 Task: Find connections with filter location Negara with filter topic #coachingwith filter profile language French with filter current company Pegasystems with filter school North Orissa University with filter industry Retail Books and Printed News with filter service category Telecommunications with filter keywords title Social Media Specialist
Action: Mouse moved to (640, 83)
Screenshot: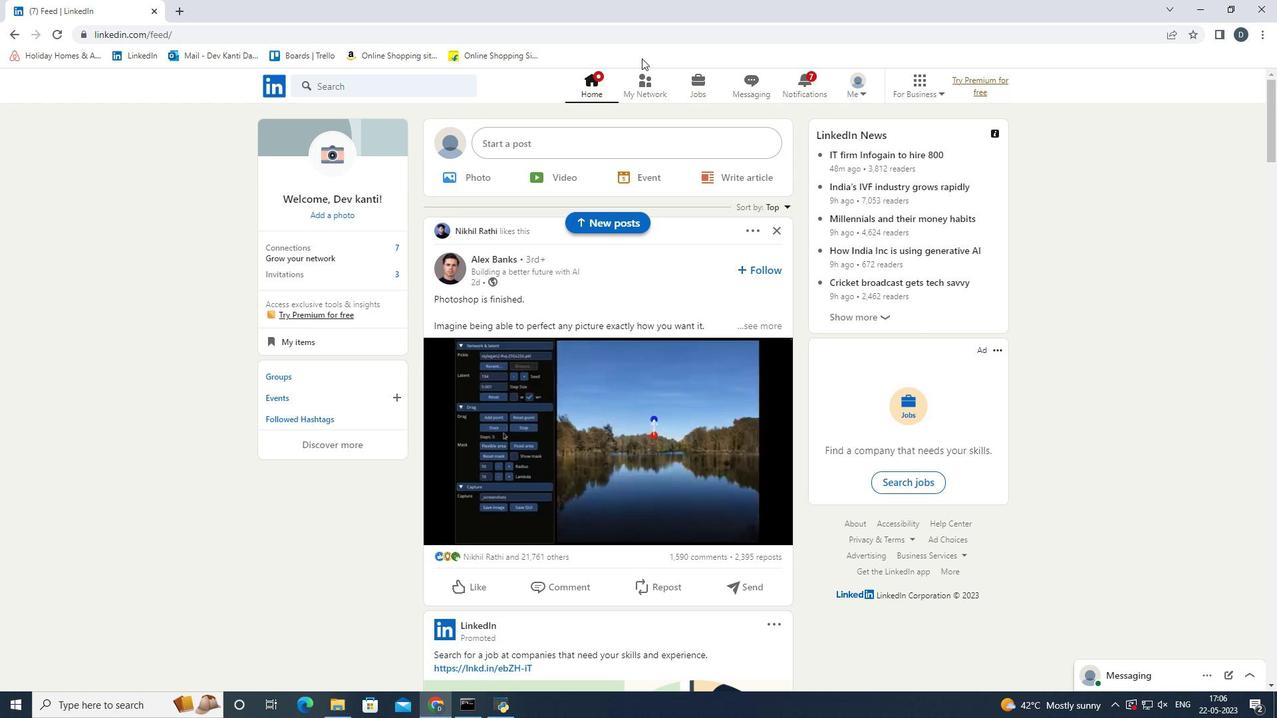 
Action: Mouse pressed left at (640, 83)
Screenshot: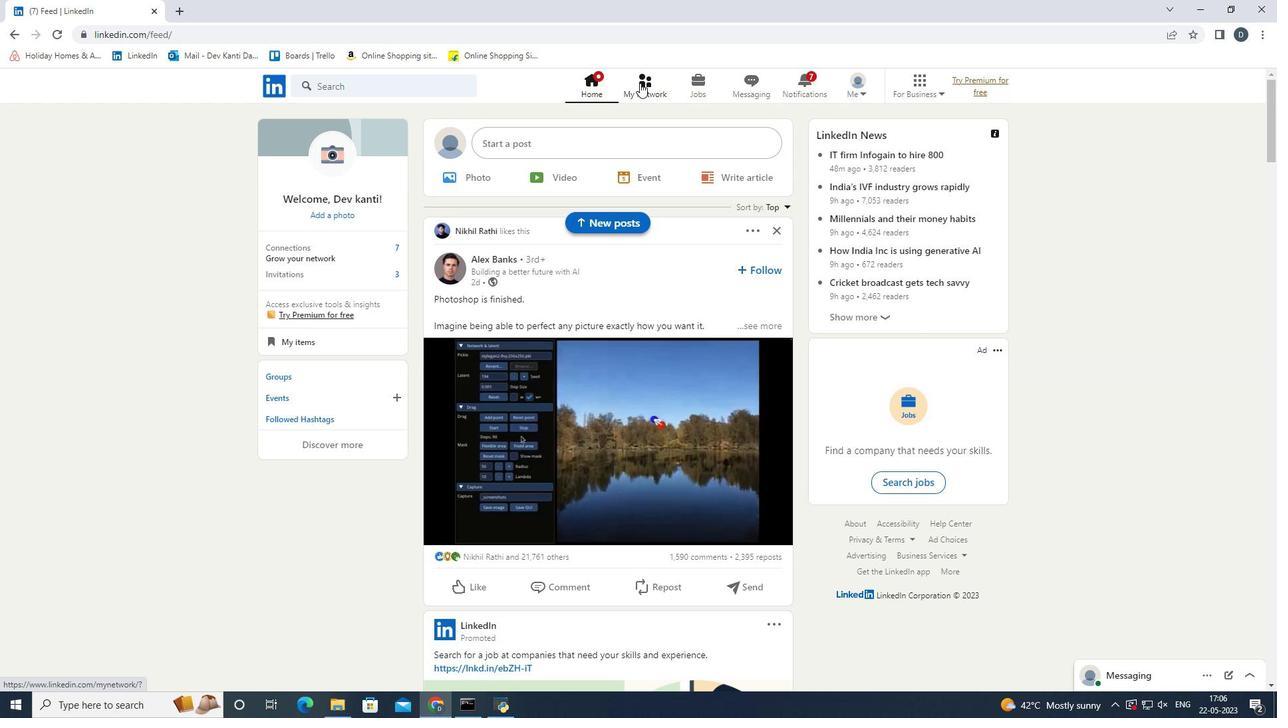 
Action: Mouse moved to (441, 161)
Screenshot: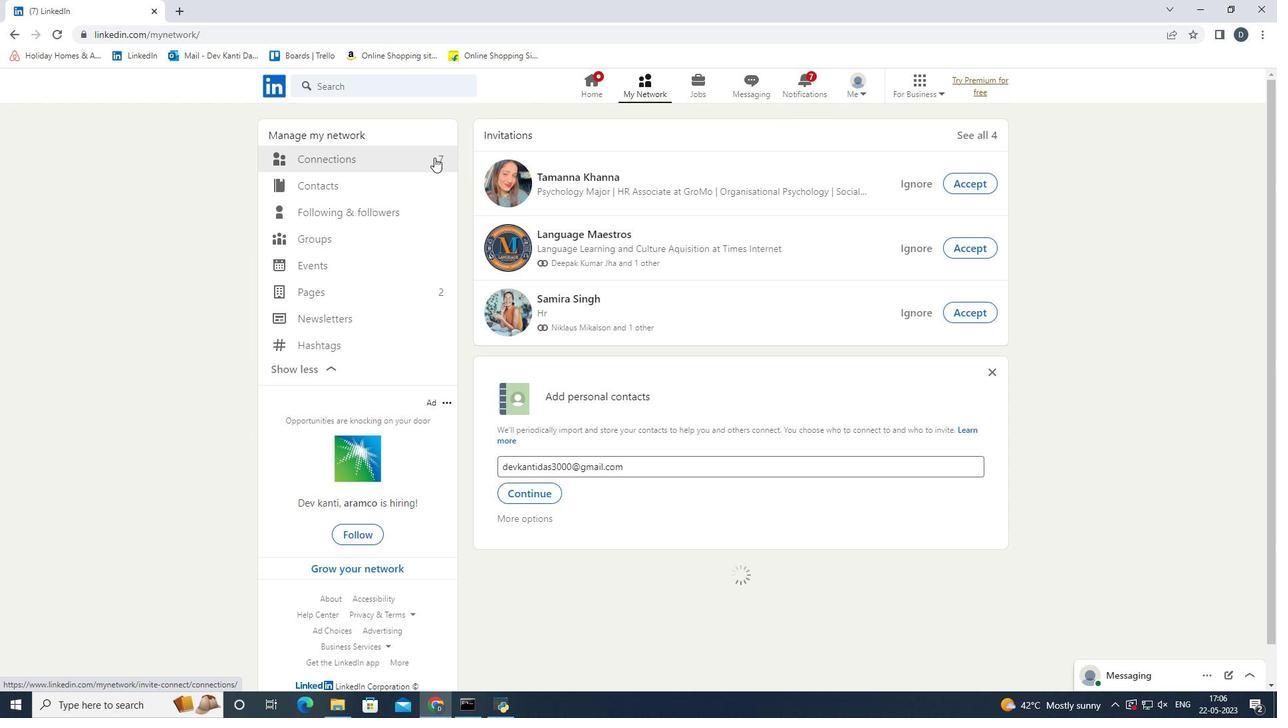 
Action: Mouse pressed left at (441, 161)
Screenshot: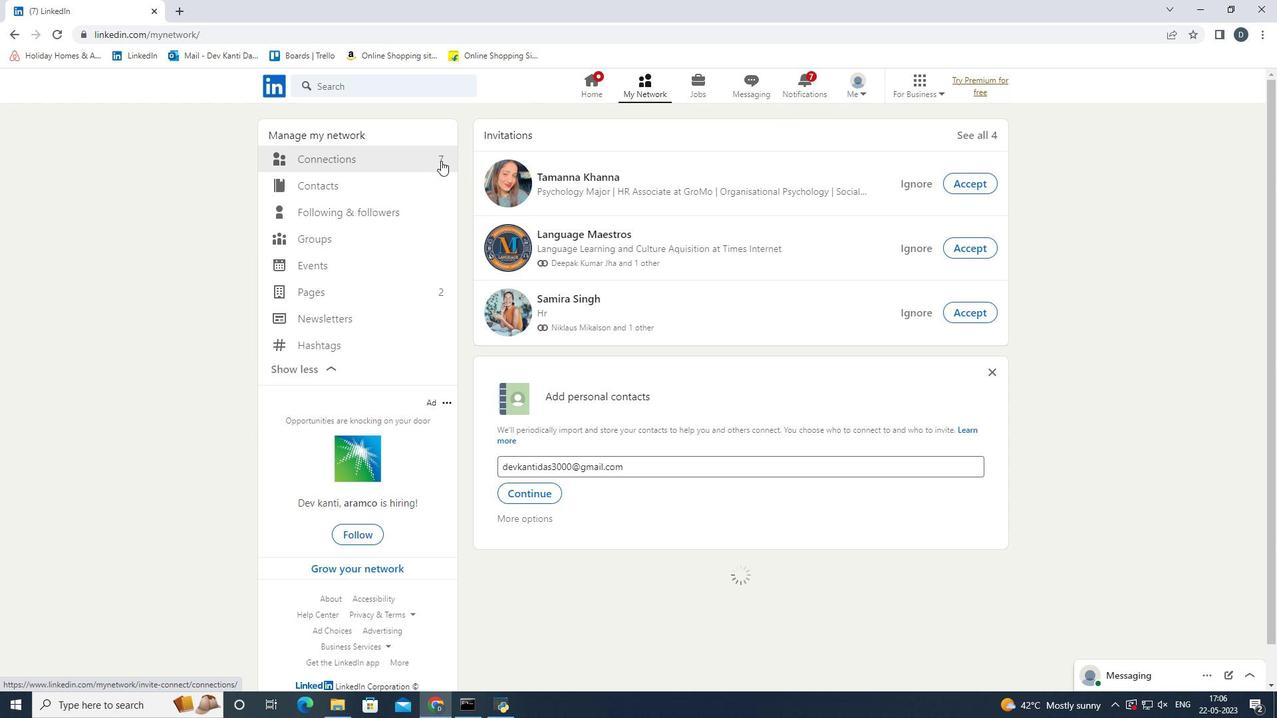 
Action: Mouse moved to (727, 161)
Screenshot: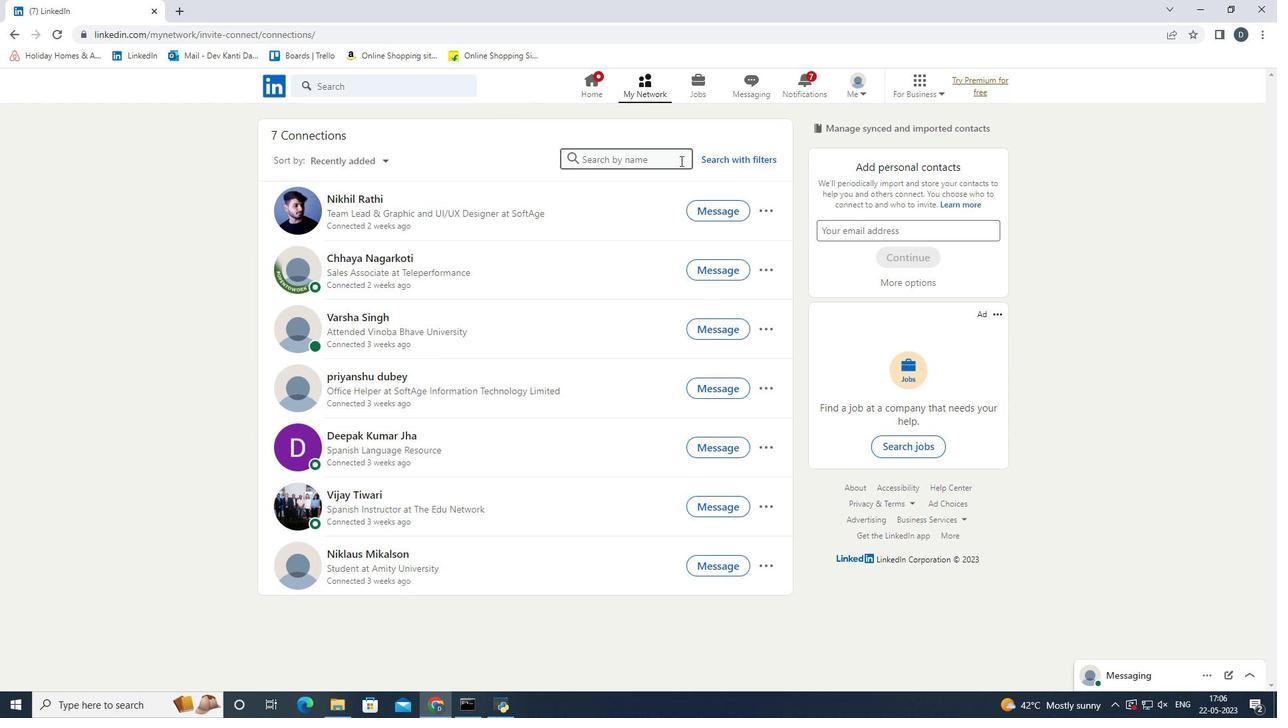 
Action: Mouse pressed left at (727, 161)
Screenshot: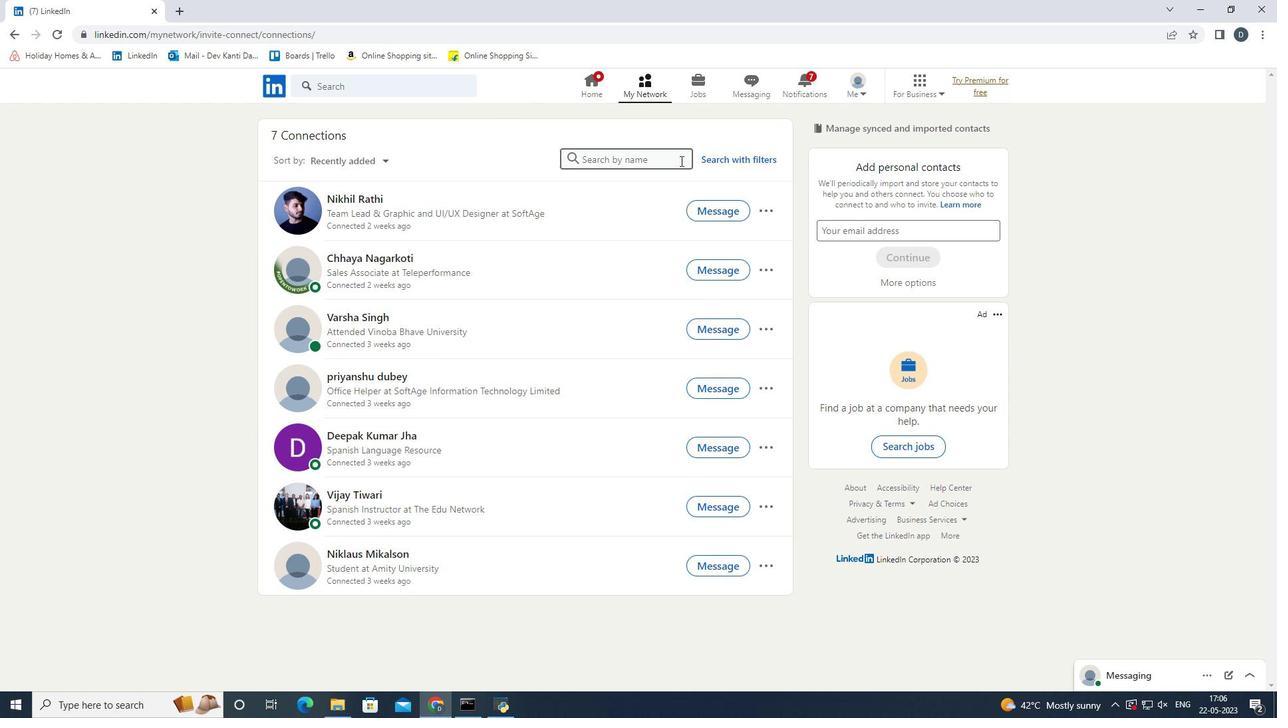 
Action: Mouse moved to (683, 126)
Screenshot: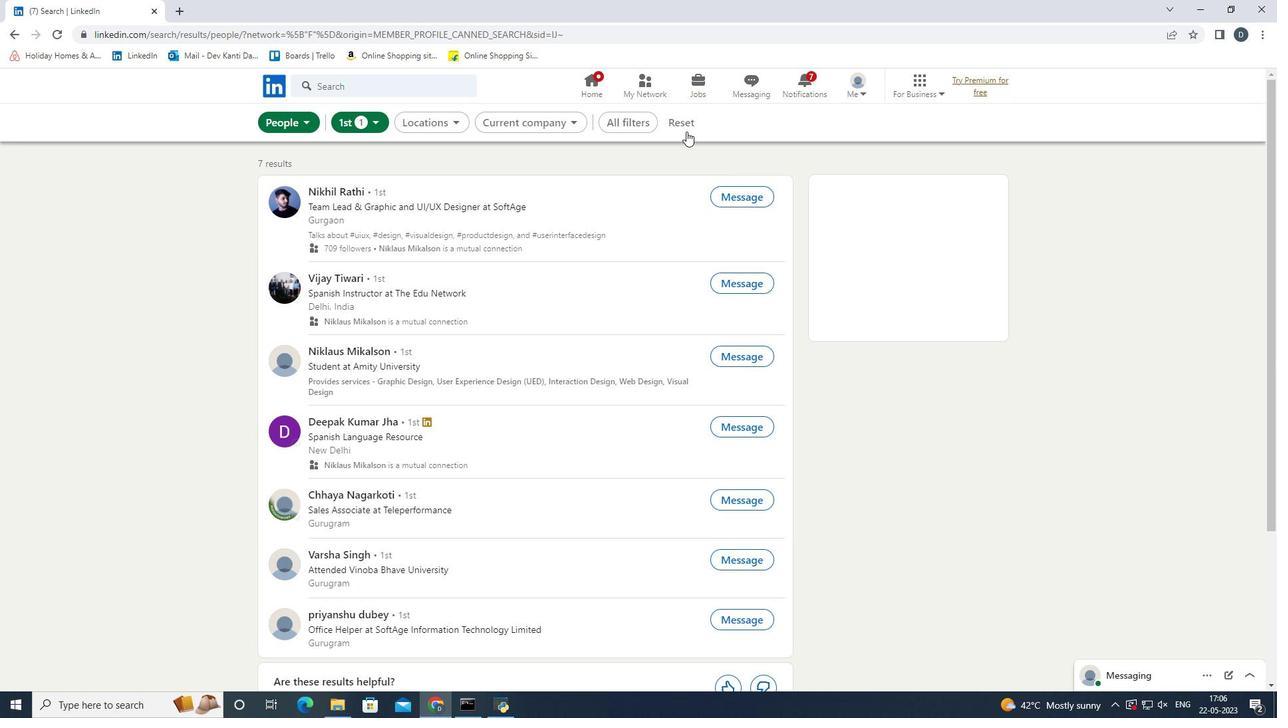 
Action: Mouse pressed left at (683, 126)
Screenshot: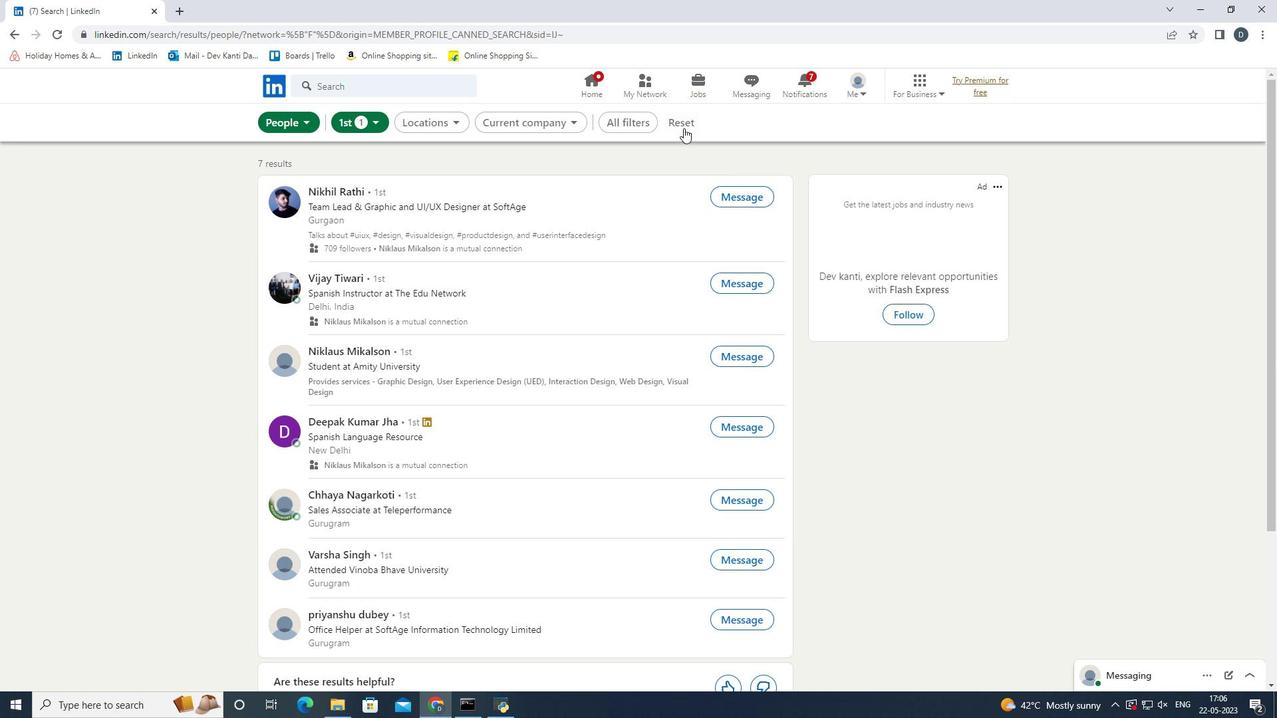
Action: Mouse moved to (662, 127)
Screenshot: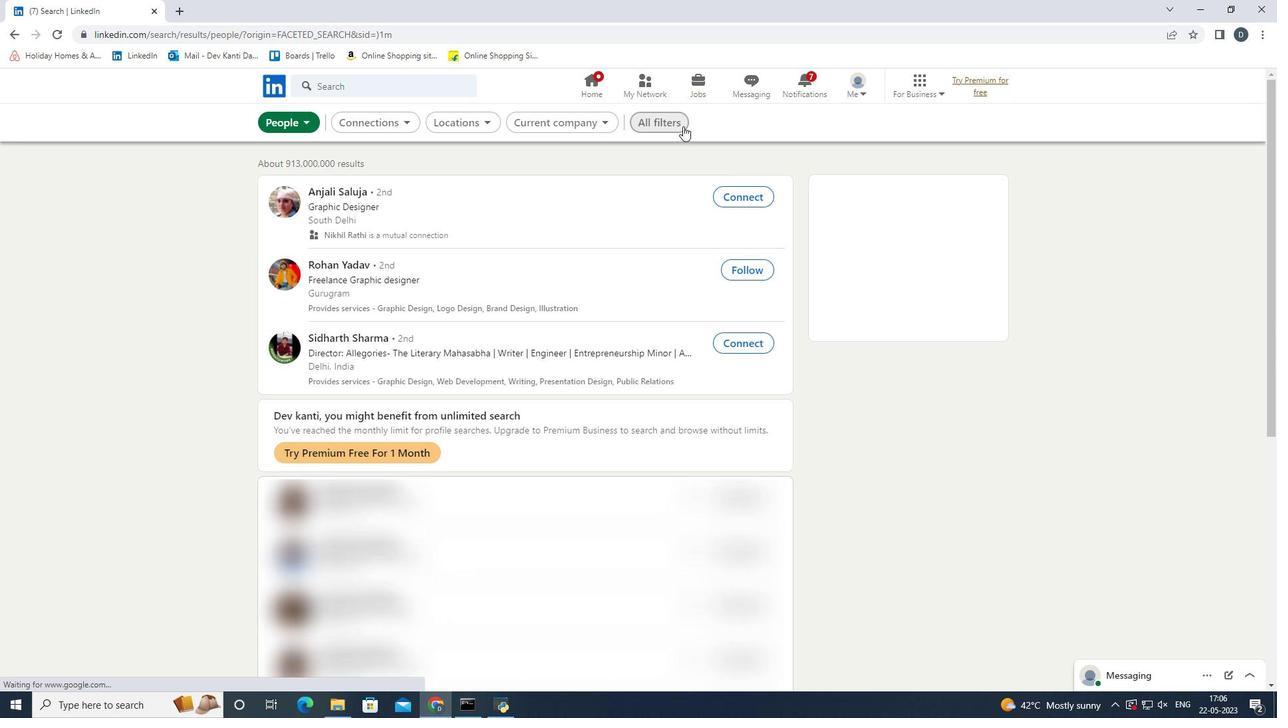 
Action: Mouse pressed left at (662, 127)
Screenshot: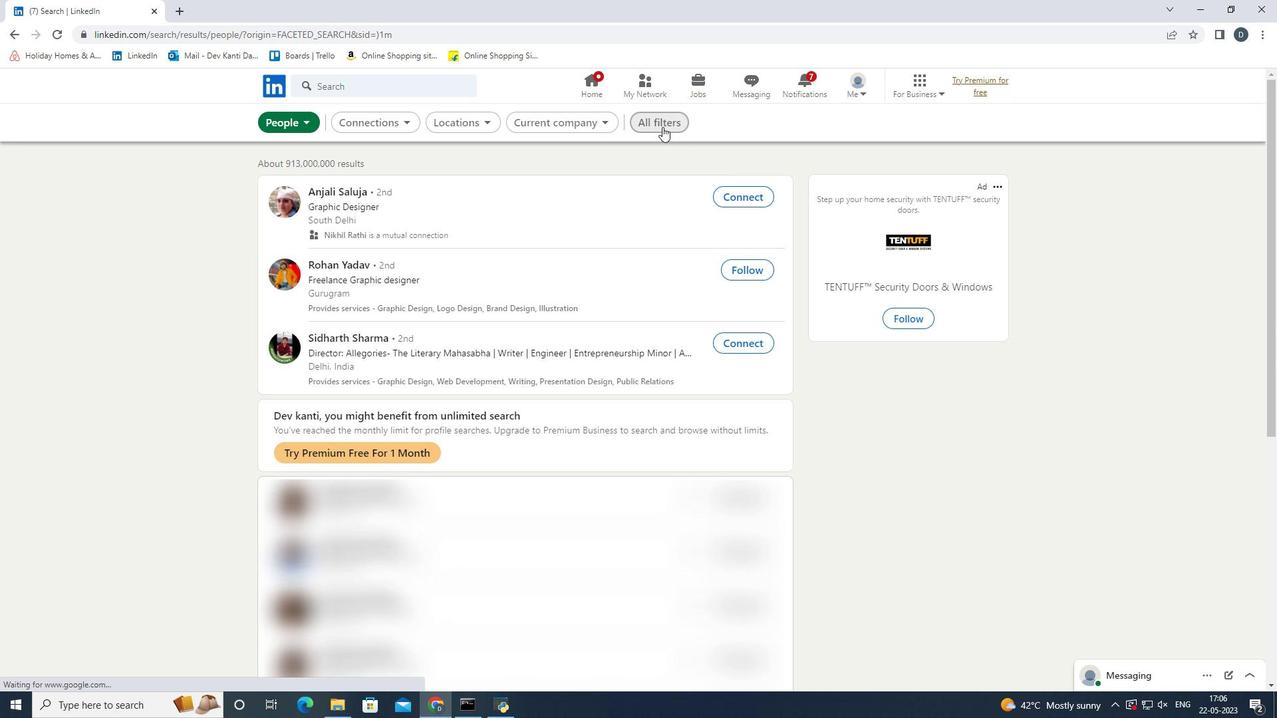 
Action: Mouse moved to (1008, 403)
Screenshot: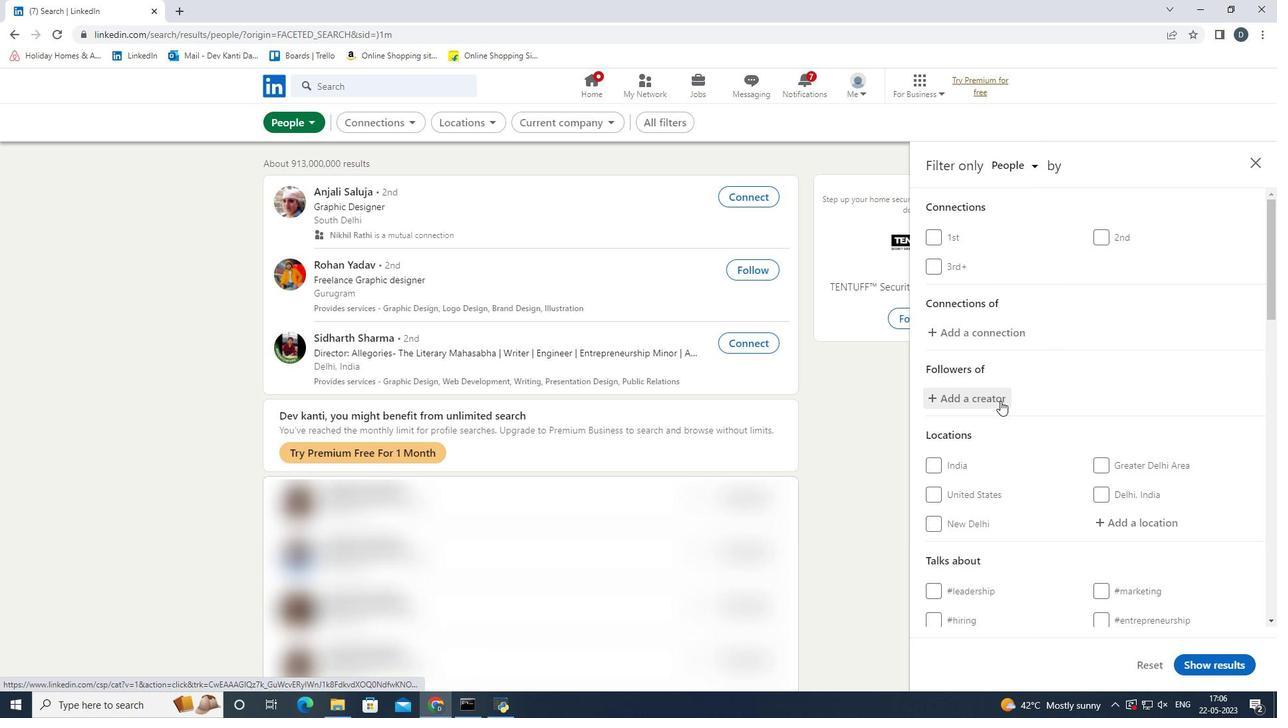 
Action: Mouse scrolled (1008, 402) with delta (0, 0)
Screenshot: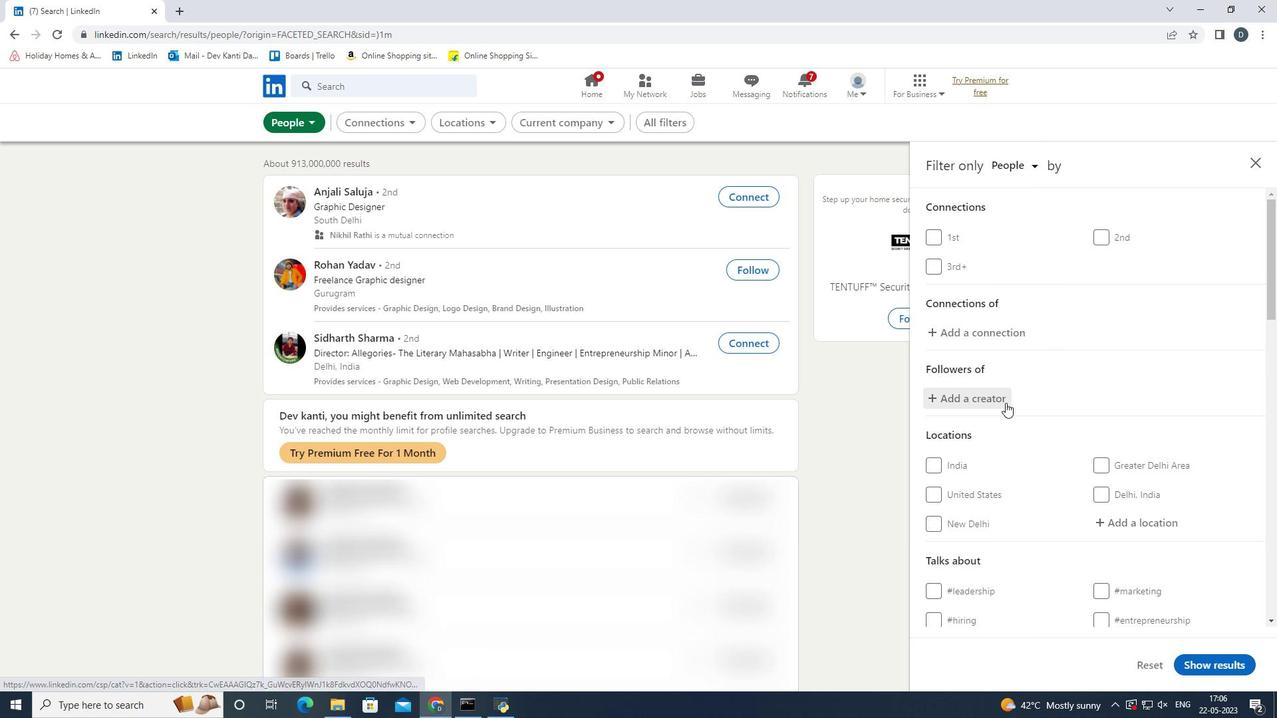 
Action: Mouse moved to (1008, 404)
Screenshot: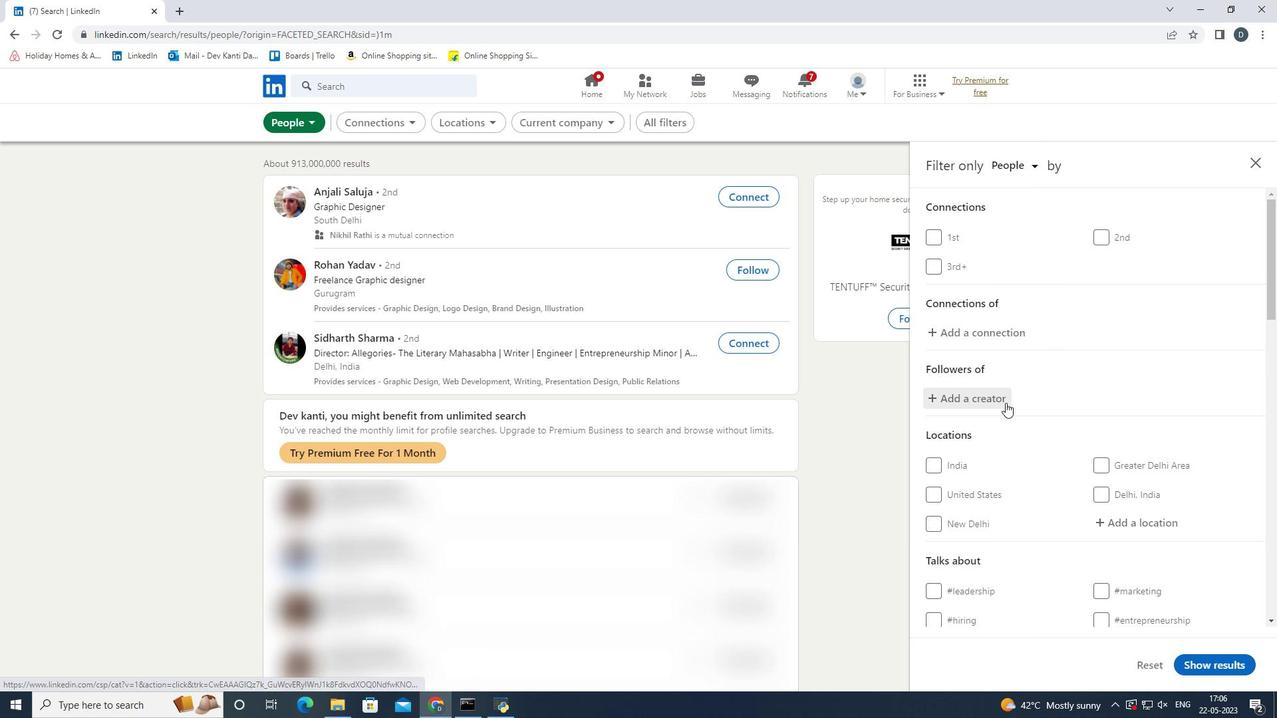 
Action: Mouse scrolled (1008, 403) with delta (0, 0)
Screenshot: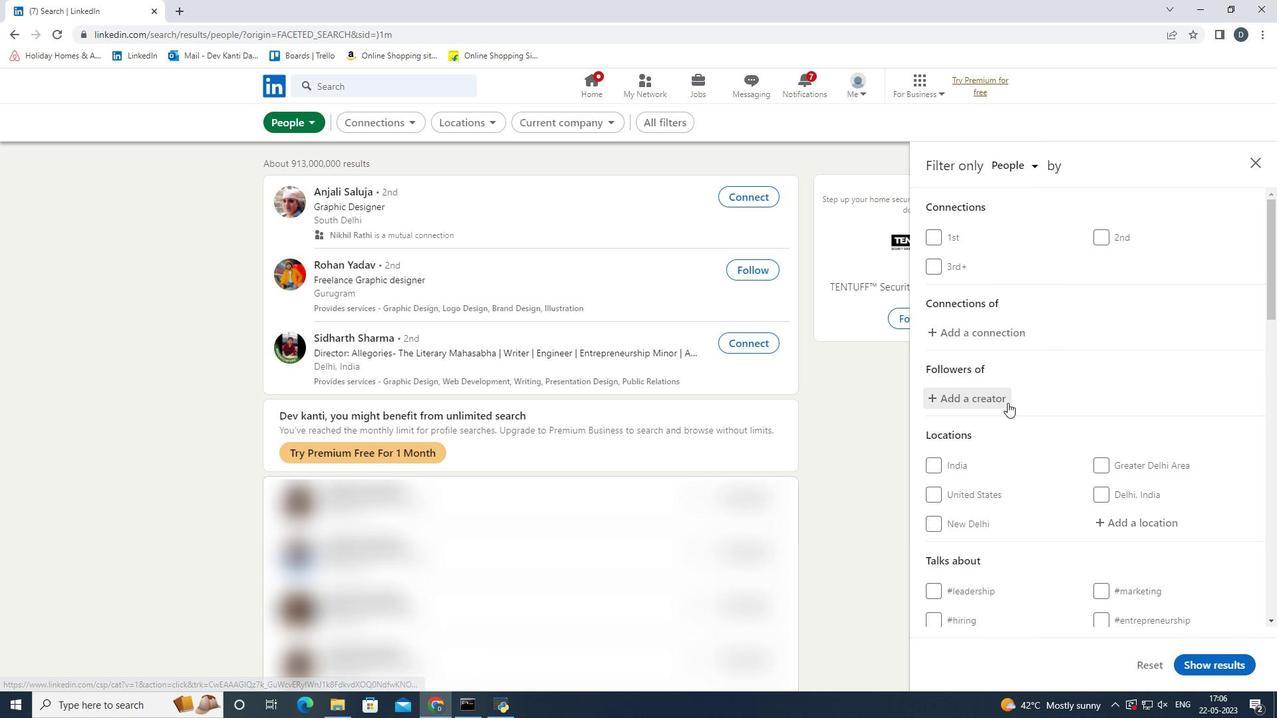 
Action: Mouse moved to (1115, 394)
Screenshot: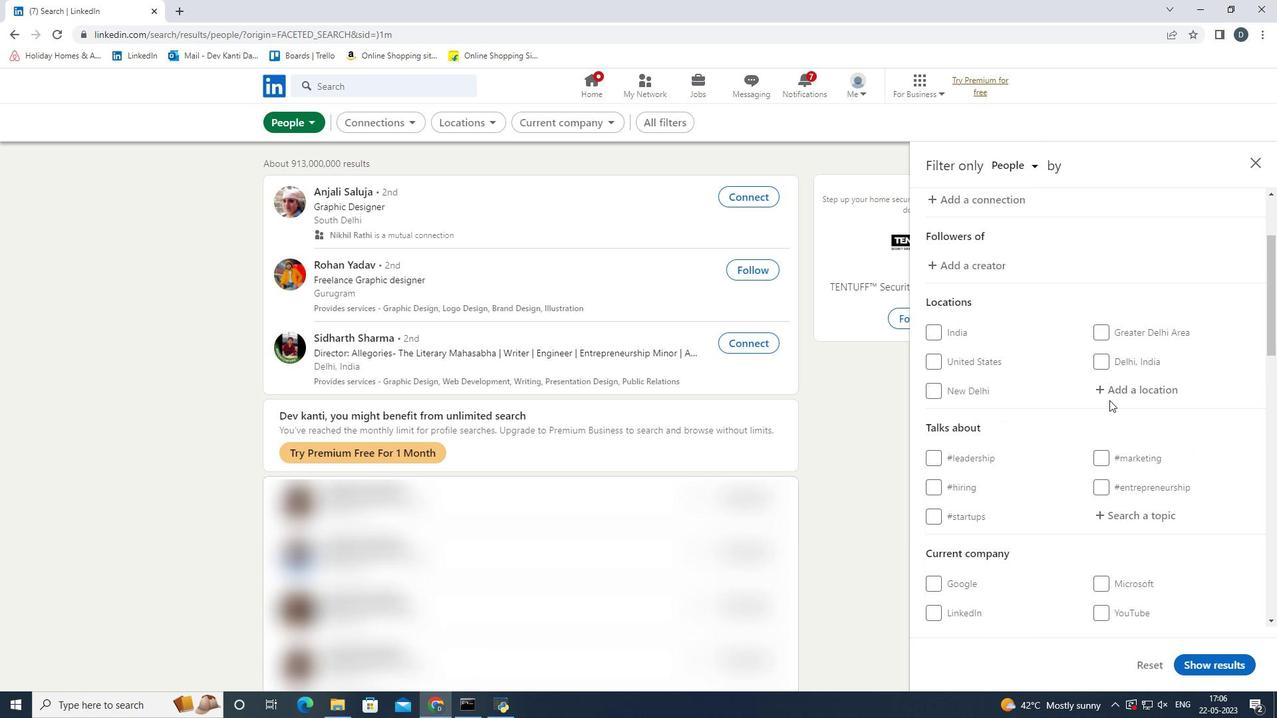 
Action: Mouse pressed left at (1115, 394)
Screenshot: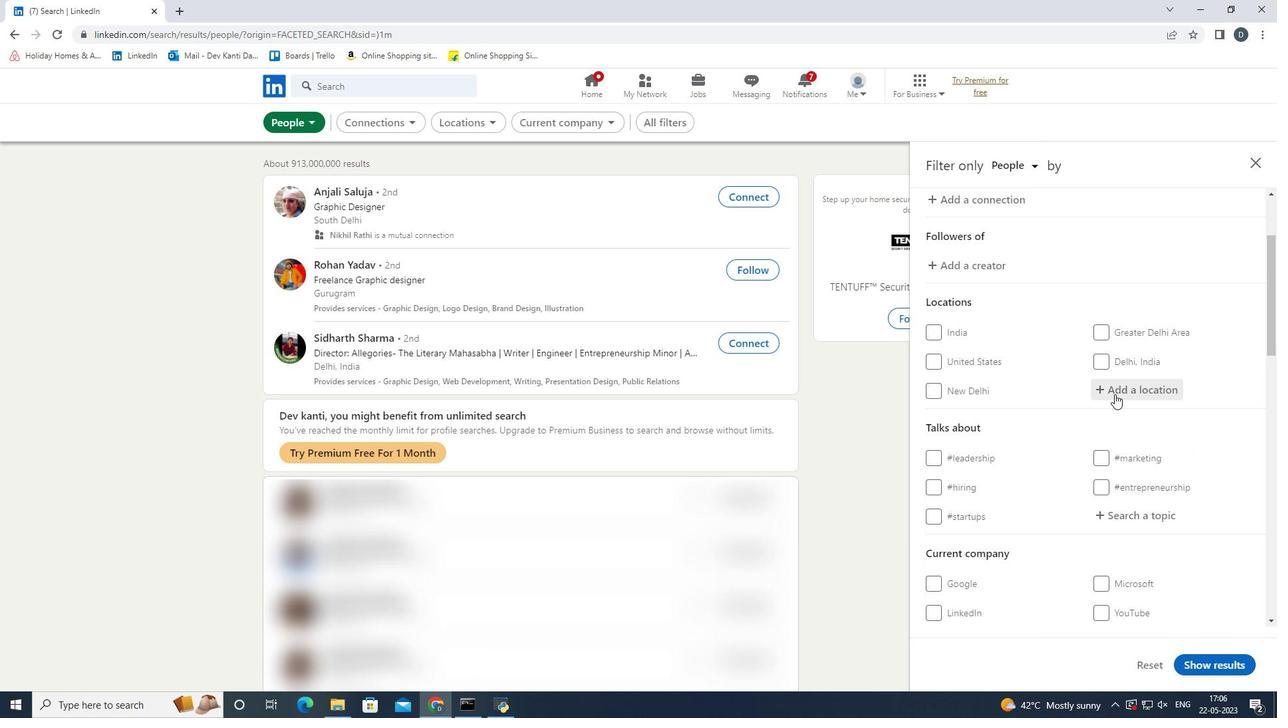 
Action: Key pressed <Key.shift>Negr<Key.backspace>ara
Screenshot: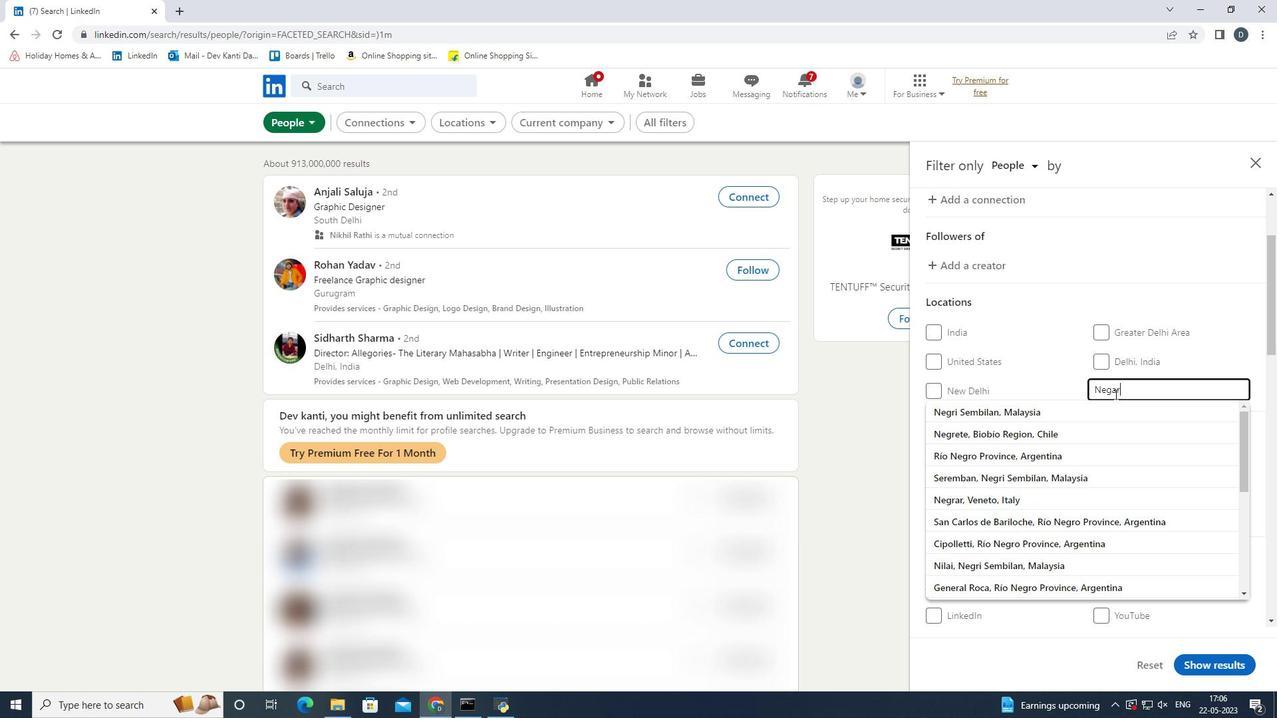 
Action: Mouse moved to (1099, 556)
Screenshot: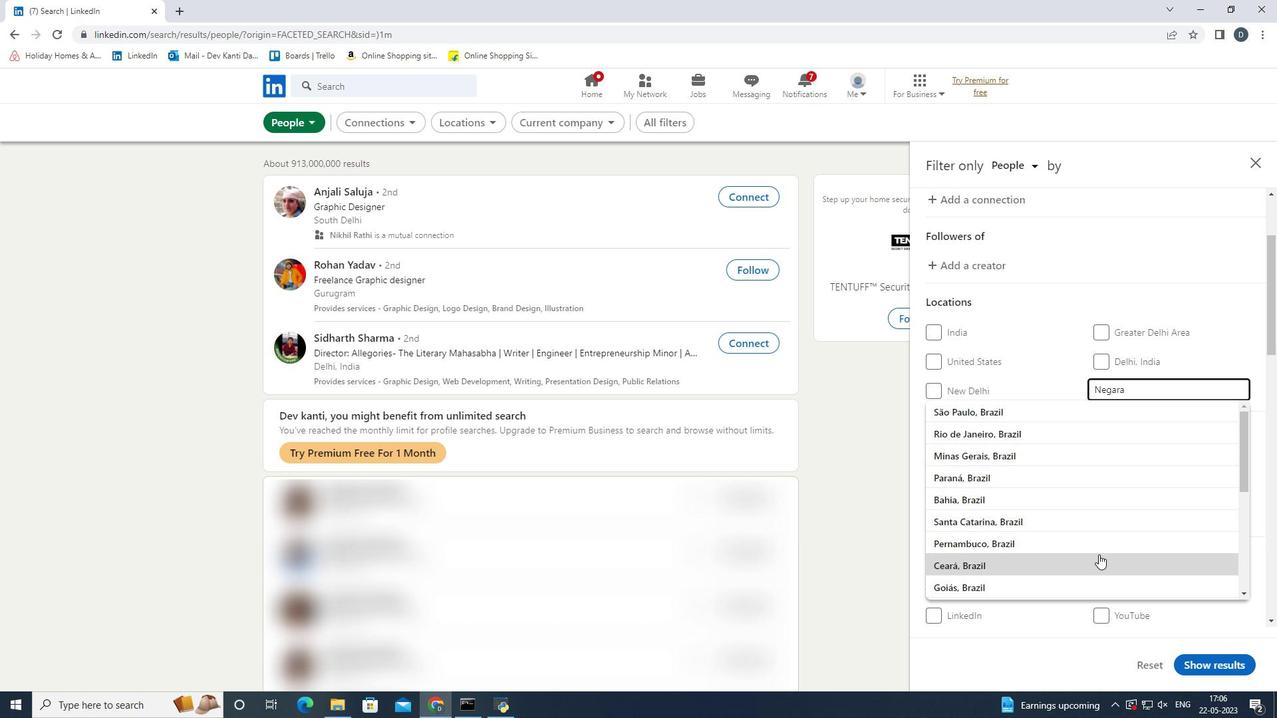 
Action: Mouse scrolled (1099, 555) with delta (0, 0)
Screenshot: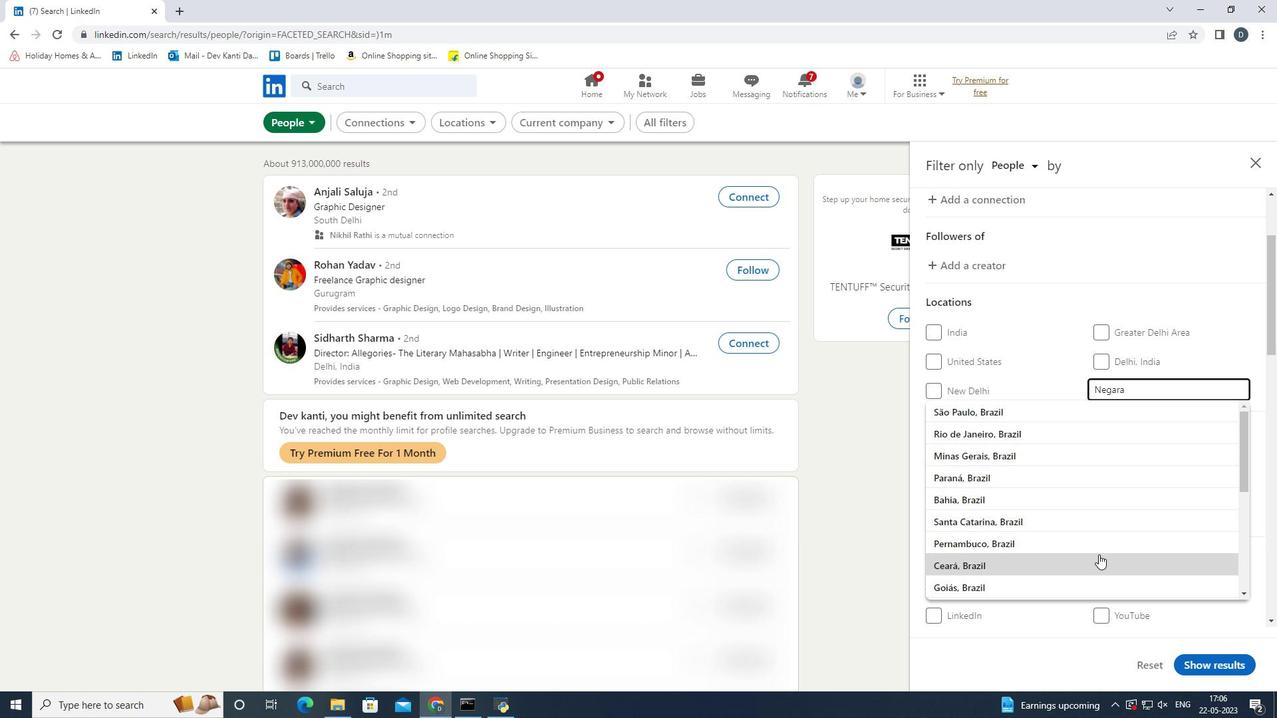 
Action: Mouse scrolled (1099, 555) with delta (0, 0)
Screenshot: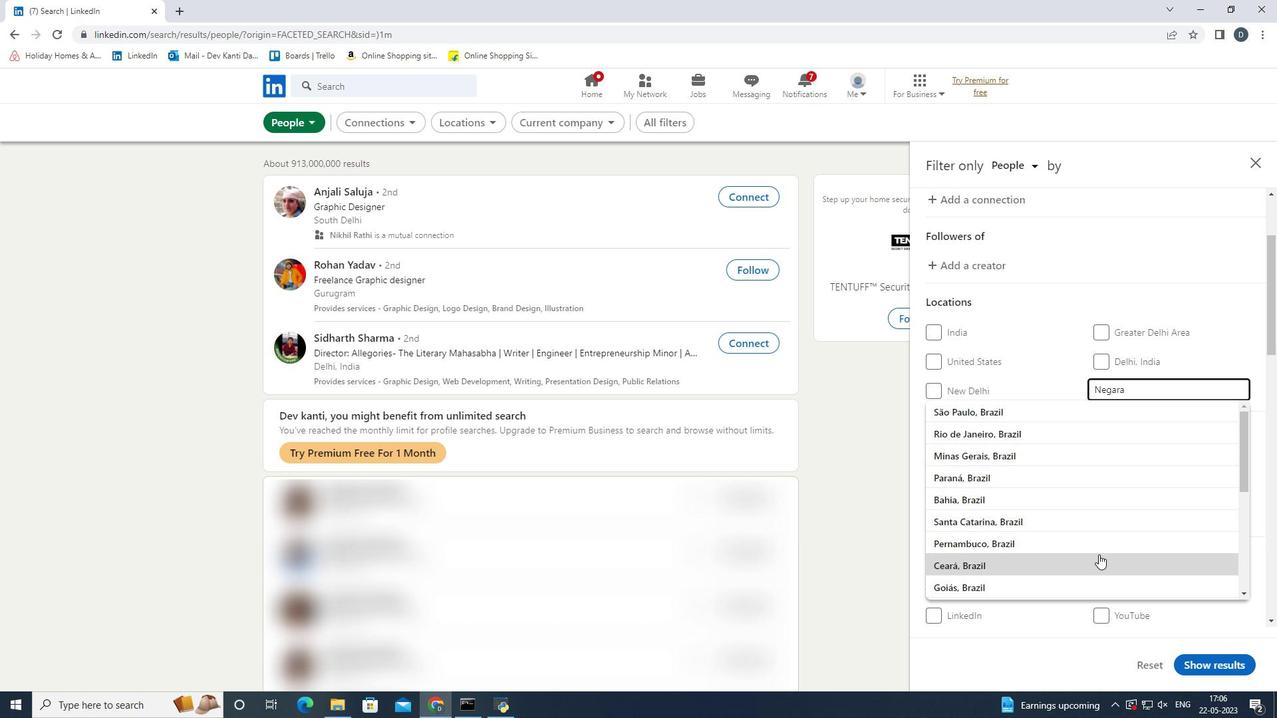 
Action: Mouse scrolled (1099, 555) with delta (0, 0)
Screenshot: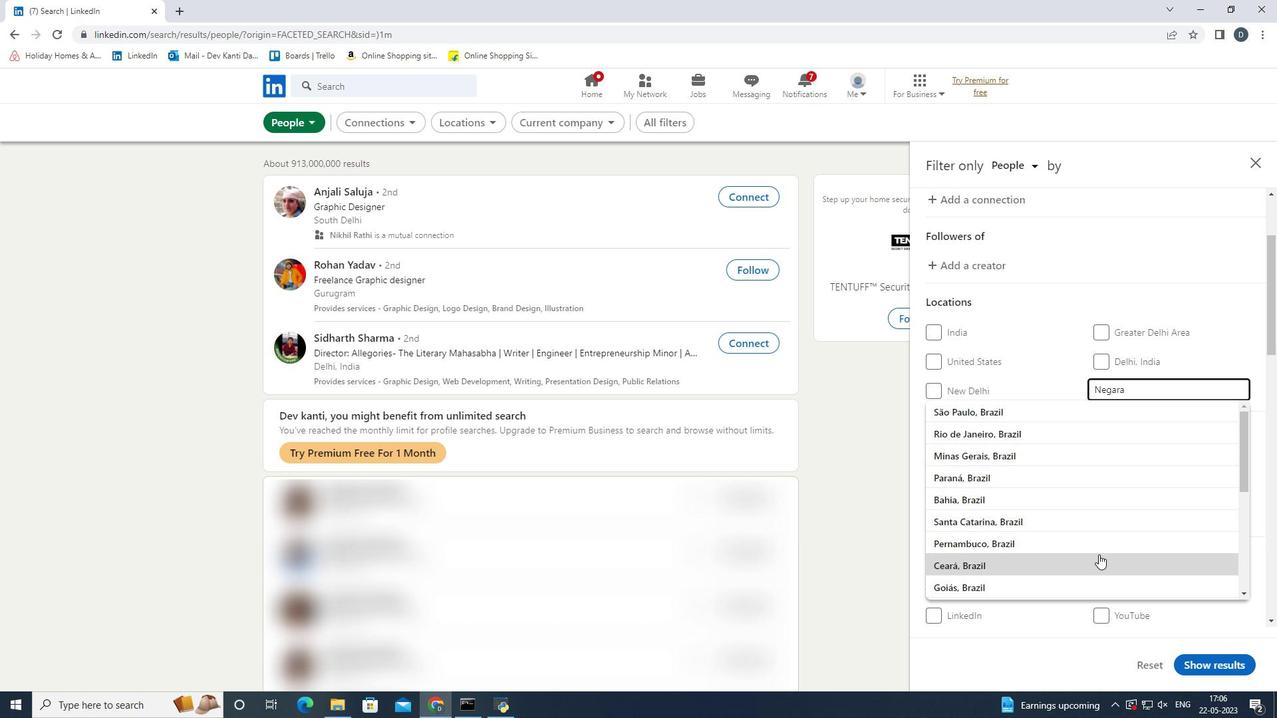 
Action: Mouse scrolled (1099, 555) with delta (0, 0)
Screenshot: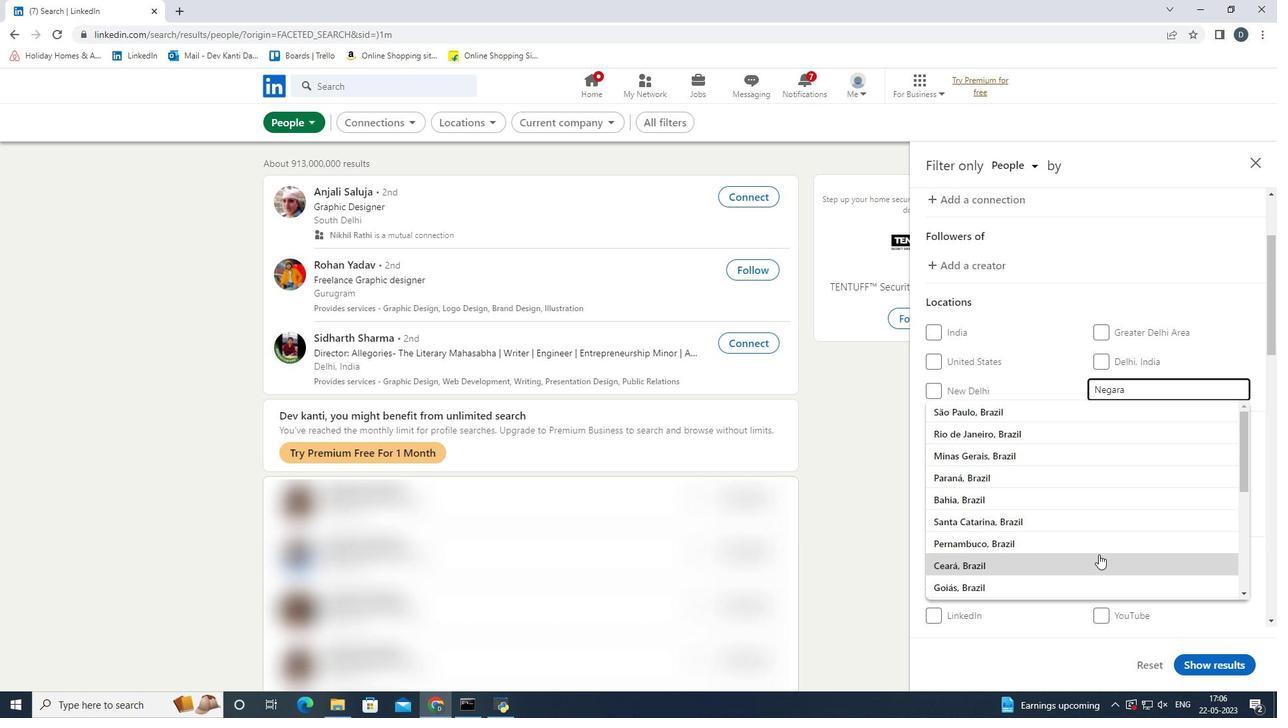 
Action: Mouse scrolled (1099, 555) with delta (0, 0)
Screenshot: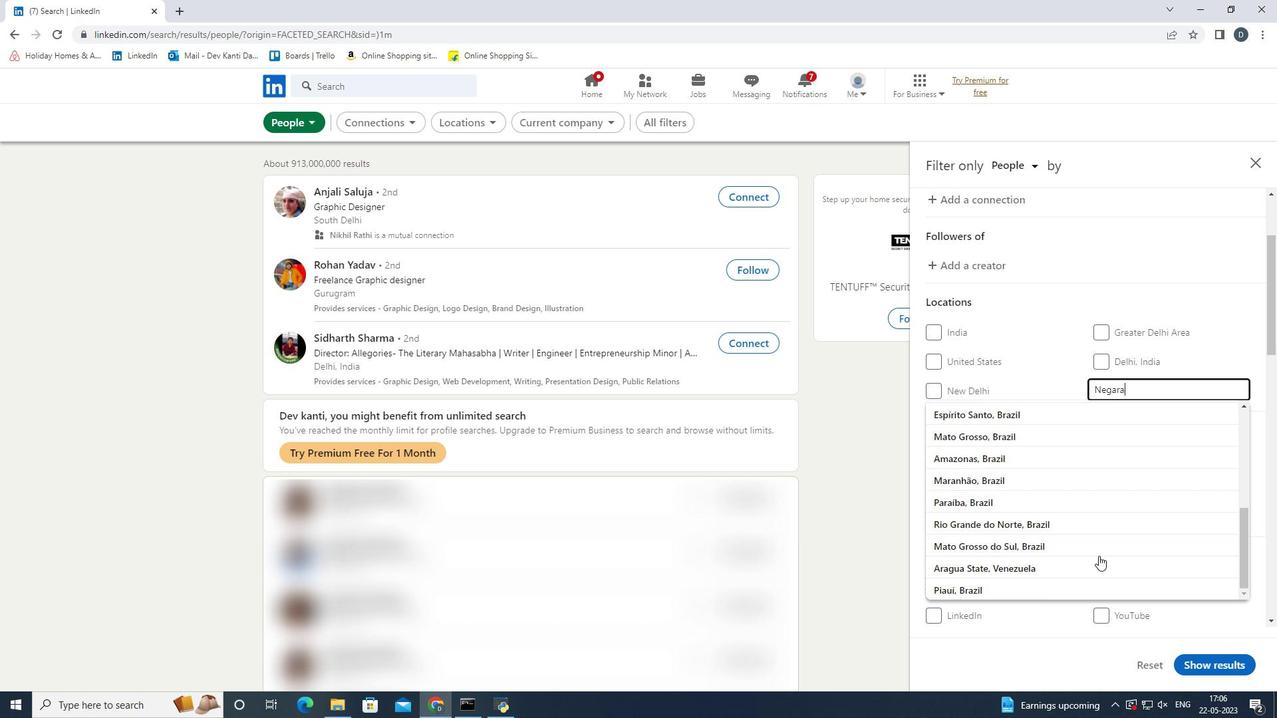 
Action: Mouse scrolled (1099, 555) with delta (0, 0)
Screenshot: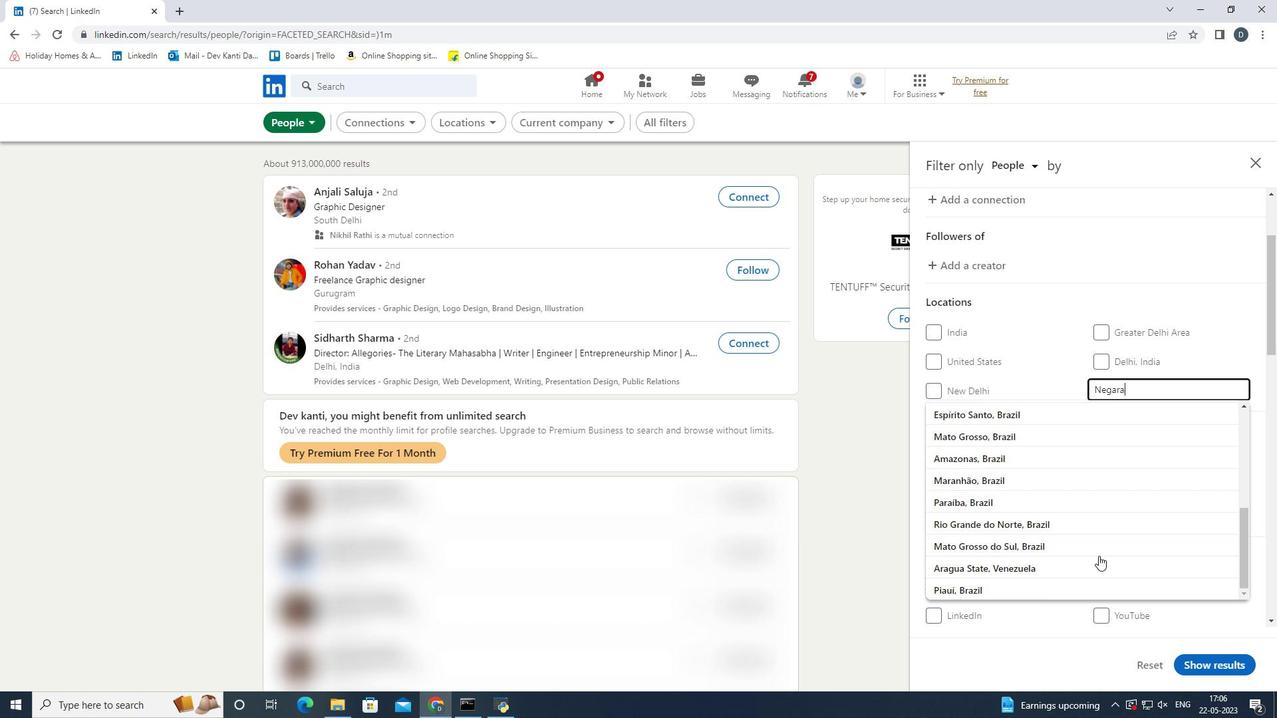 
Action: Mouse scrolled (1099, 555) with delta (0, 0)
Screenshot: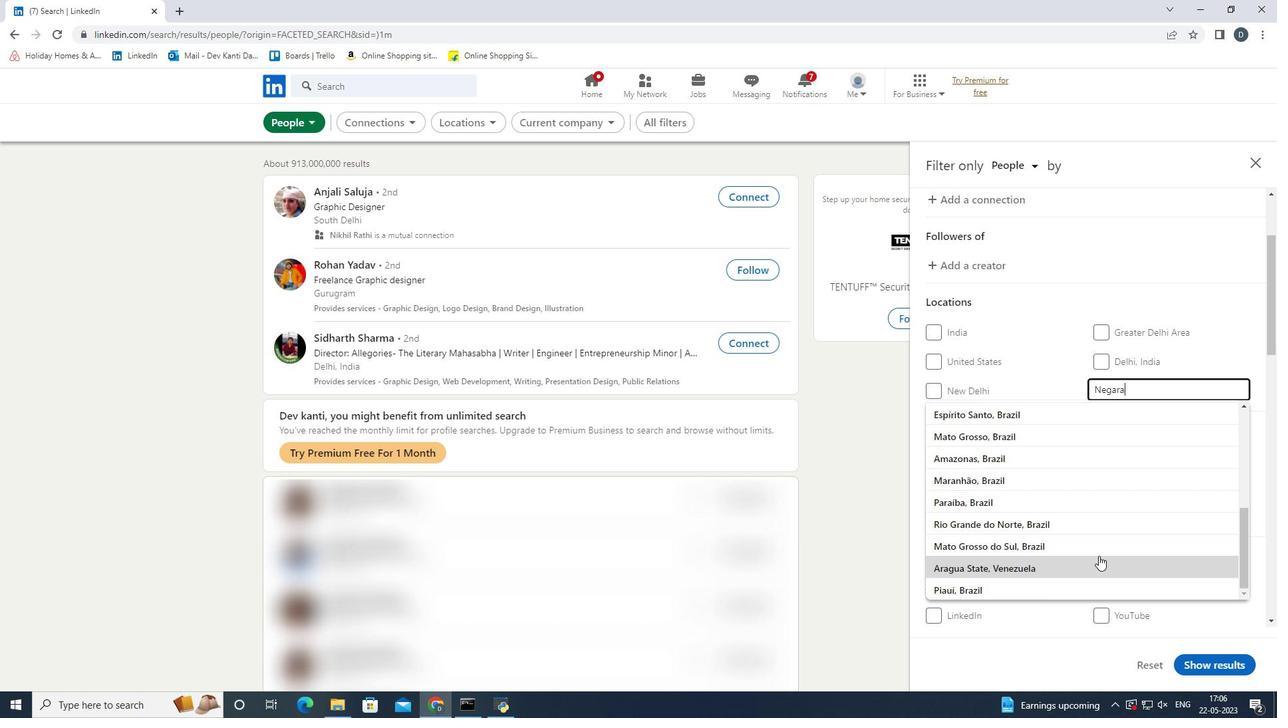 
Action: Mouse moved to (1094, 426)
Screenshot: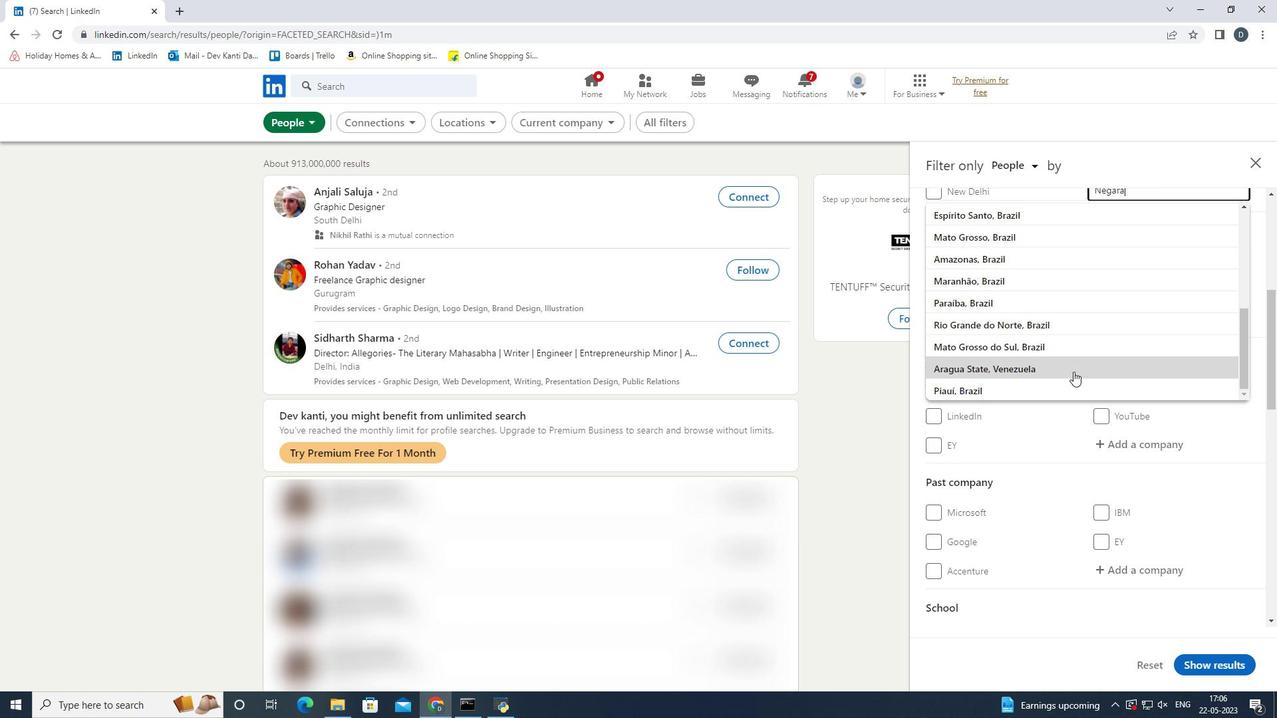 
Action: Mouse scrolled (1094, 427) with delta (0, 0)
Screenshot: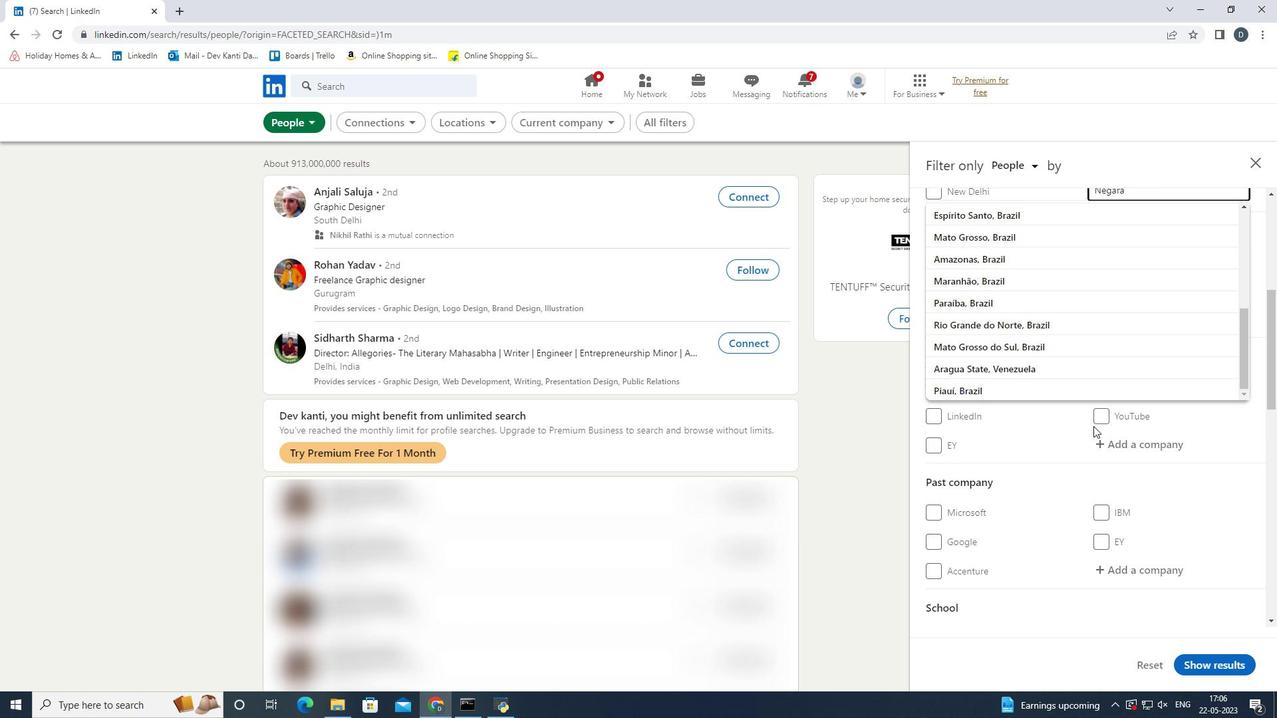
Action: Mouse scrolled (1094, 427) with delta (0, 0)
Screenshot: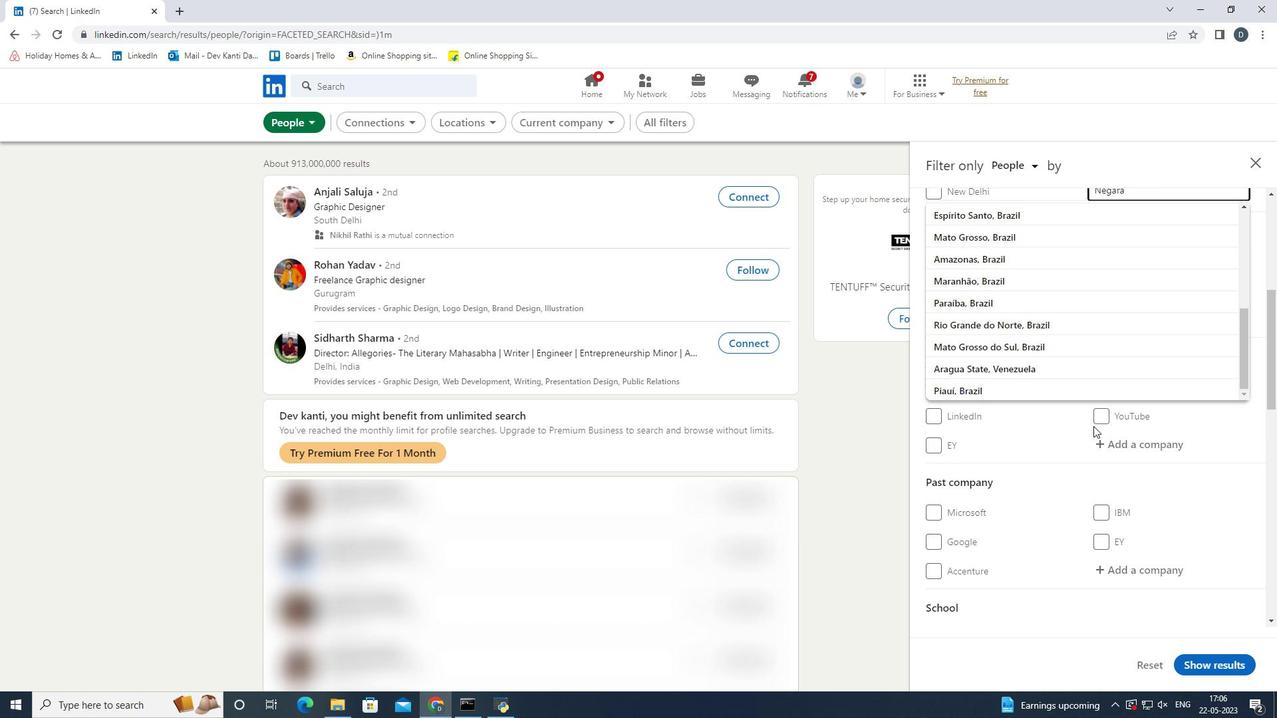 
Action: Mouse scrolled (1094, 427) with delta (0, 0)
Screenshot: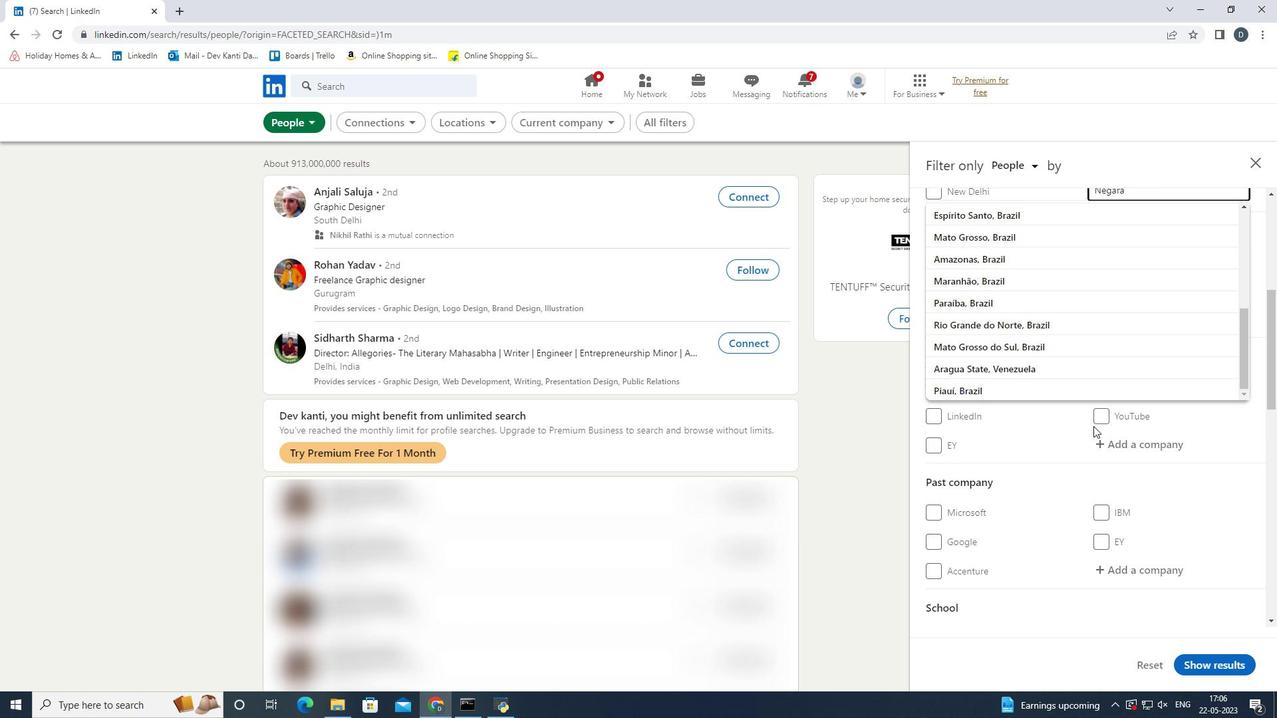 
Action: Mouse moved to (1083, 553)
Screenshot: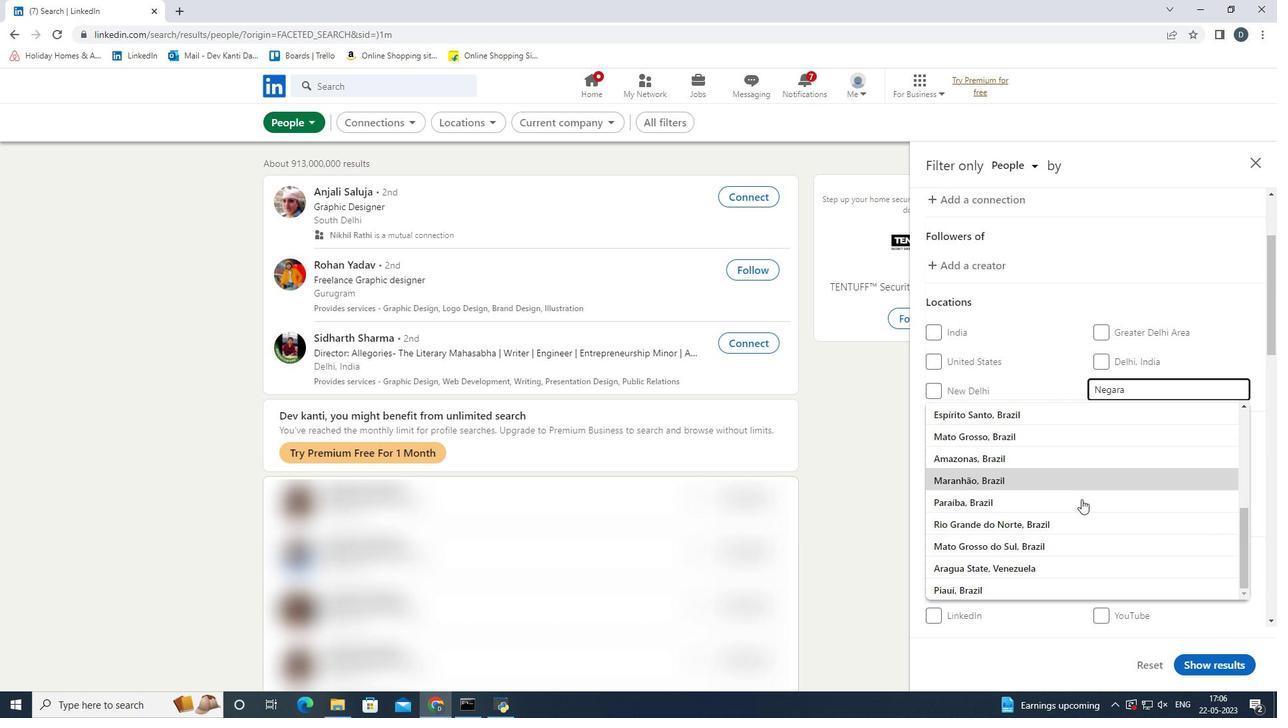 
Action: Mouse scrolled (1083, 553) with delta (0, 0)
Screenshot: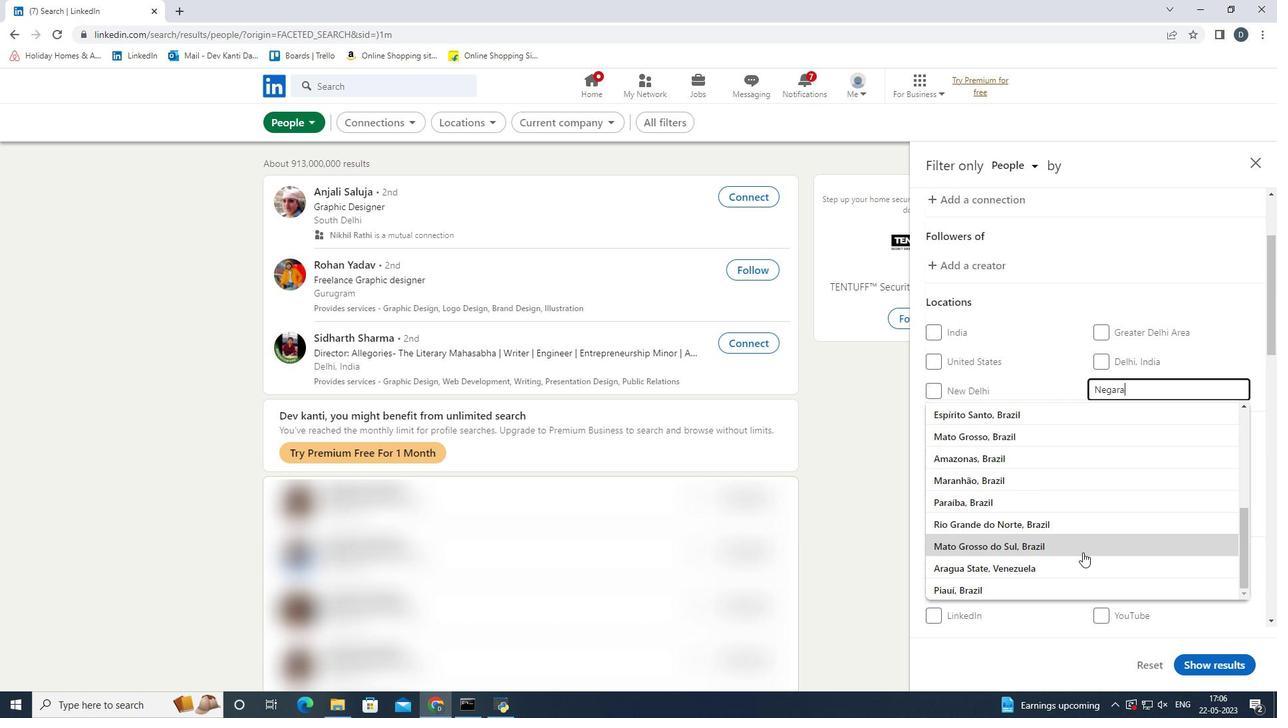 
Action: Mouse scrolled (1083, 553) with delta (0, 0)
Screenshot: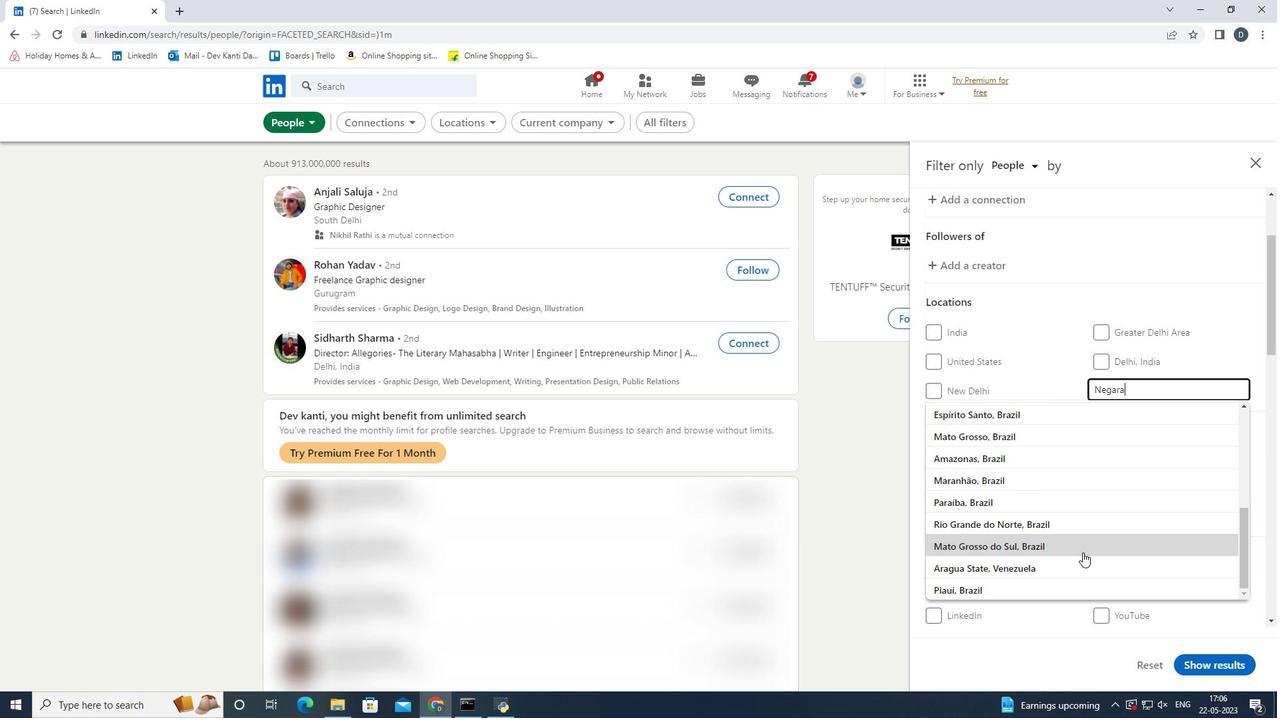 
Action: Mouse scrolled (1083, 553) with delta (0, 0)
Screenshot: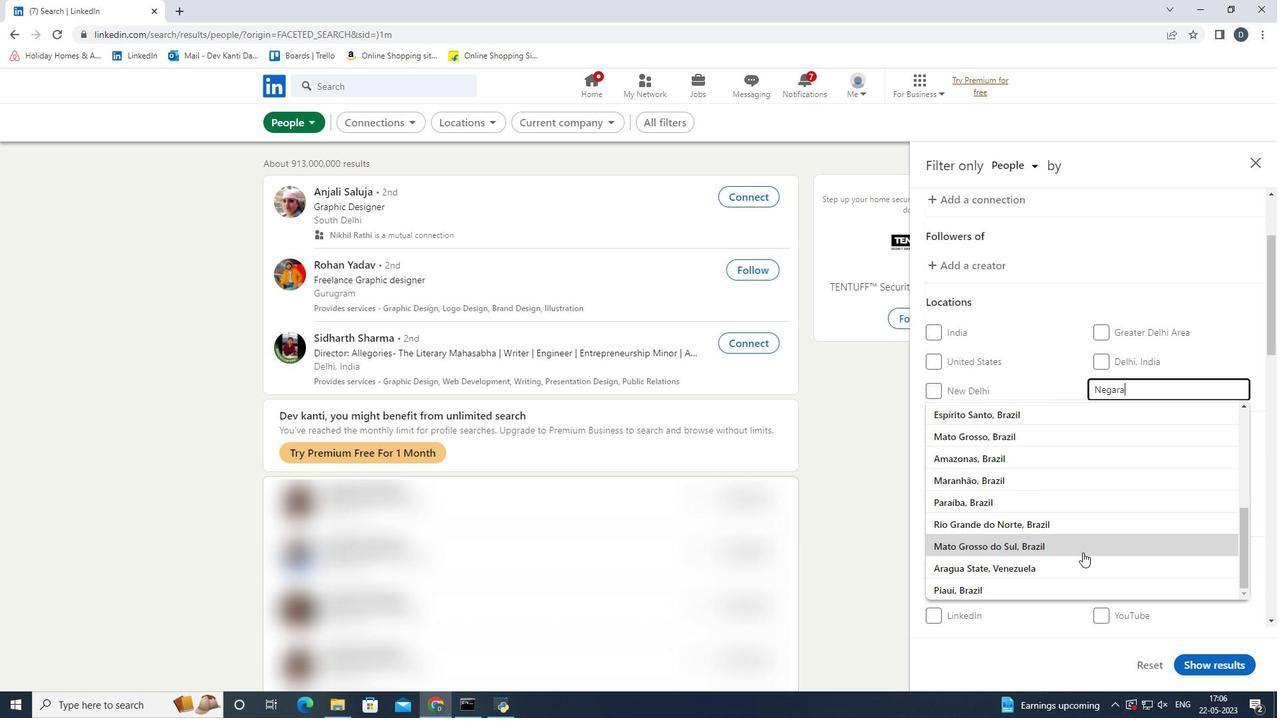 
Action: Mouse scrolled (1083, 553) with delta (0, 0)
Screenshot: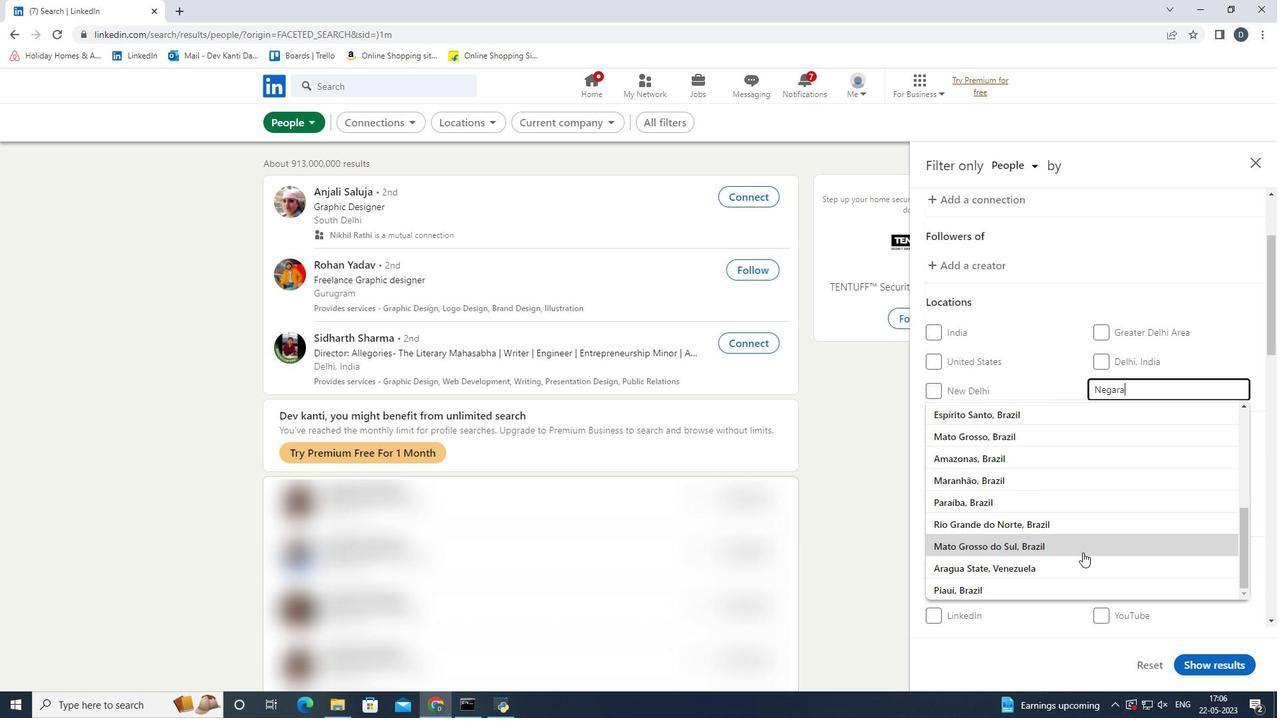
Action: Mouse scrolled (1083, 553) with delta (0, 0)
Screenshot: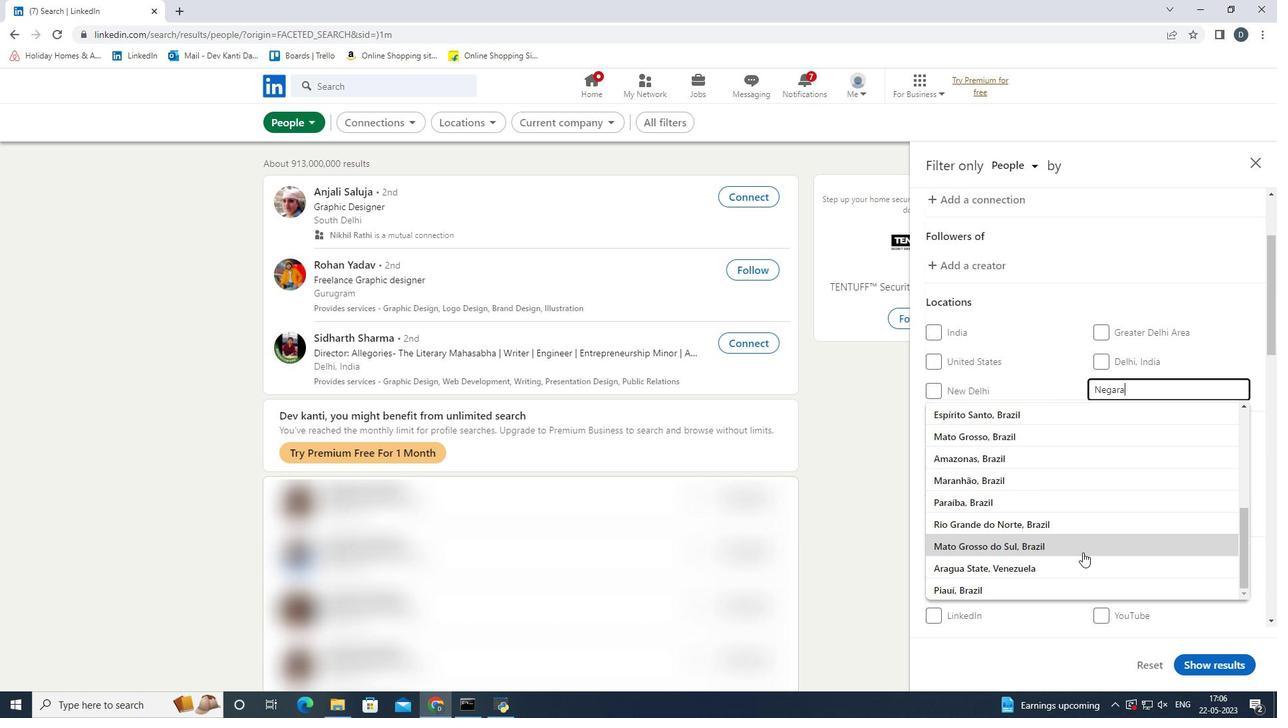 
Action: Mouse scrolled (1083, 553) with delta (0, 0)
Screenshot: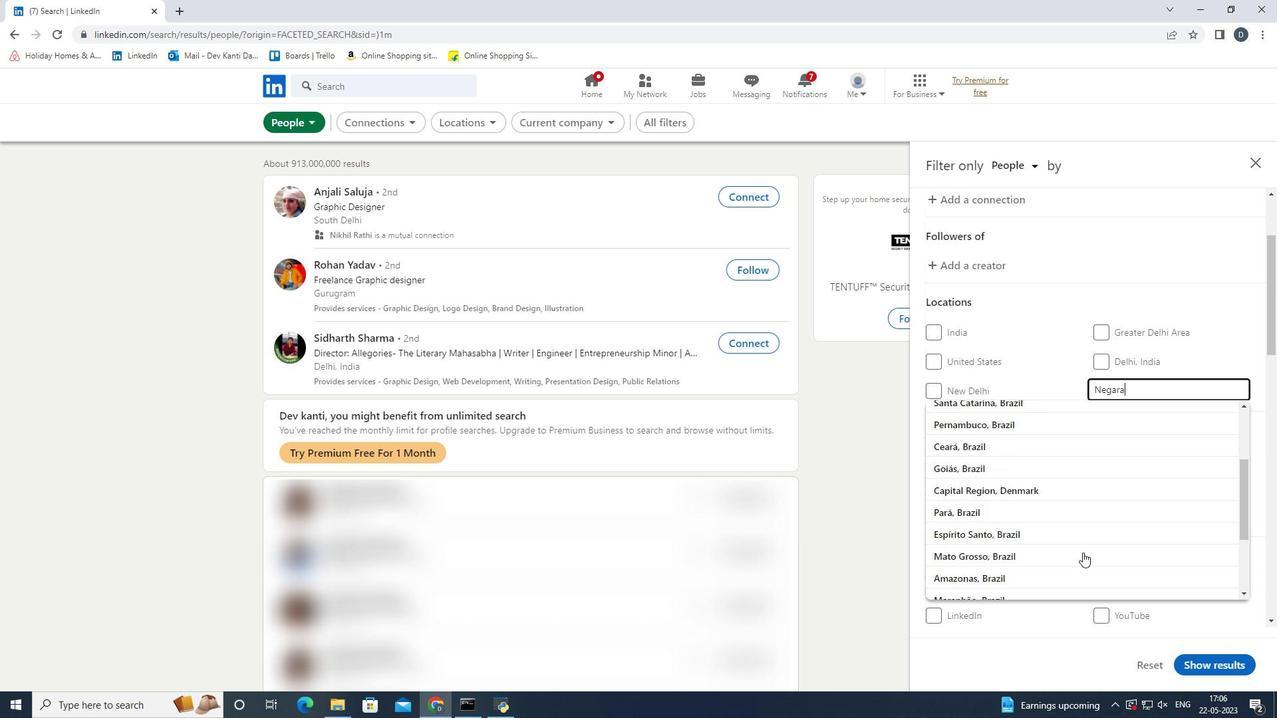 
Action: Mouse scrolled (1083, 553) with delta (0, 0)
Screenshot: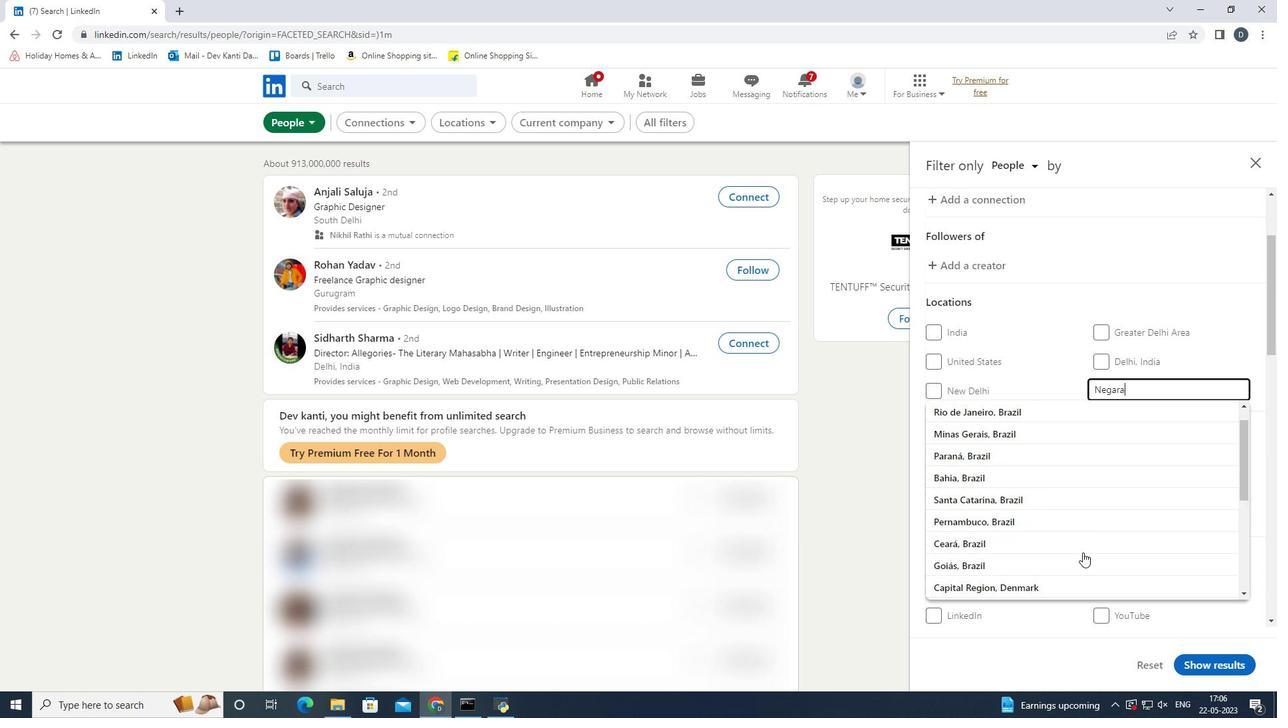 
Action: Mouse scrolled (1083, 553) with delta (0, 0)
Screenshot: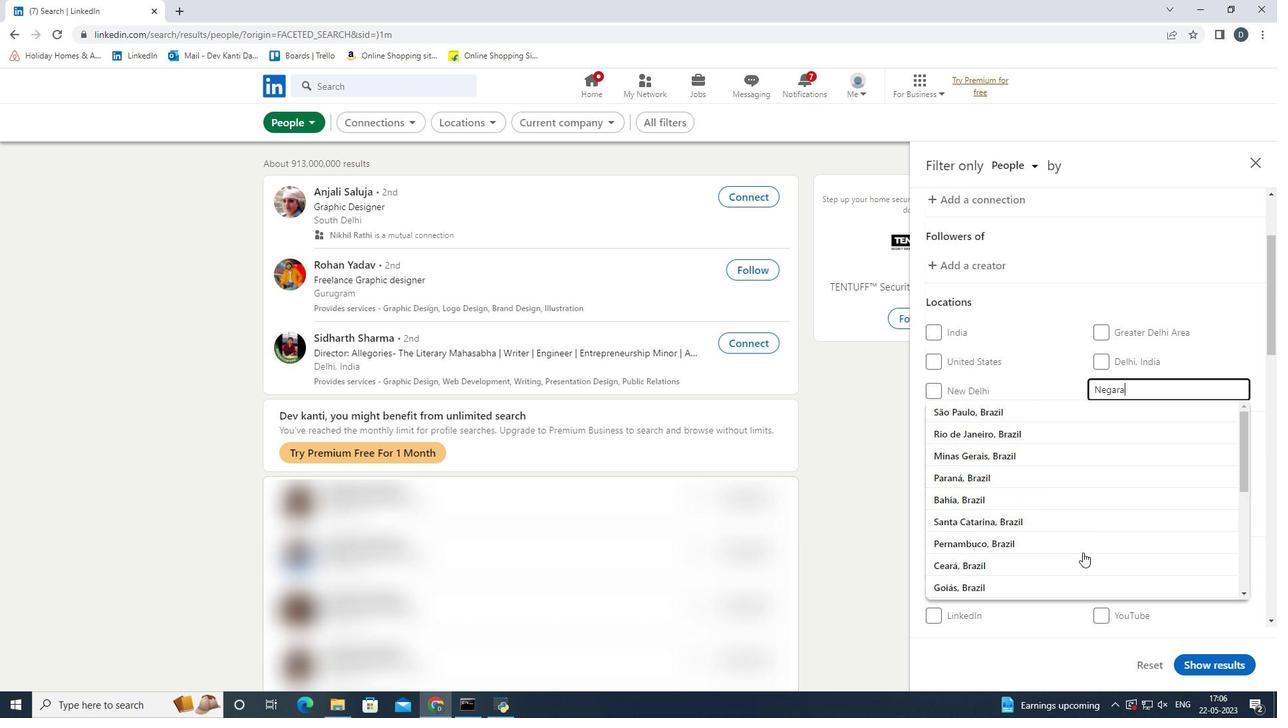 
Action: Mouse moved to (1172, 389)
Screenshot: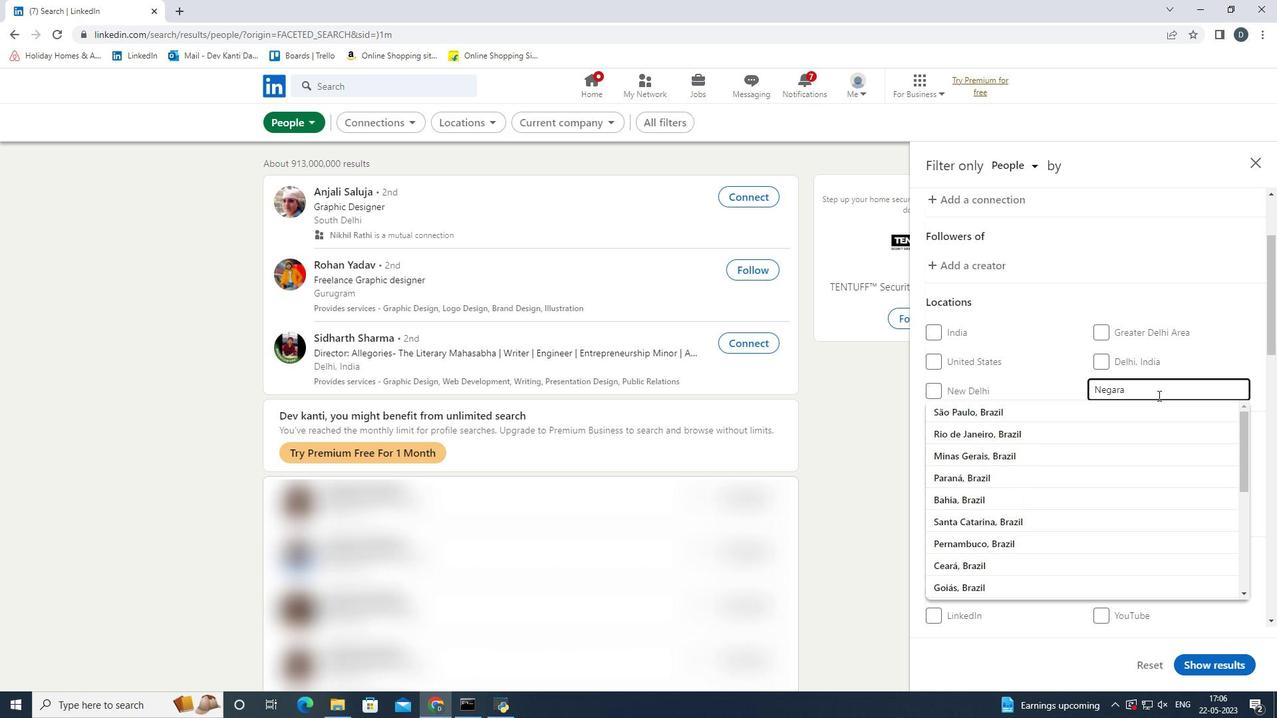 
Action: Key pressed <Key.enter>
Screenshot: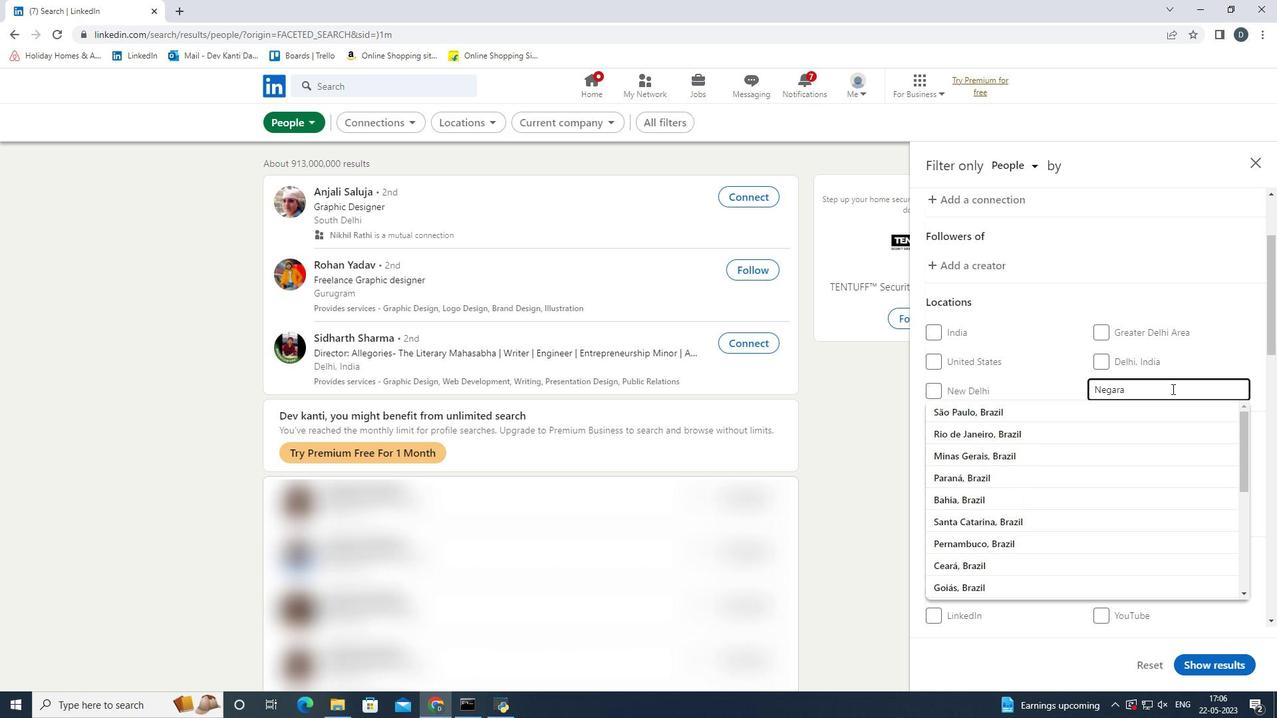 
Action: Mouse moved to (1124, 520)
Screenshot: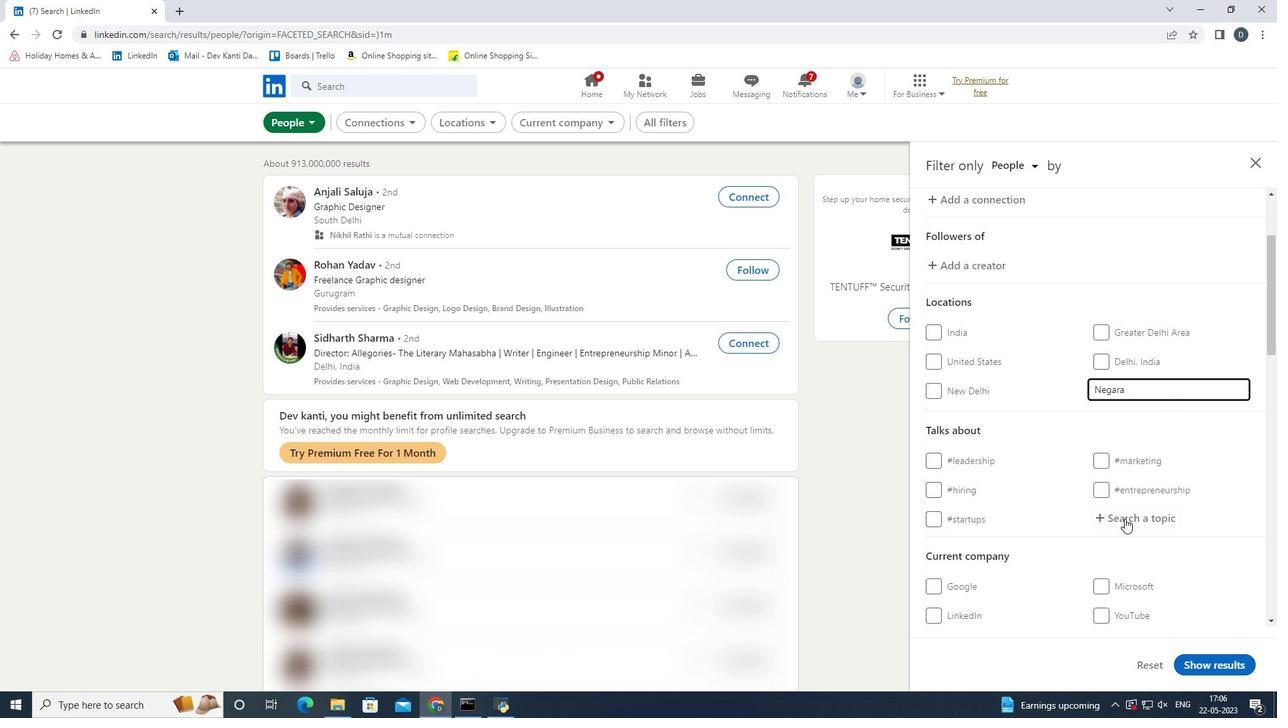 
Action: Mouse pressed left at (1124, 520)
Screenshot: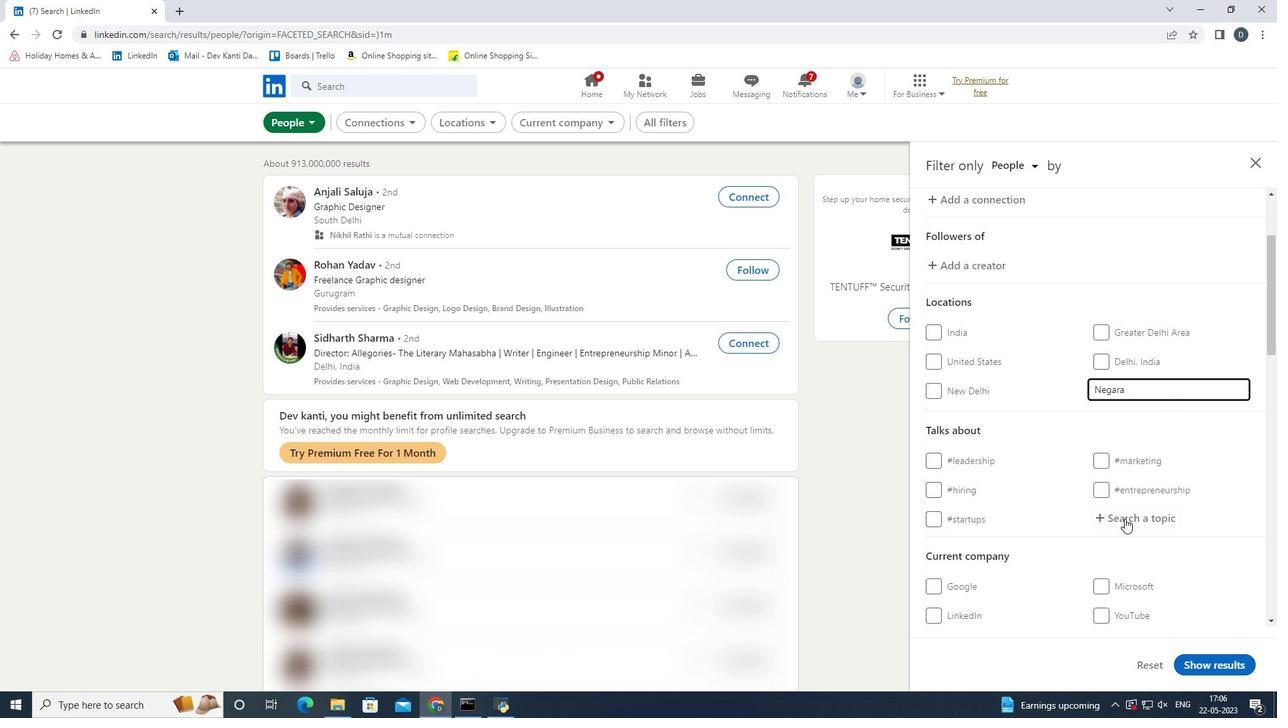 
Action: Mouse moved to (1146, 421)
Screenshot: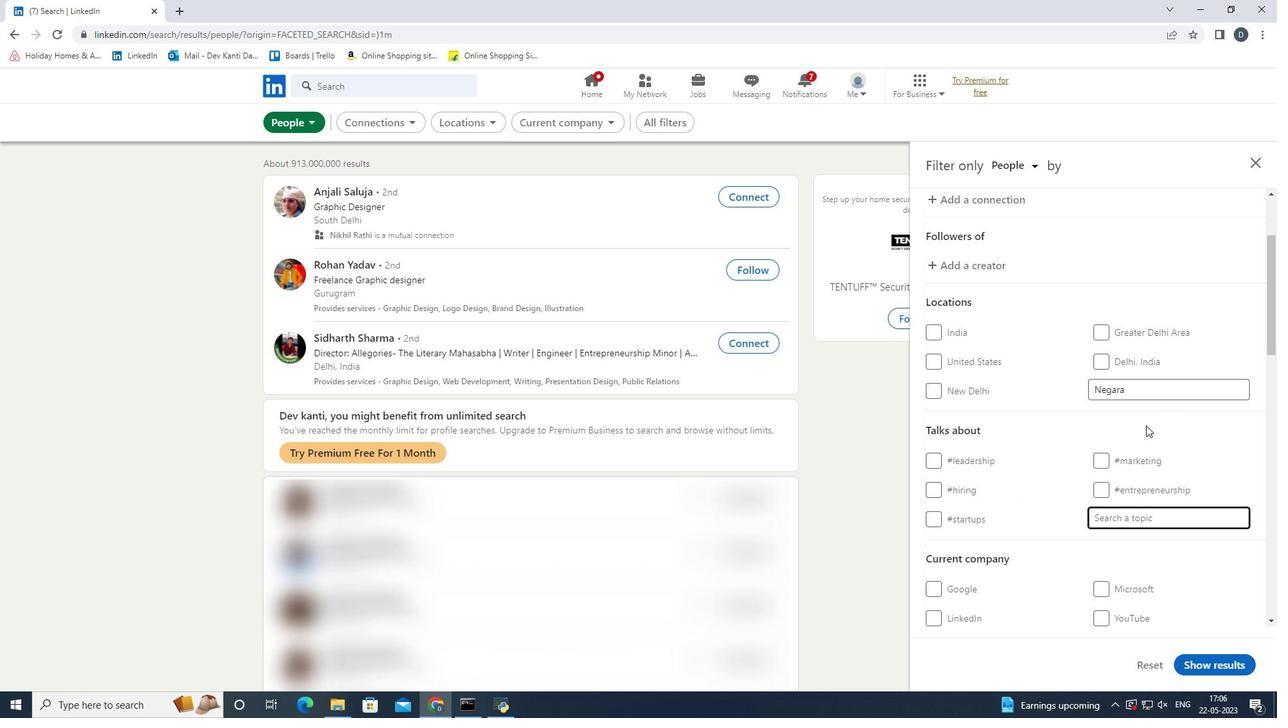 
Action: Key pressed coaching<Key.down><Key.enter>
Screenshot: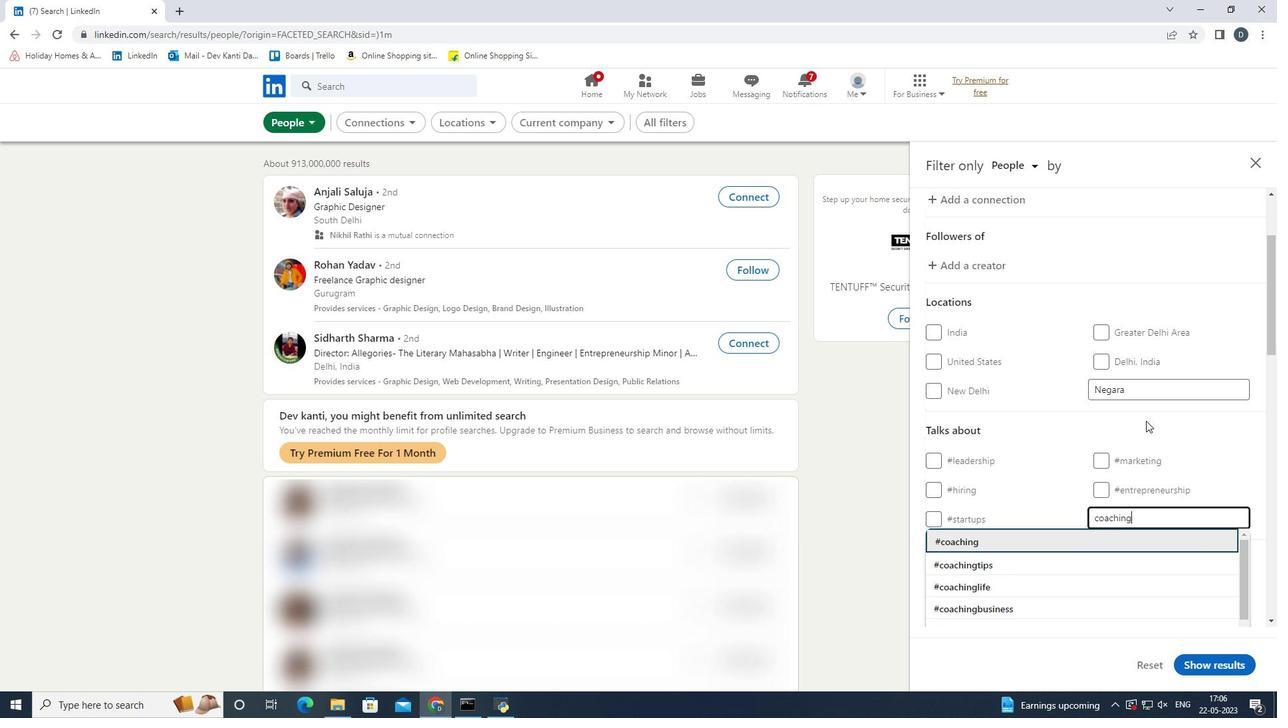 
Action: Mouse scrolled (1146, 420) with delta (0, 0)
Screenshot: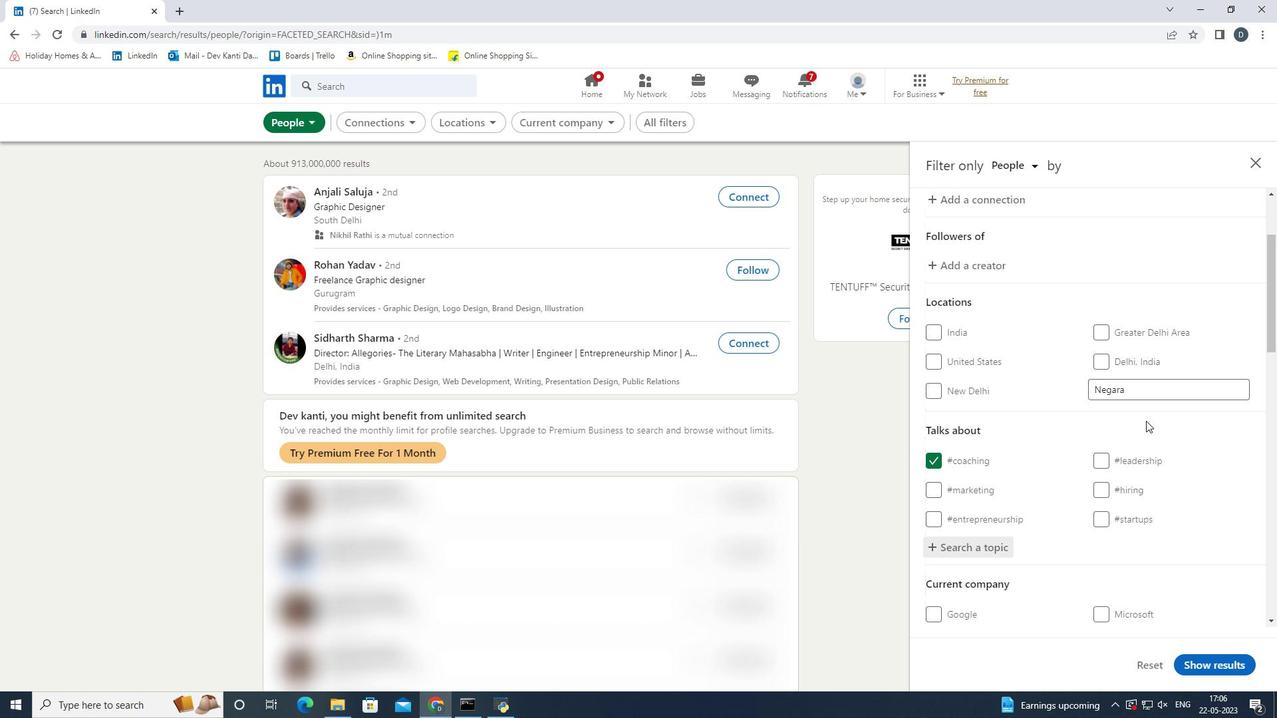 
Action: Mouse scrolled (1146, 420) with delta (0, 0)
Screenshot: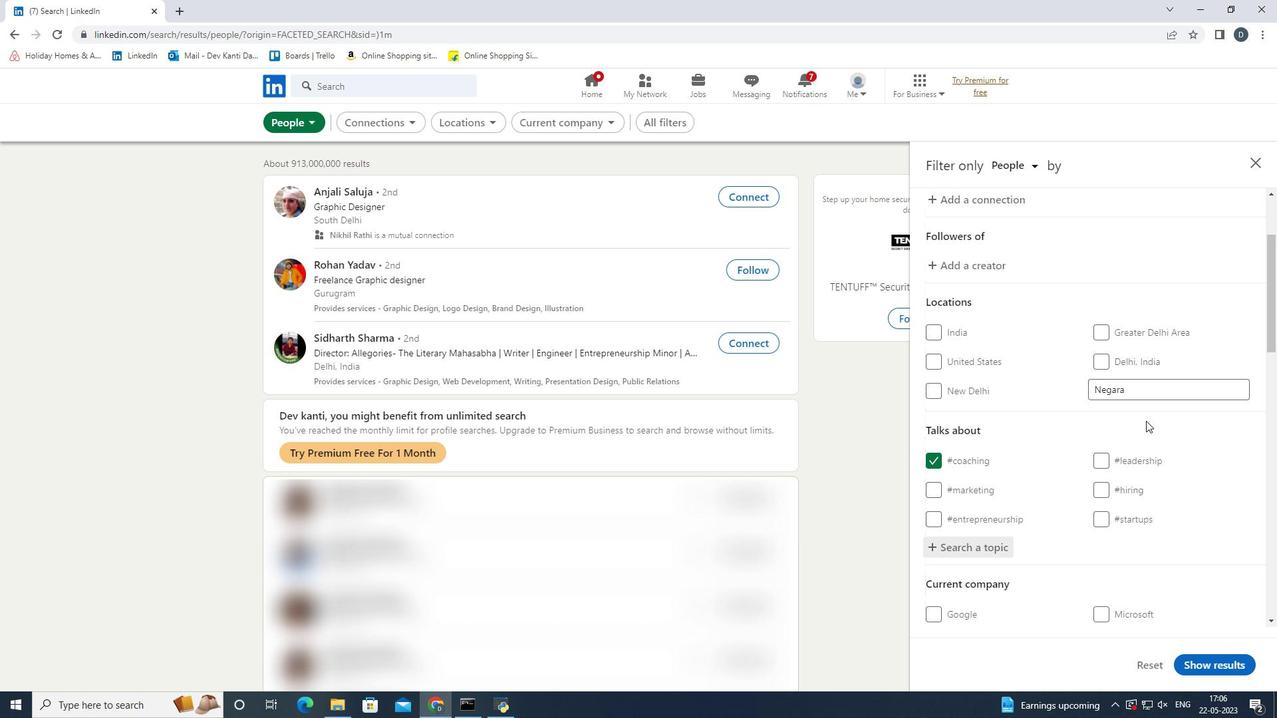 
Action: Mouse scrolled (1146, 420) with delta (0, 0)
Screenshot: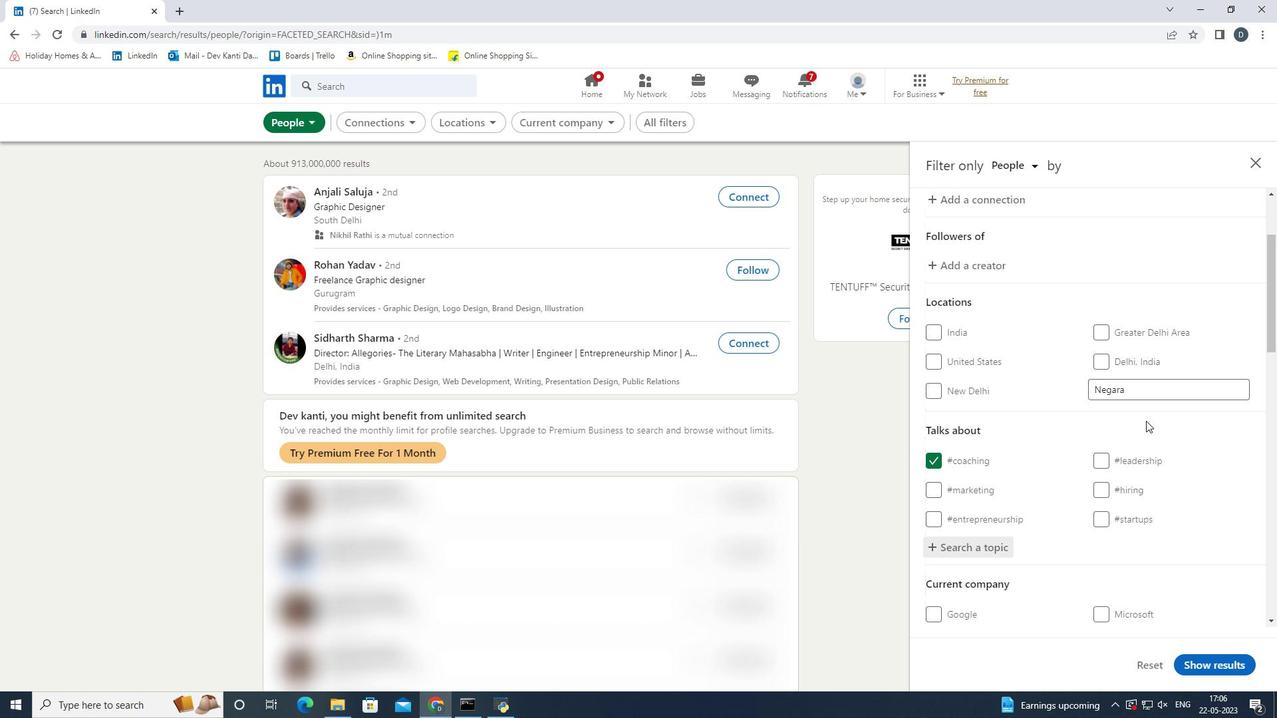 
Action: Mouse scrolled (1146, 420) with delta (0, 0)
Screenshot: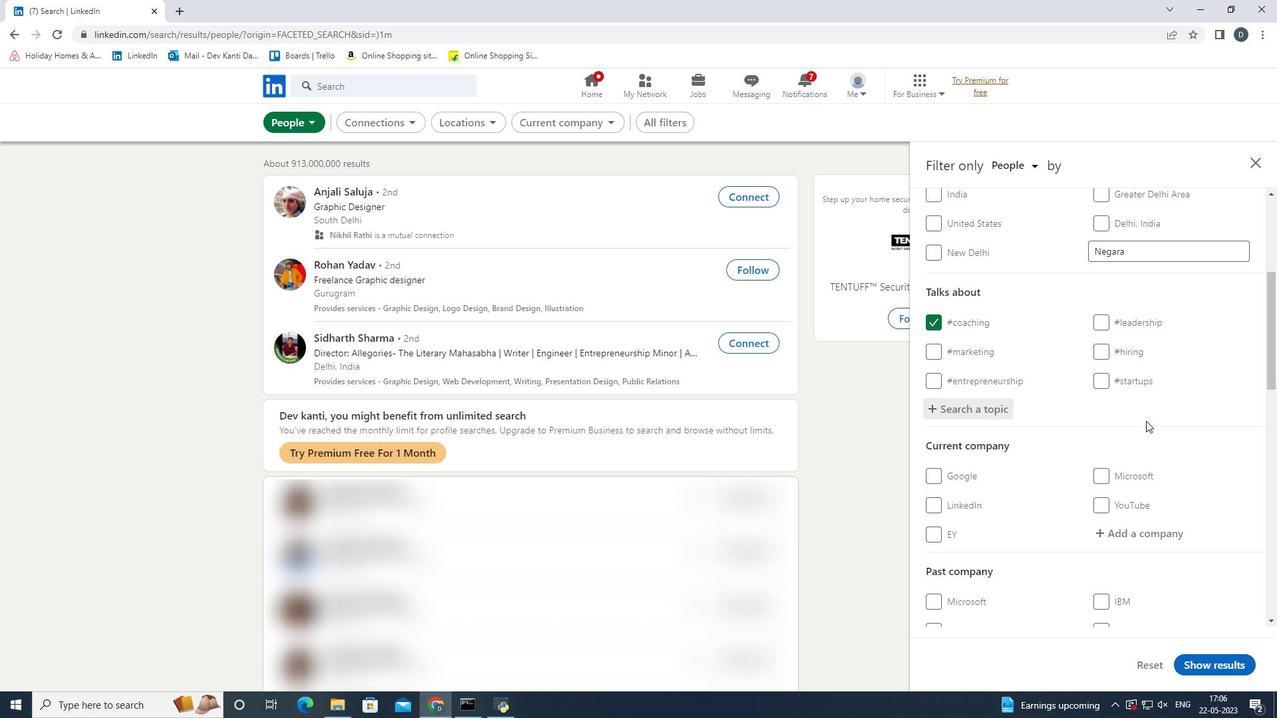 
Action: Mouse scrolled (1146, 420) with delta (0, 0)
Screenshot: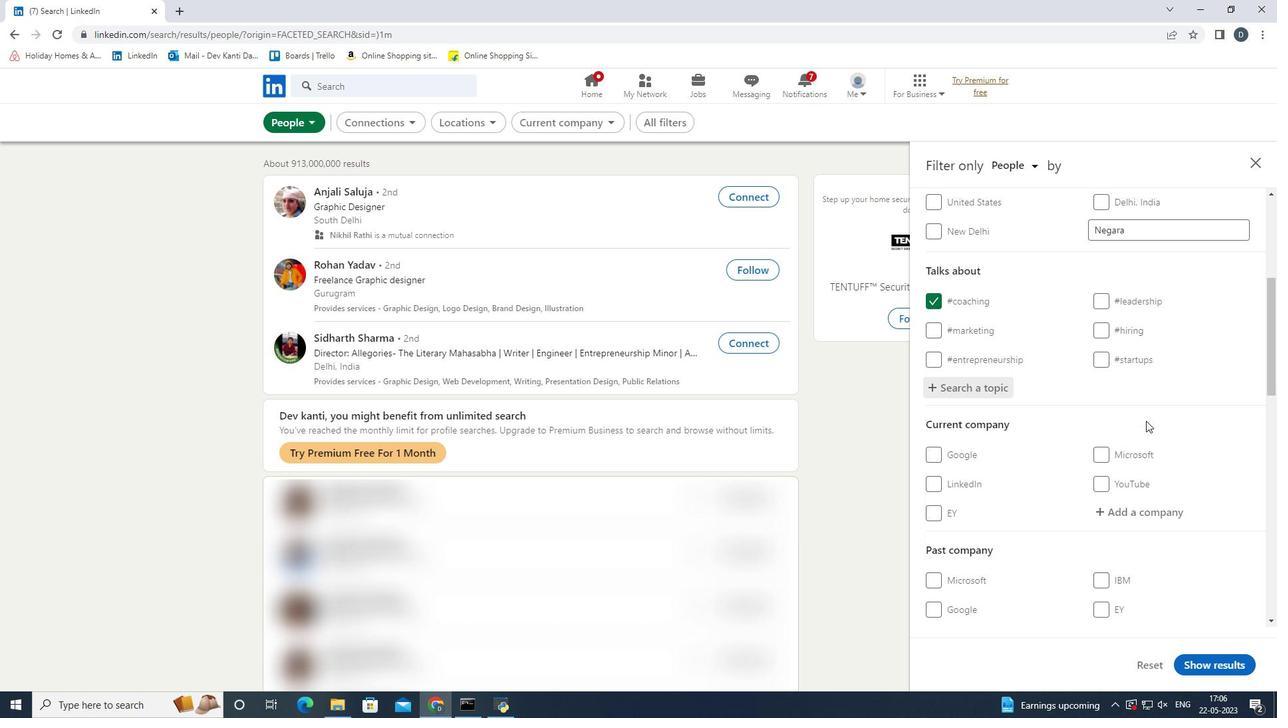 
Action: Mouse scrolled (1146, 420) with delta (0, 0)
Screenshot: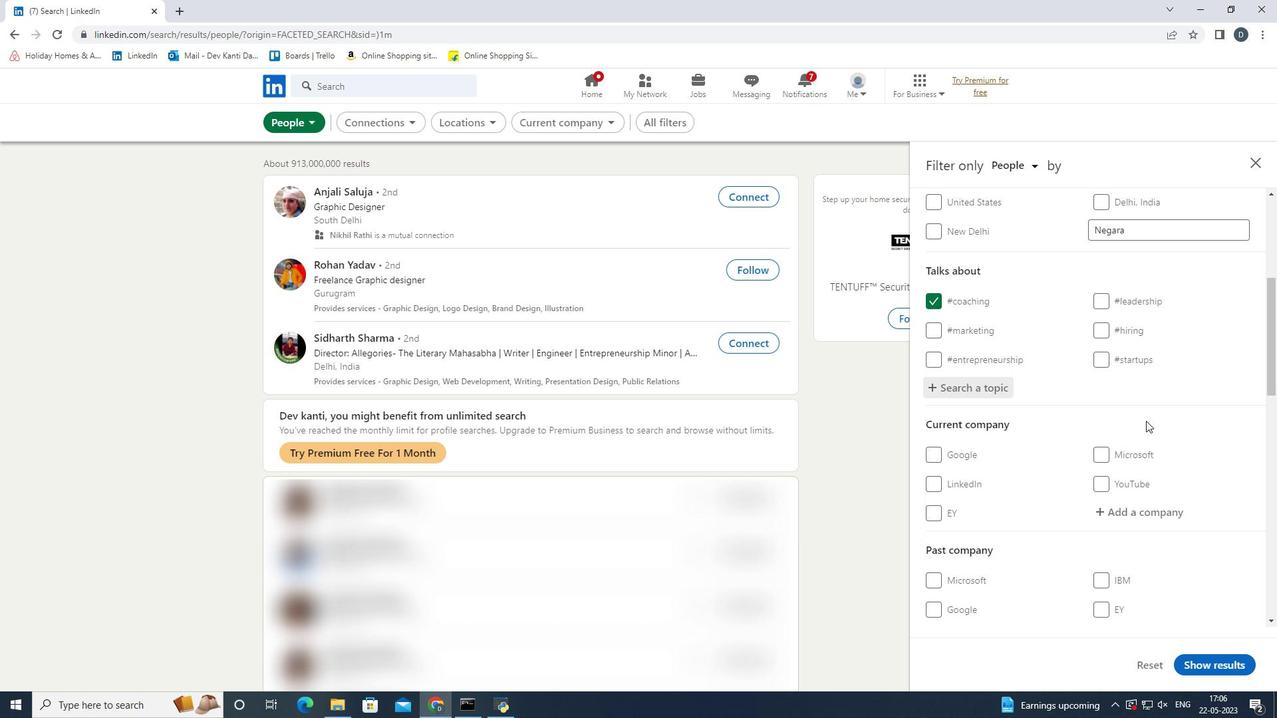 
Action: Mouse scrolled (1146, 420) with delta (0, 0)
Screenshot: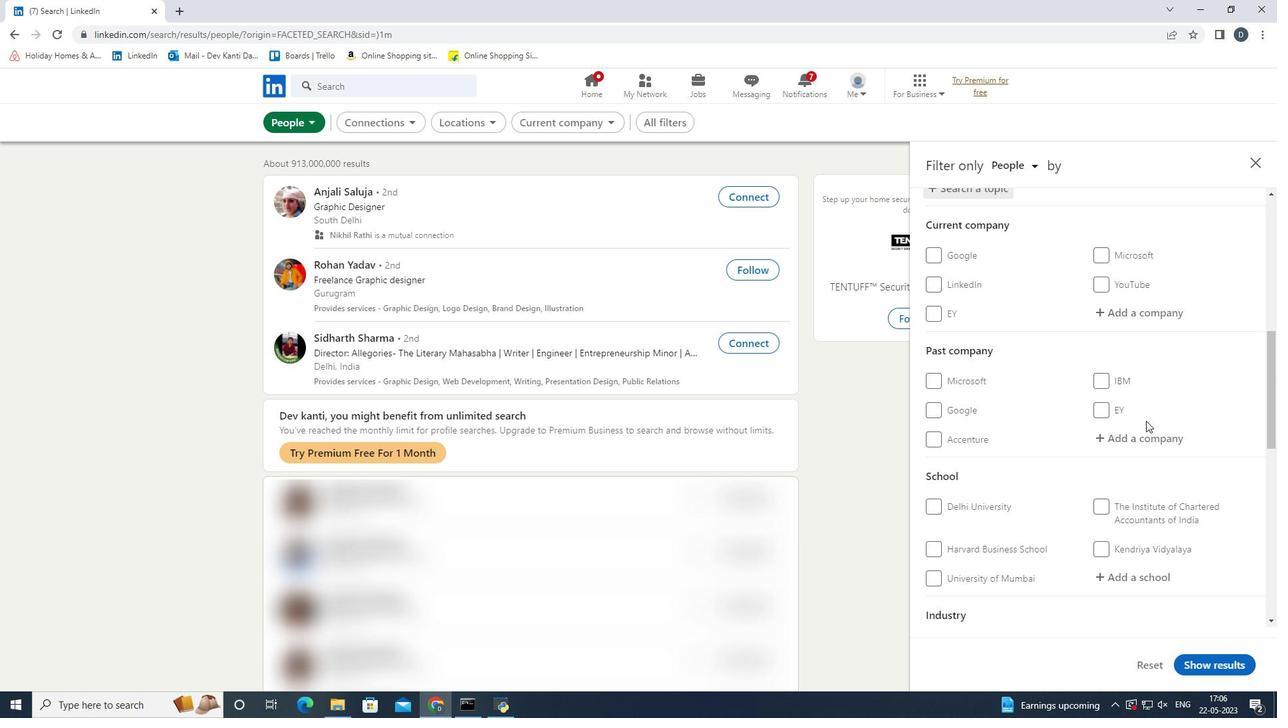 
Action: Mouse scrolled (1146, 420) with delta (0, 0)
Screenshot: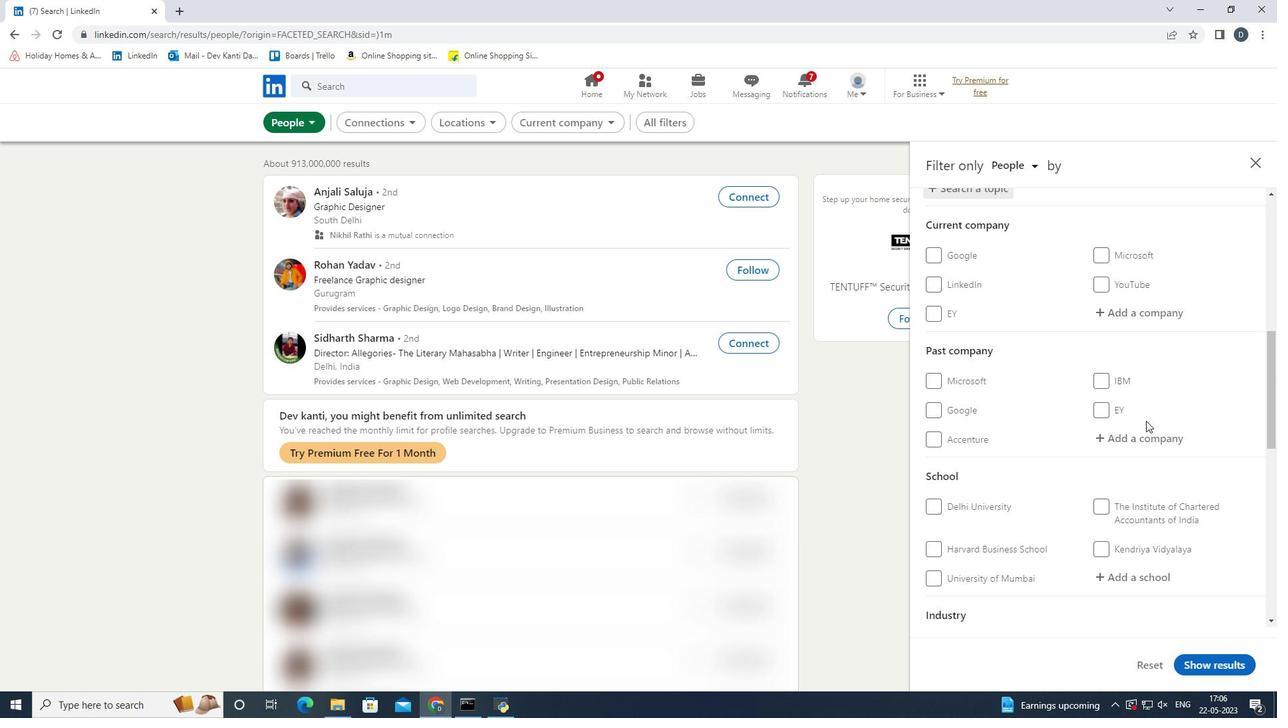 
Action: Mouse scrolled (1146, 420) with delta (0, 0)
Screenshot: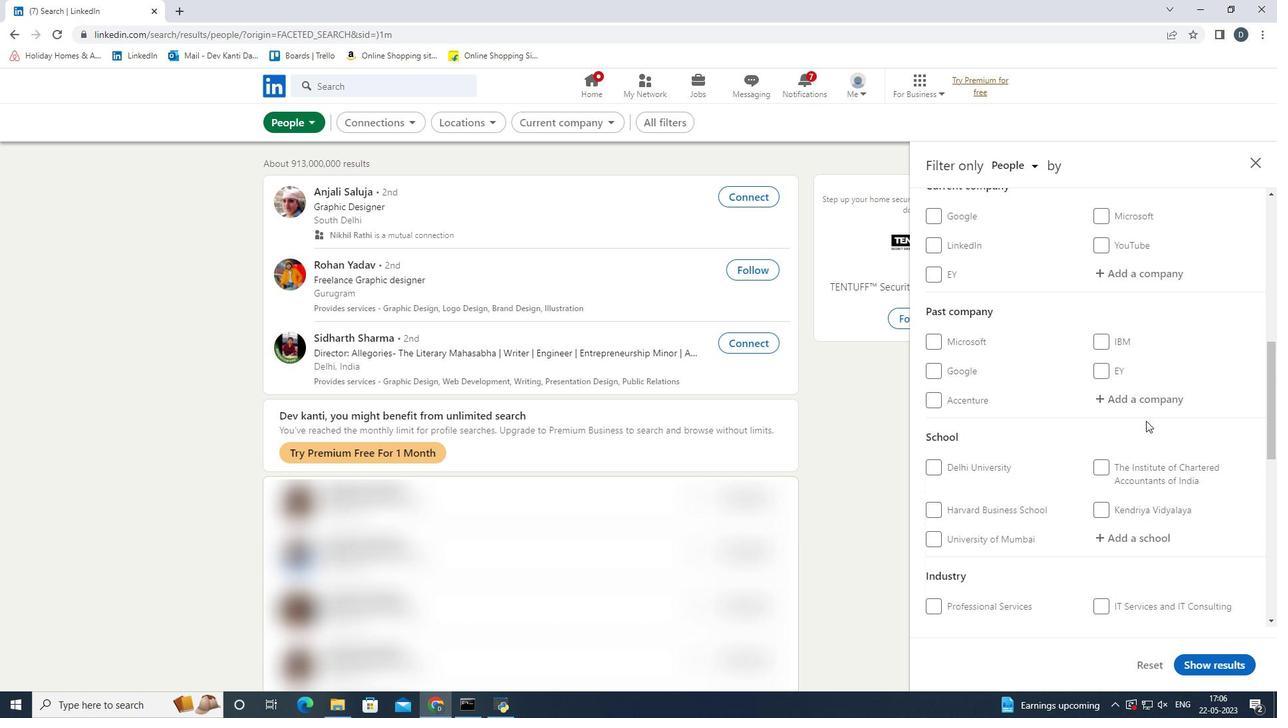 
Action: Mouse scrolled (1146, 420) with delta (0, 0)
Screenshot: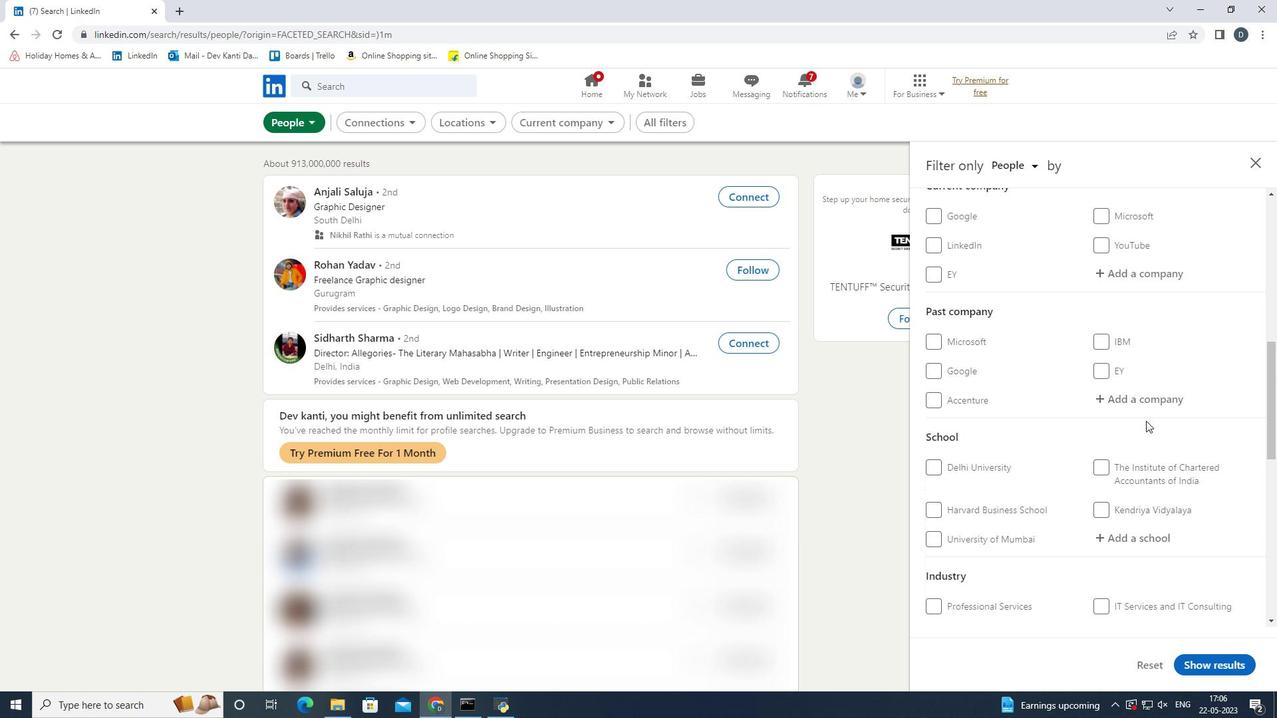 
Action: Mouse scrolled (1146, 420) with delta (0, 0)
Screenshot: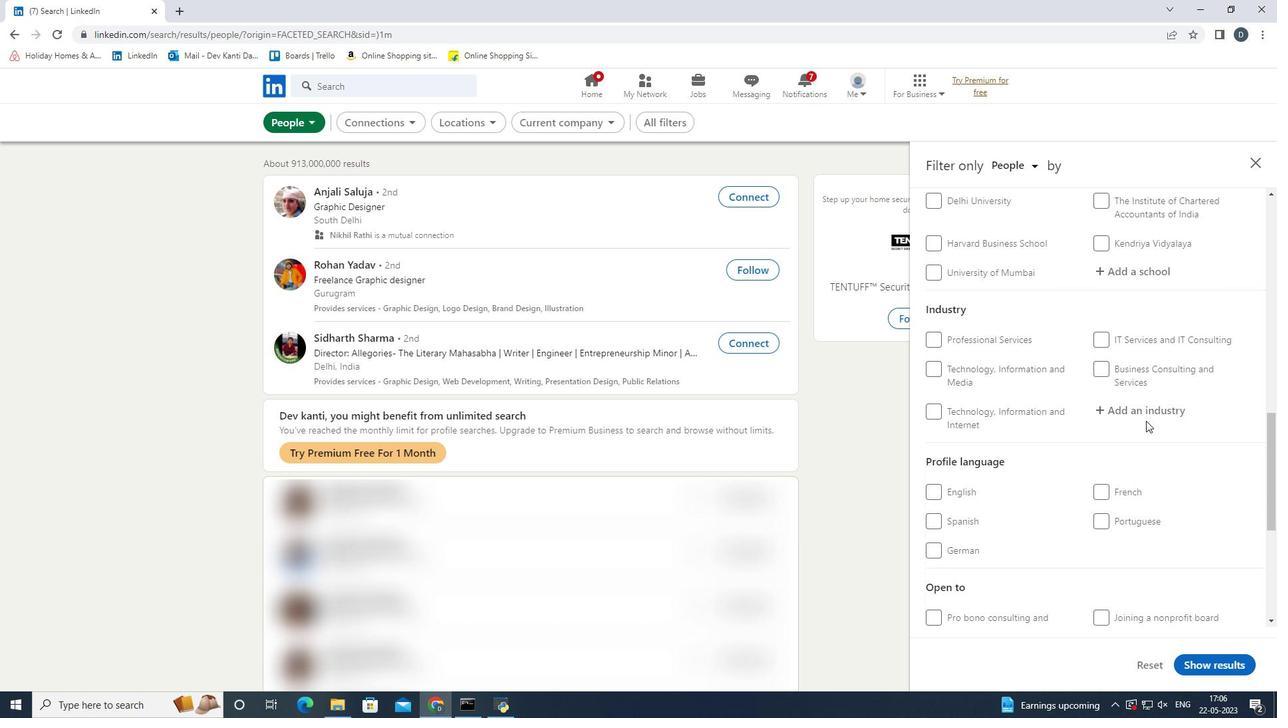 
Action: Mouse moved to (1109, 433)
Screenshot: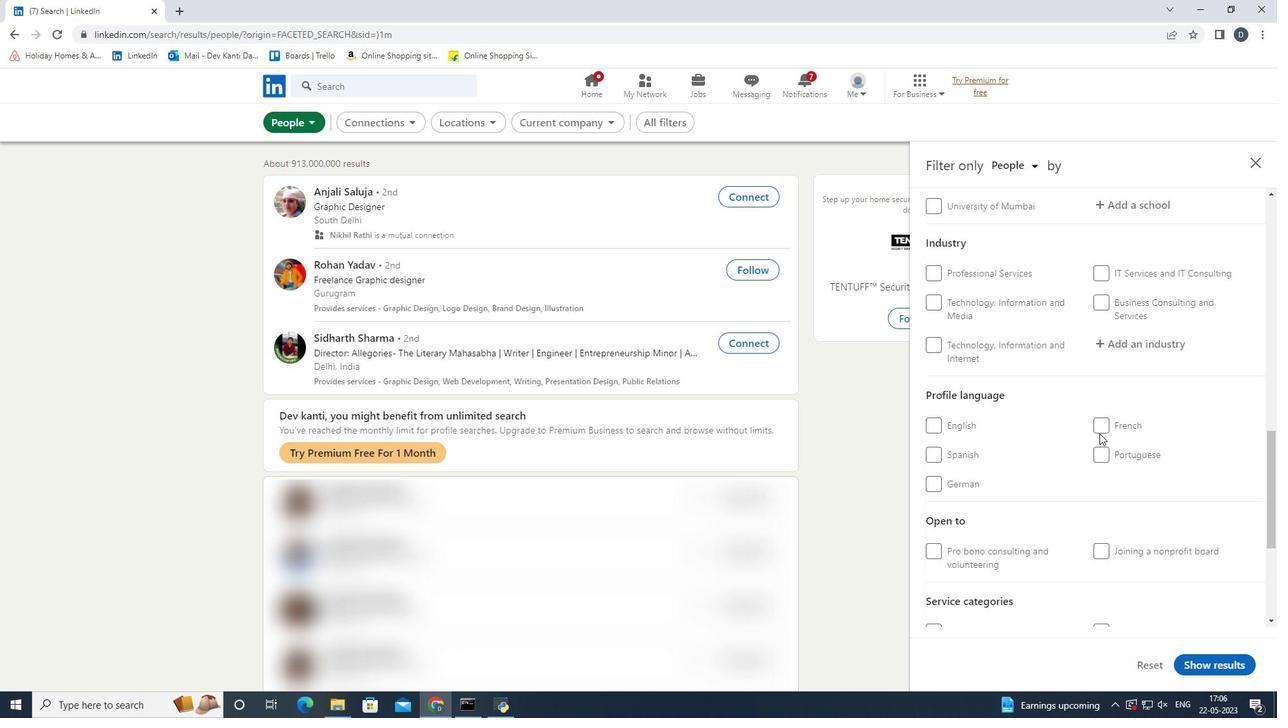 
Action: Mouse pressed left at (1109, 433)
Screenshot: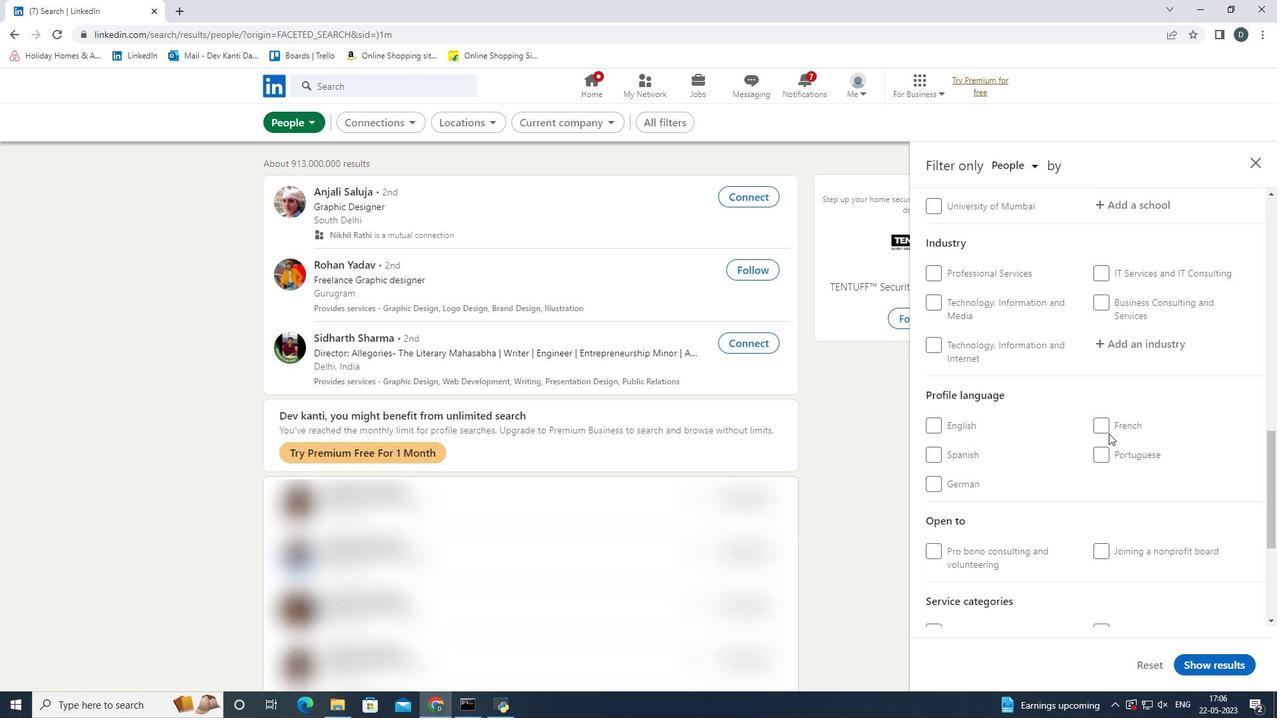 
Action: Mouse moved to (1110, 424)
Screenshot: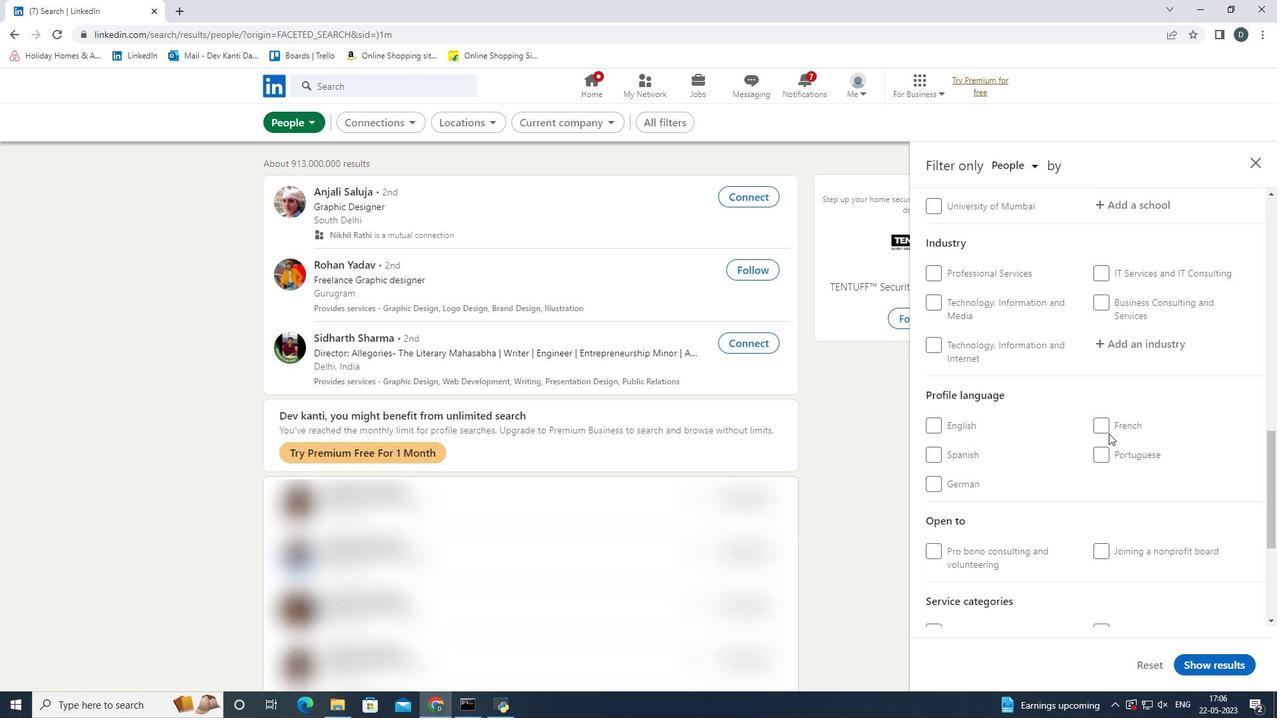 
Action: Mouse pressed left at (1110, 424)
Screenshot: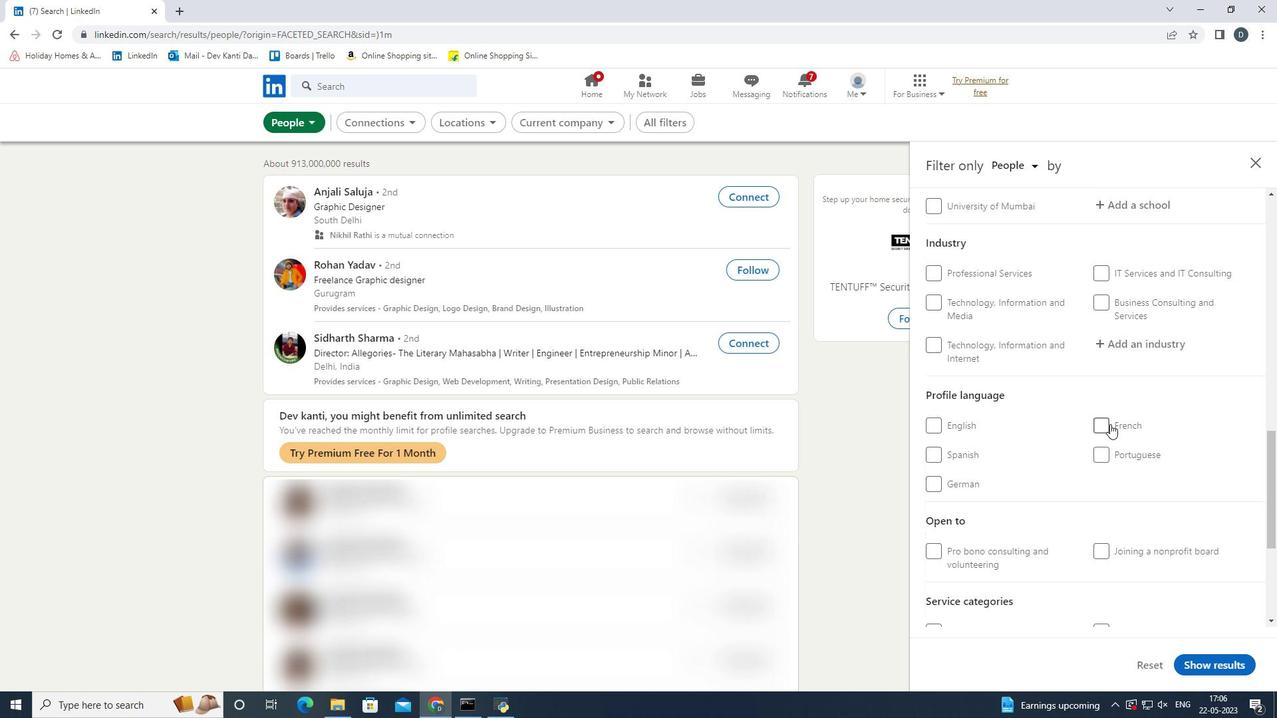 
Action: Mouse scrolled (1110, 425) with delta (0, 0)
Screenshot: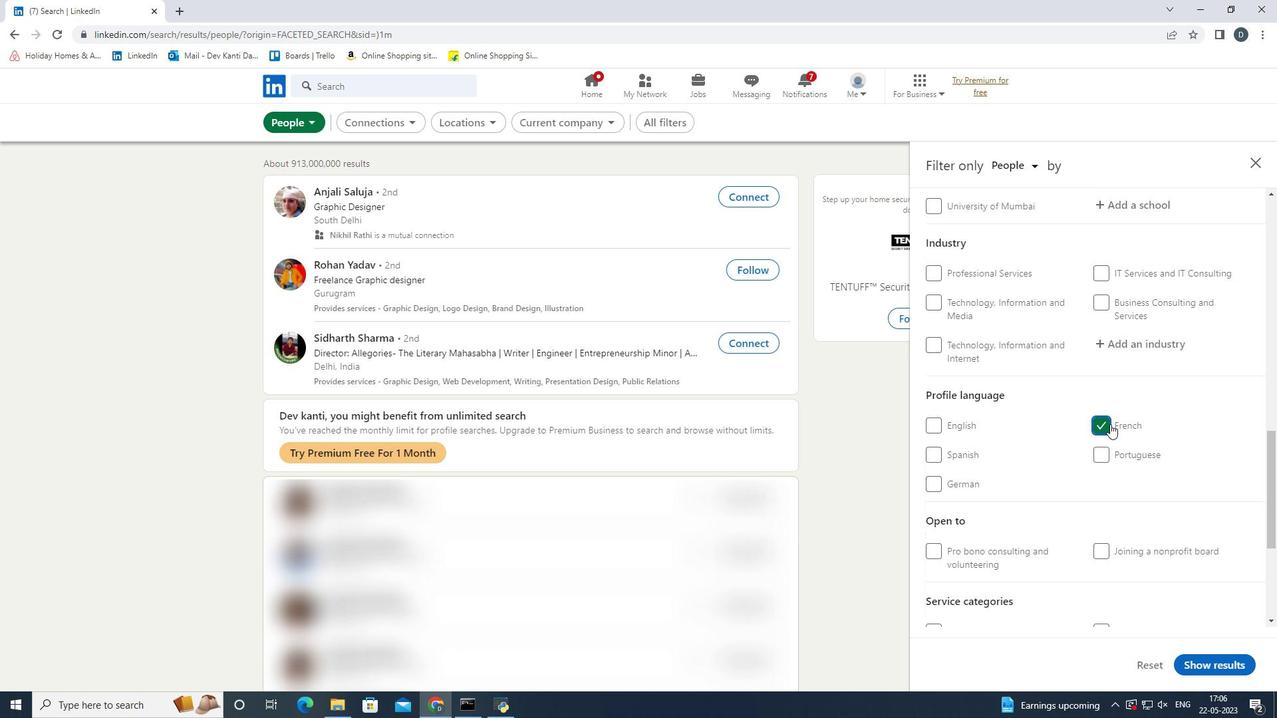 
Action: Mouse scrolled (1110, 425) with delta (0, 0)
Screenshot: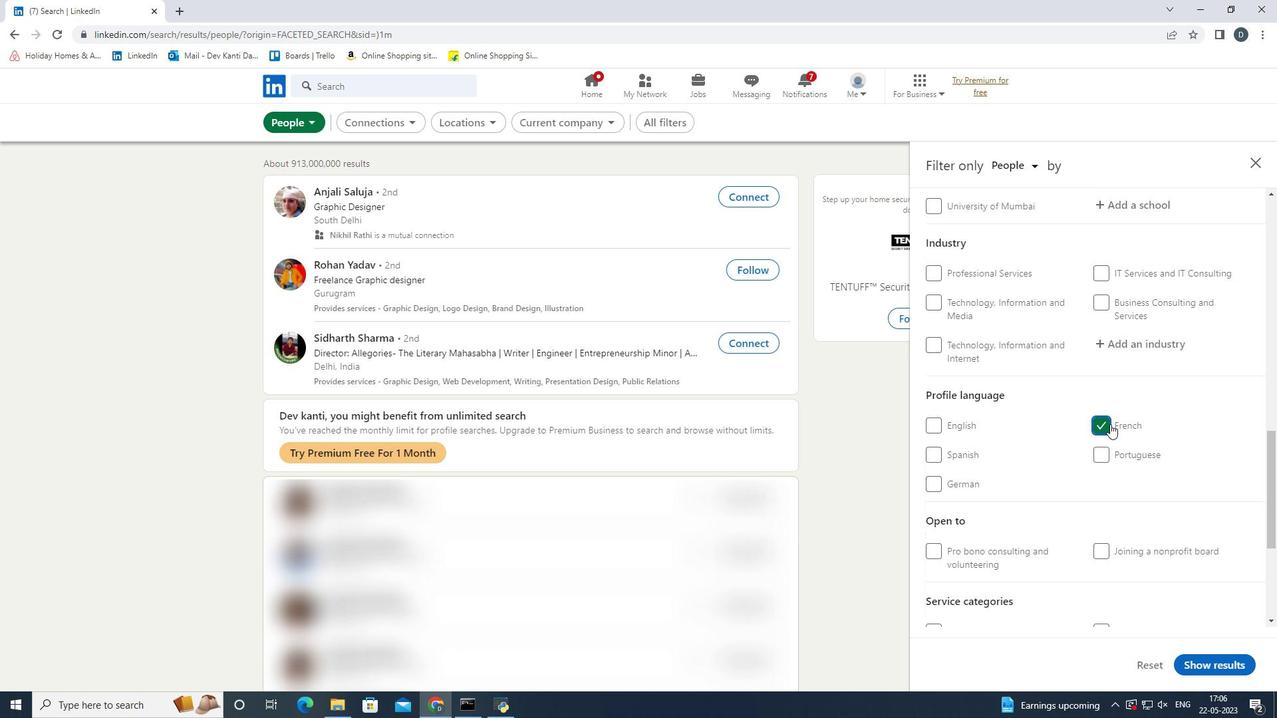 
Action: Mouse scrolled (1110, 425) with delta (0, 0)
Screenshot: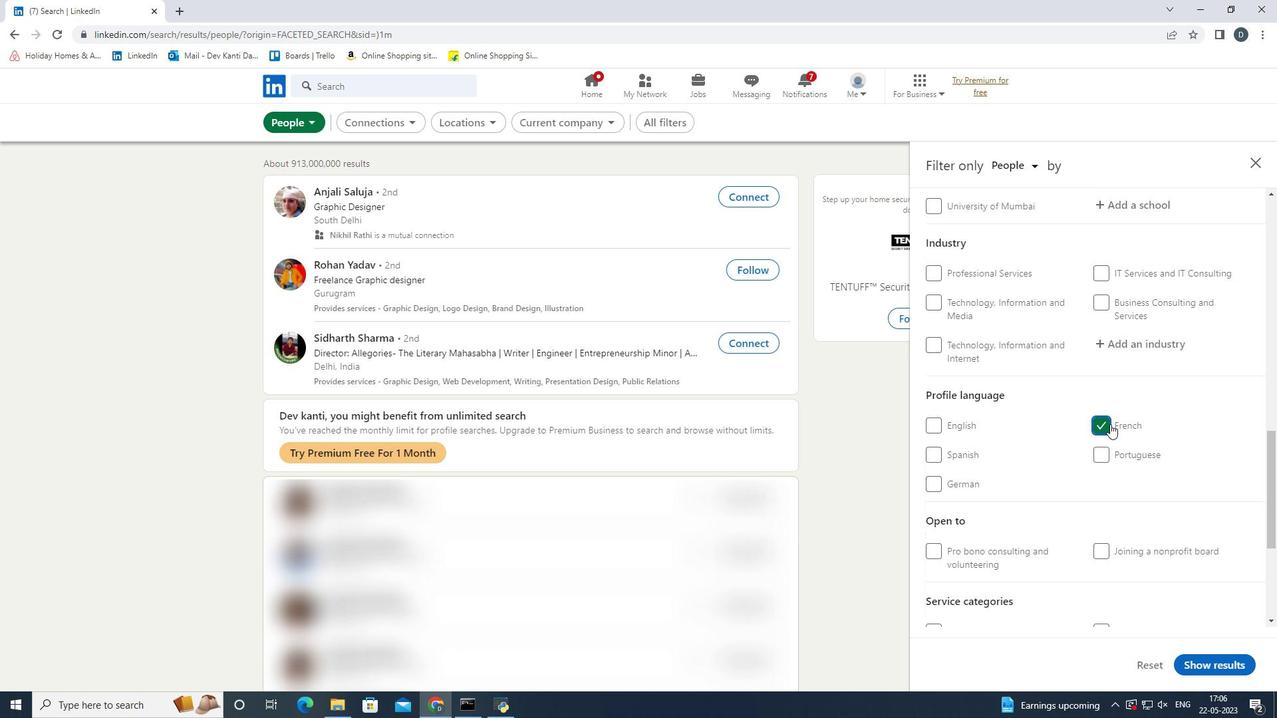 
Action: Mouse scrolled (1110, 425) with delta (0, 0)
Screenshot: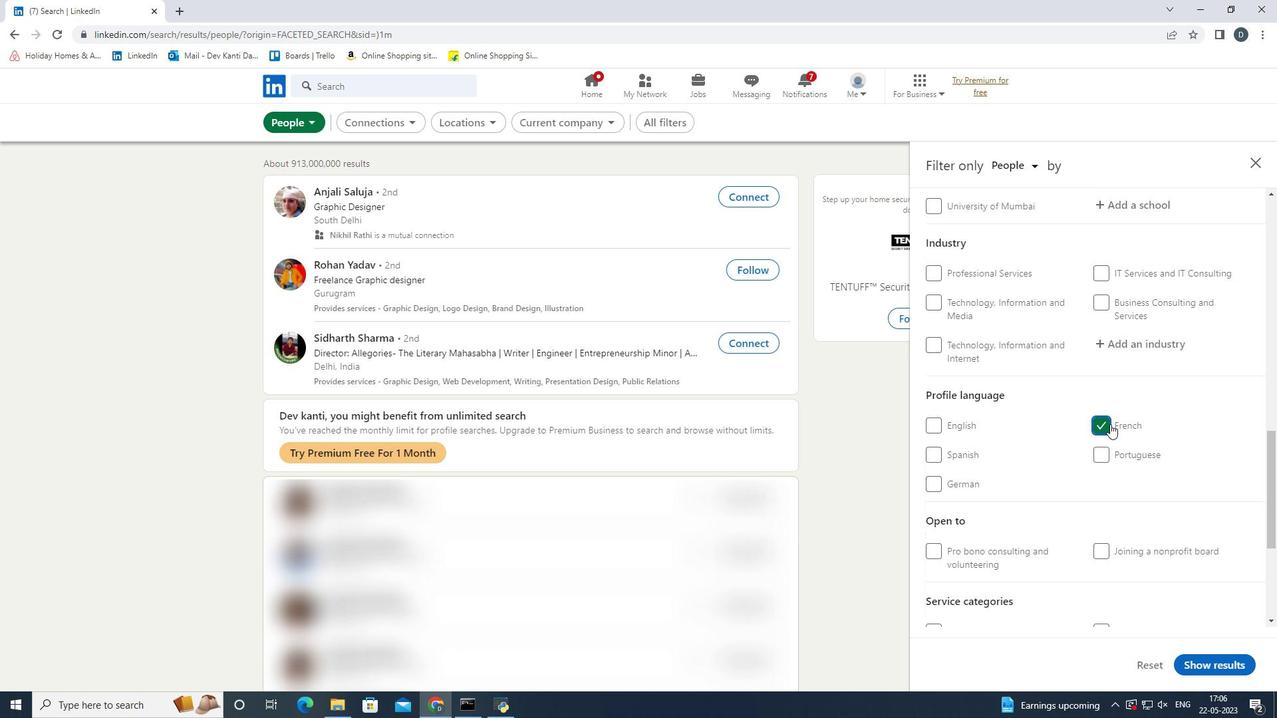 
Action: Mouse scrolled (1110, 425) with delta (0, 0)
Screenshot: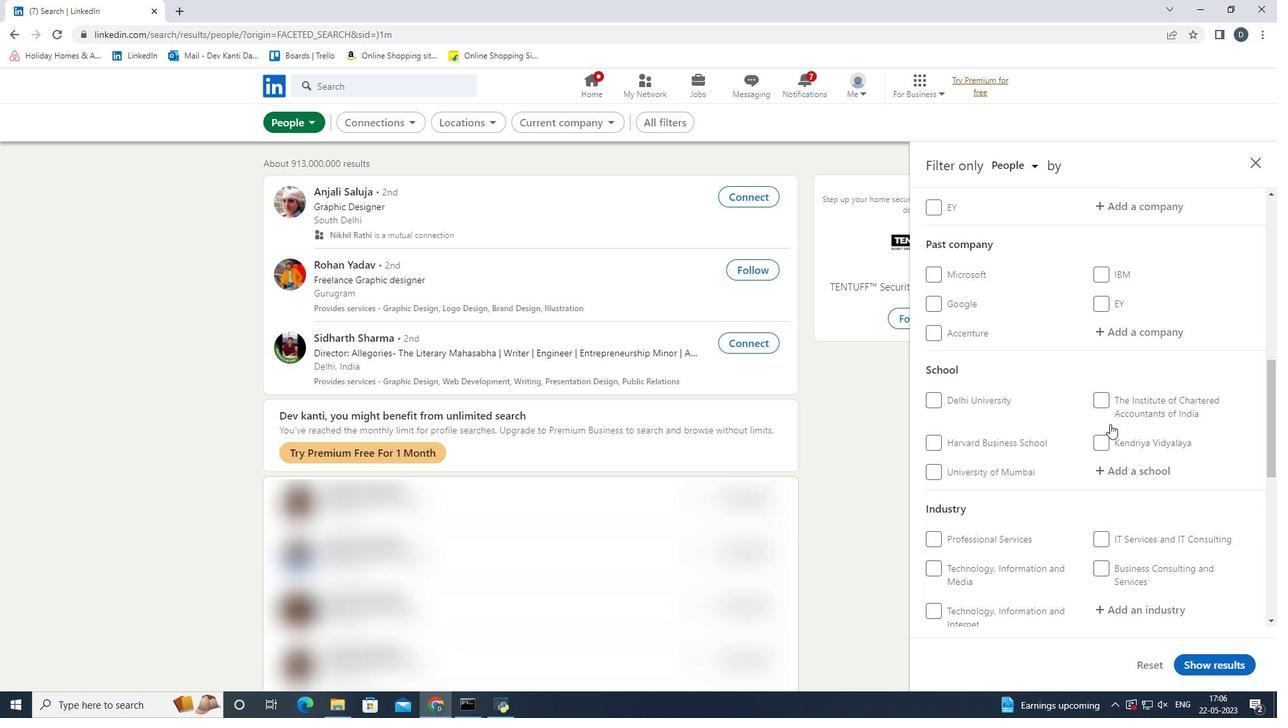 
Action: Mouse moved to (1114, 350)
Screenshot: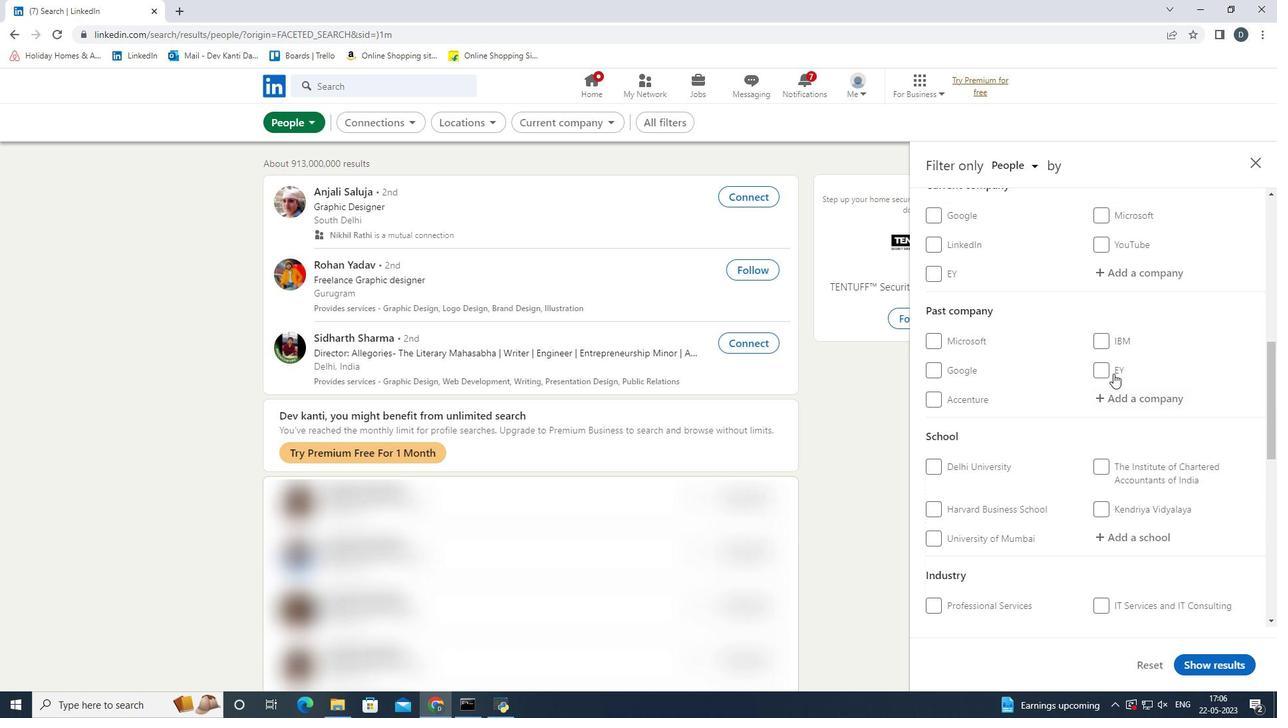 
Action: Mouse scrolled (1114, 351) with delta (0, 0)
Screenshot: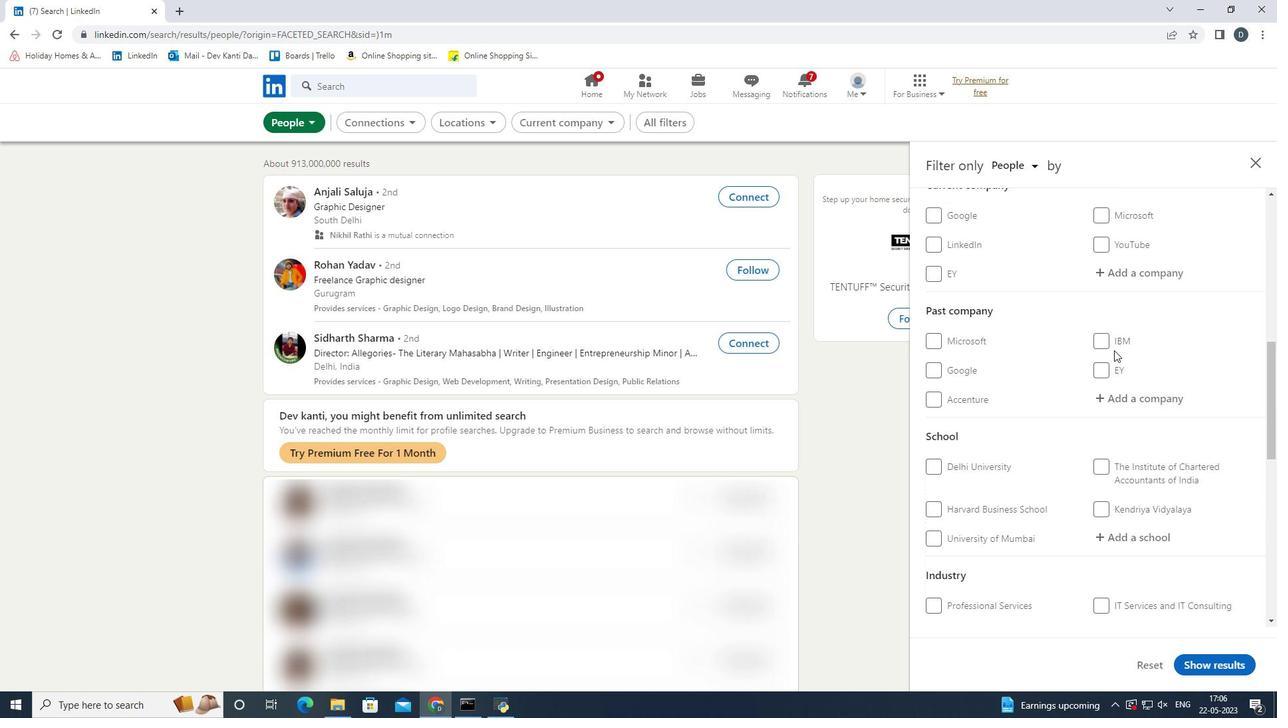 
Action: Mouse moved to (1116, 348)
Screenshot: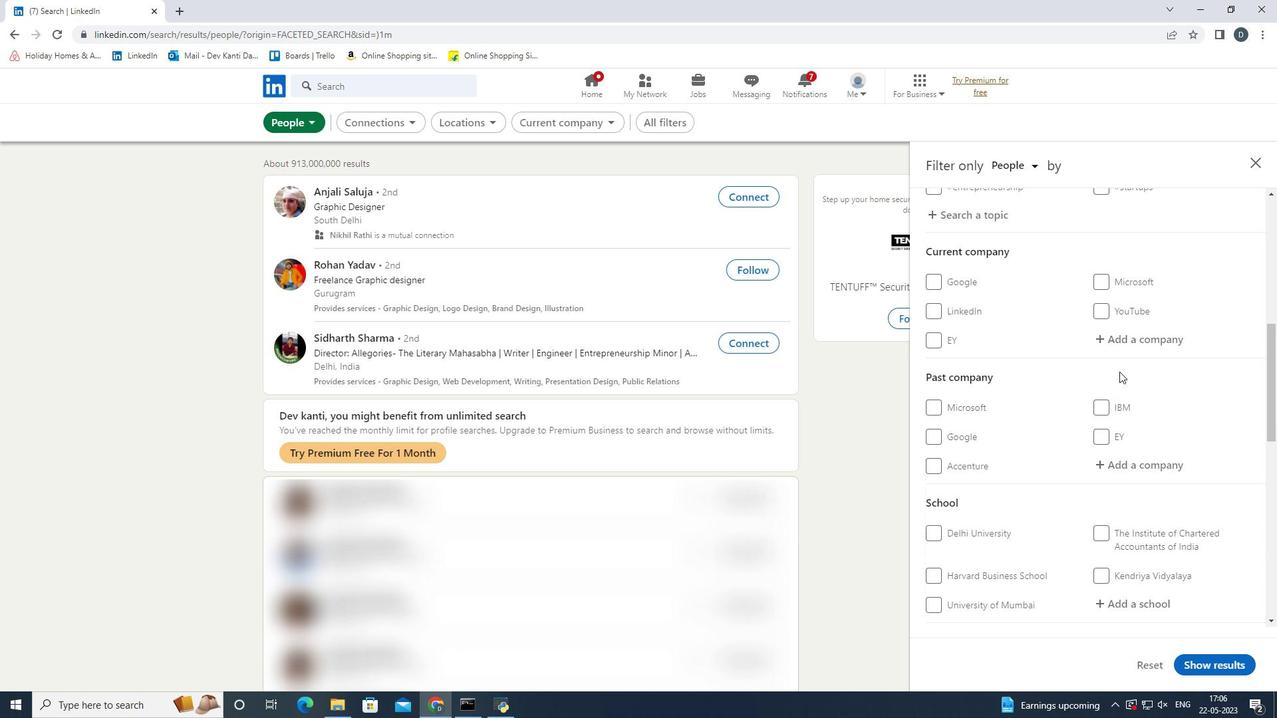 
Action: Mouse pressed left at (1116, 348)
Screenshot: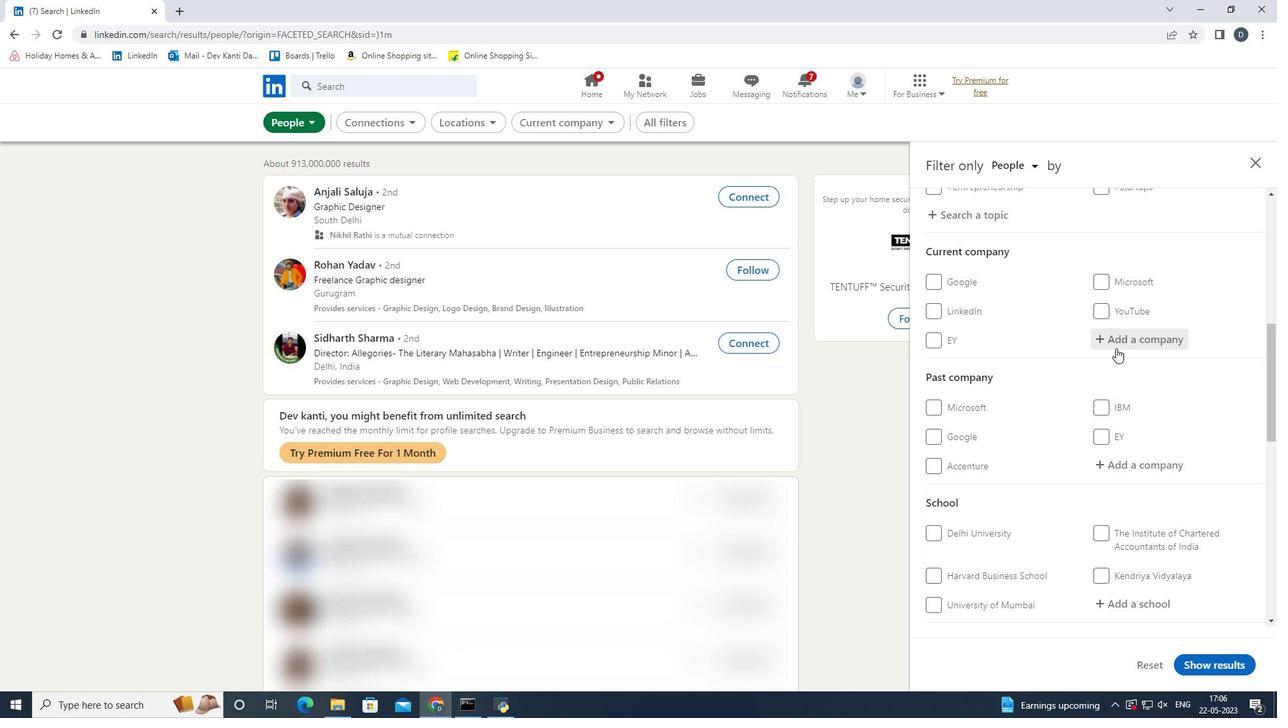 
Action: Key pressed <Key.shift>Pegas<Key.down><Key.enter>
Screenshot: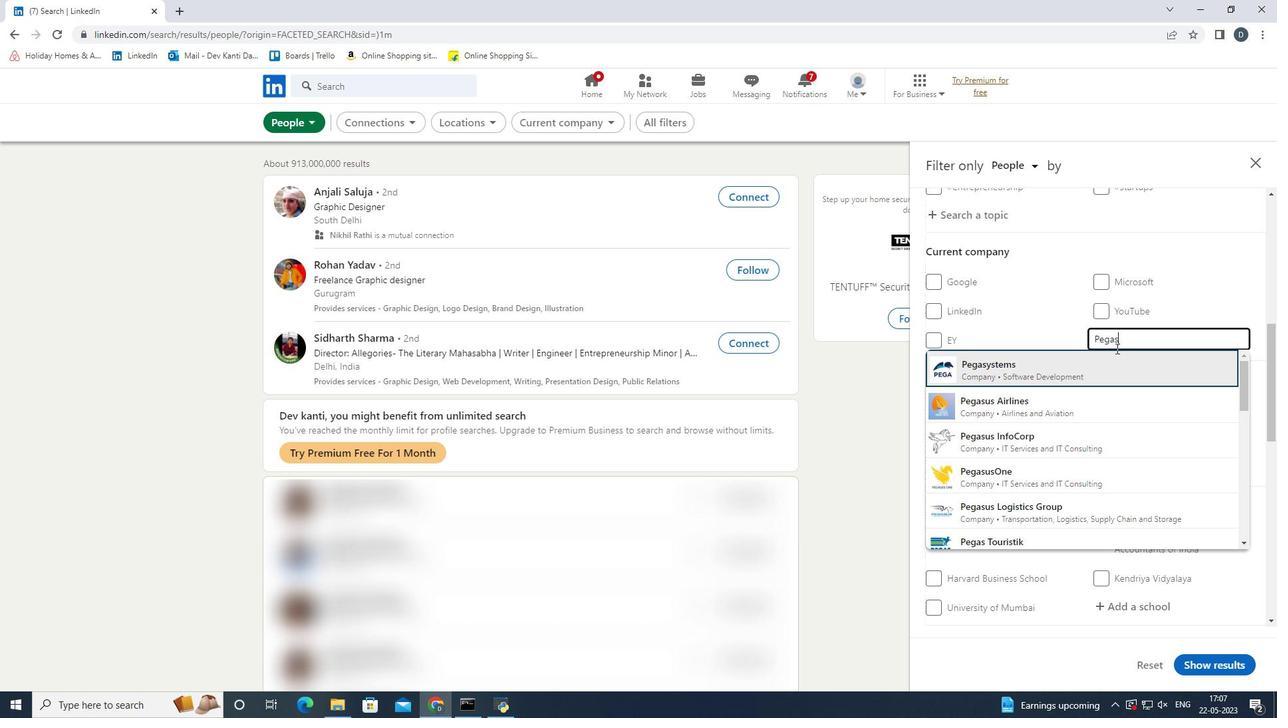 
Action: Mouse scrolled (1116, 348) with delta (0, 0)
Screenshot: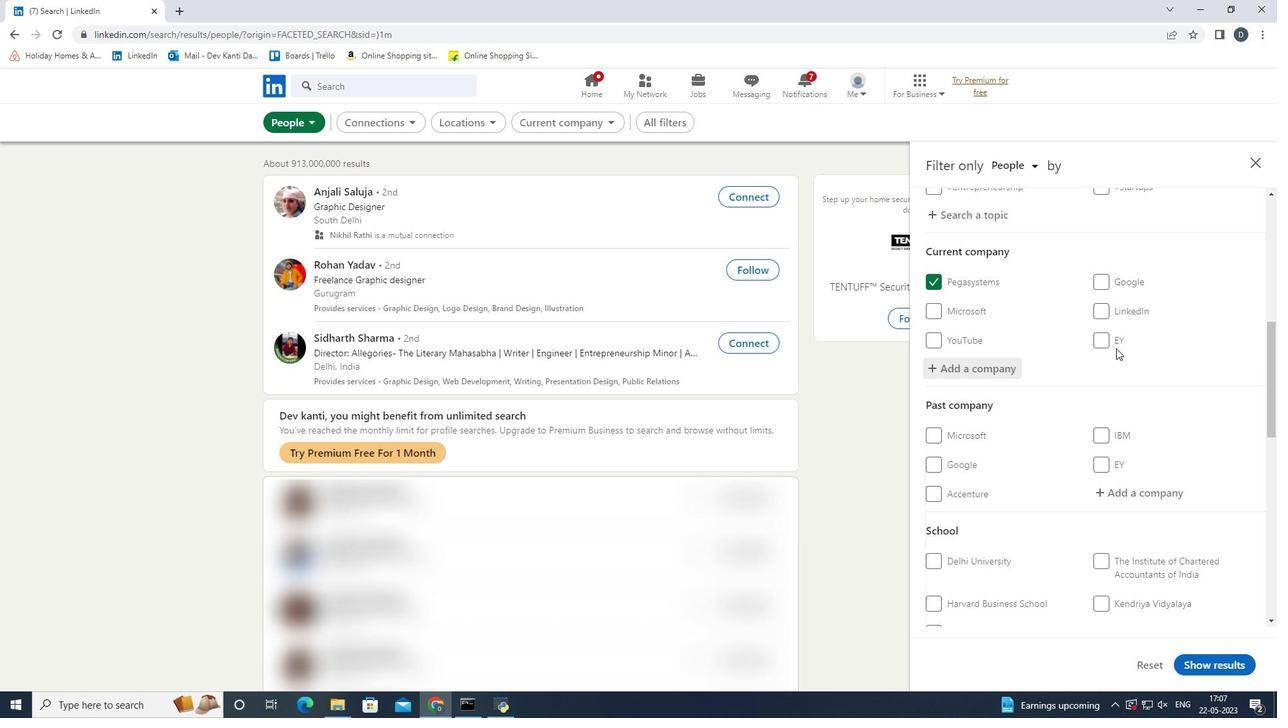 
Action: Mouse scrolled (1116, 348) with delta (0, 0)
Screenshot: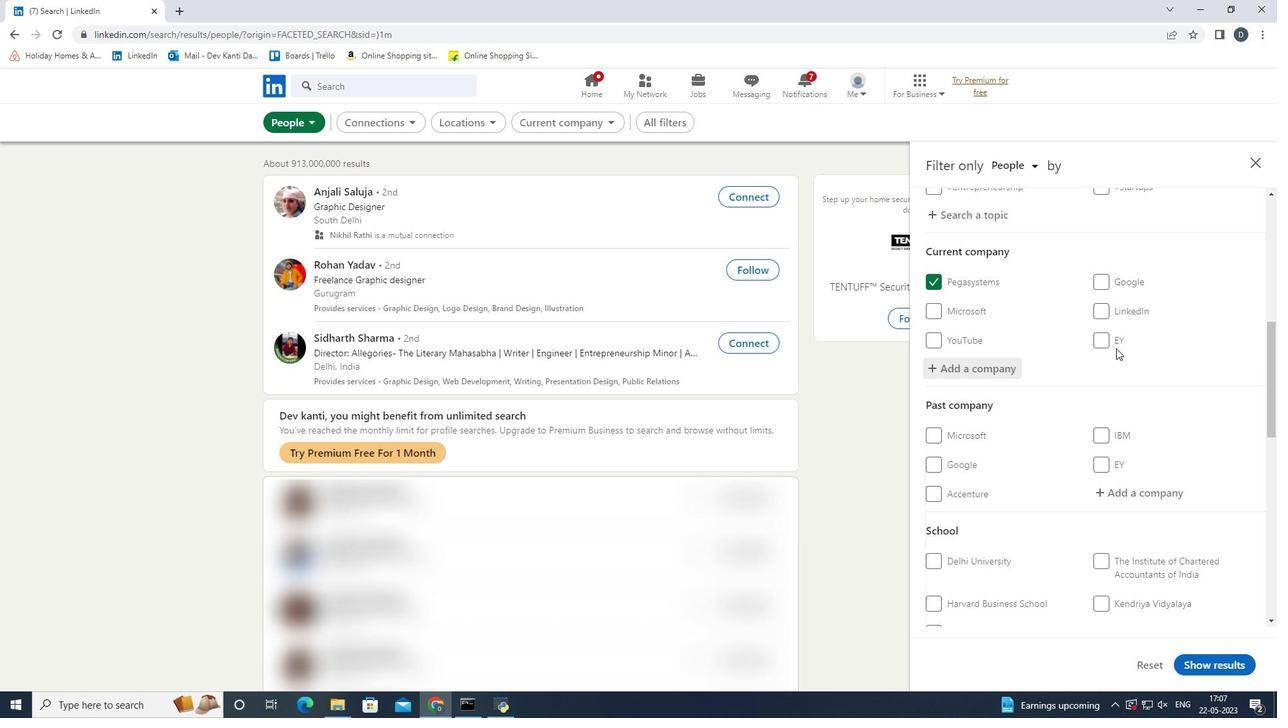 
Action: Mouse scrolled (1116, 348) with delta (0, 0)
Screenshot: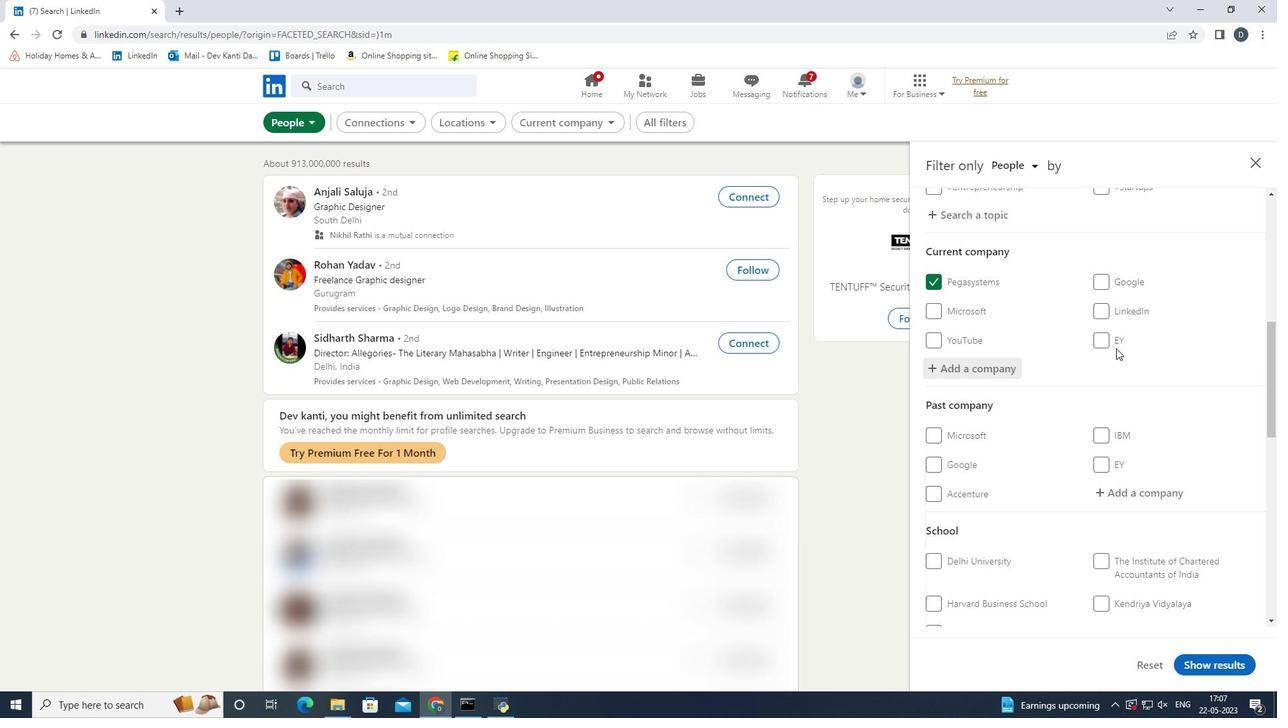 
Action: Mouse moved to (1120, 426)
Screenshot: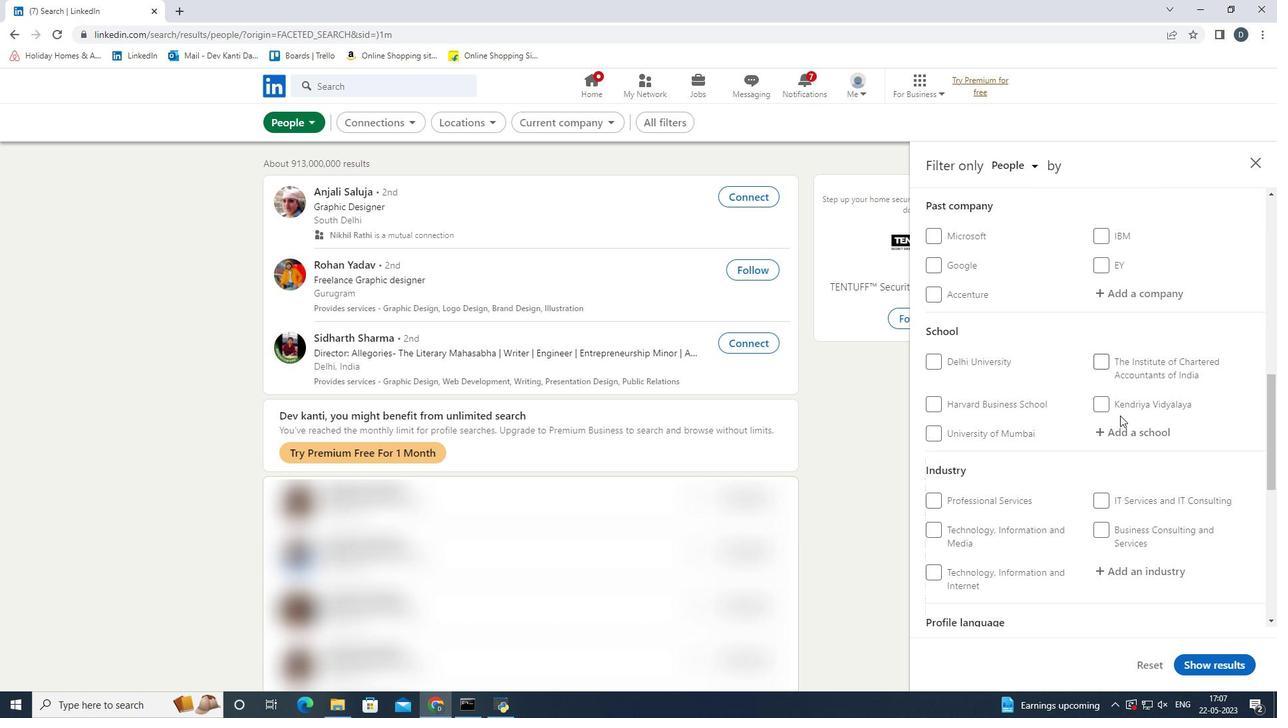 
Action: Mouse pressed left at (1120, 426)
Screenshot: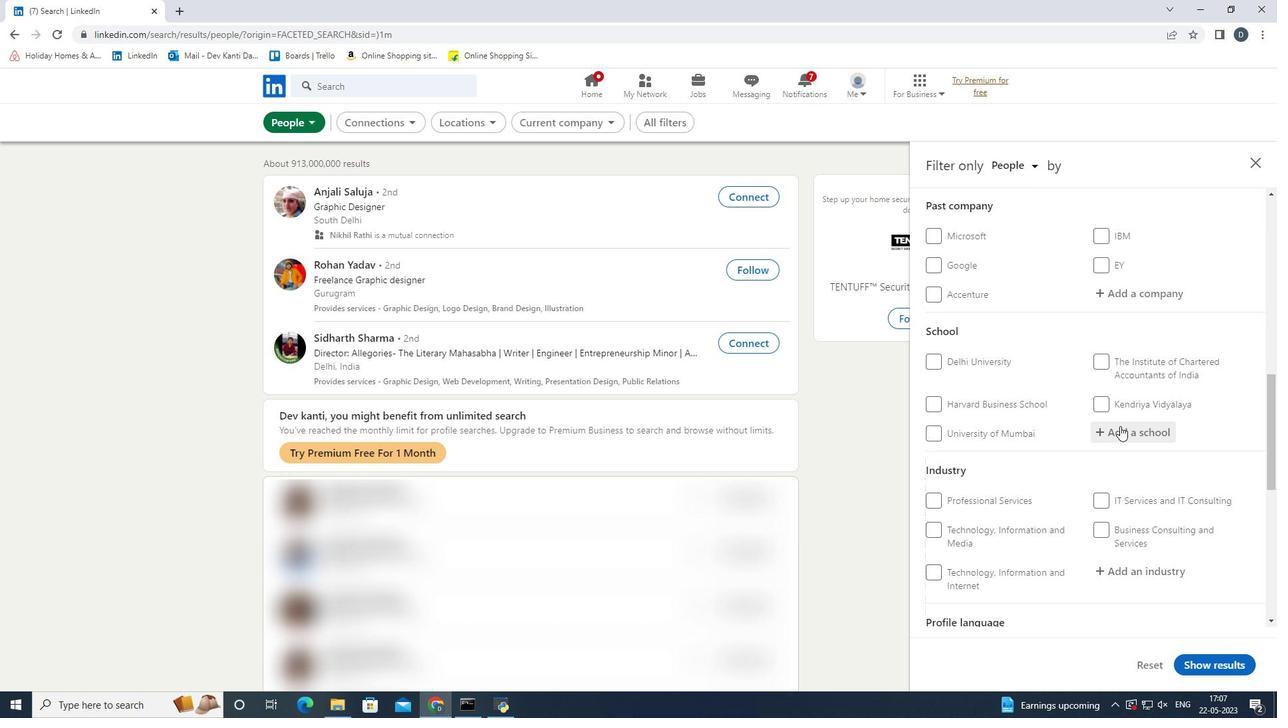 
Action: Mouse moved to (1120, 426)
Screenshot: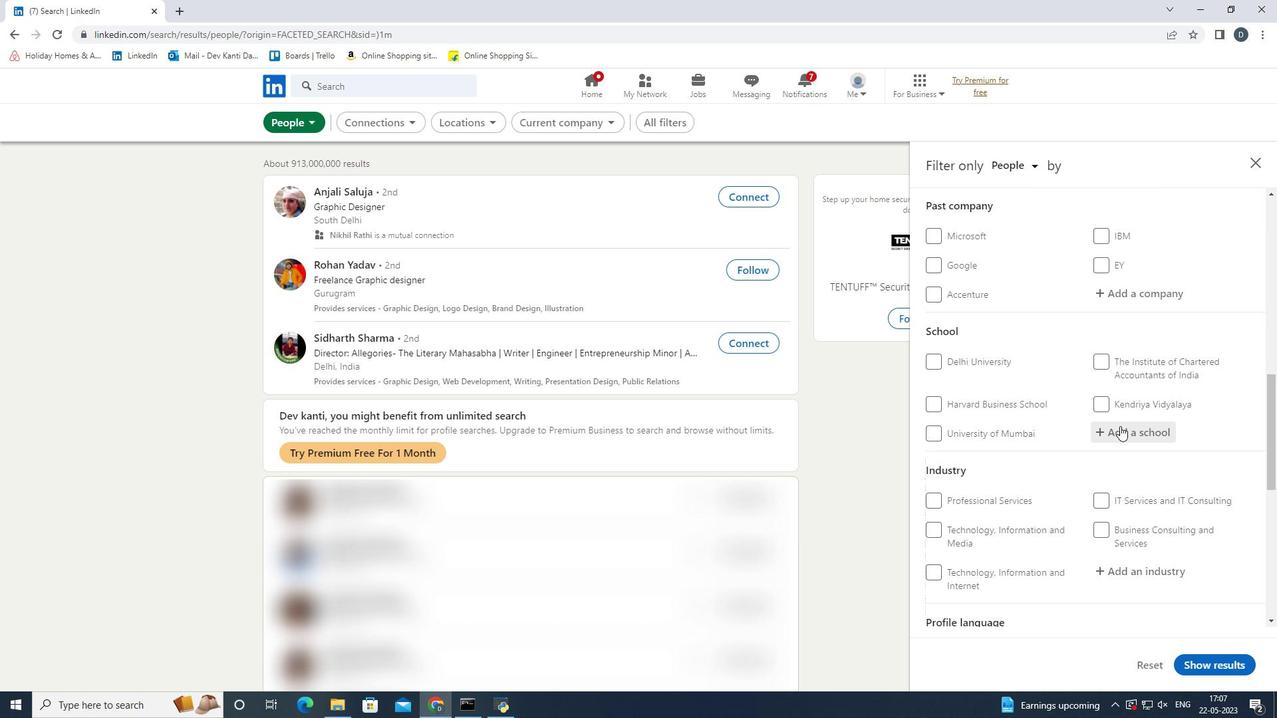 
Action: Key pressed <Key.shift><Key.shift><Key.shift><Key.shift><Key.shift><Key.shift><Key.shift><Key.shift>North<Key.space><Key.shift>Orissa
Screenshot: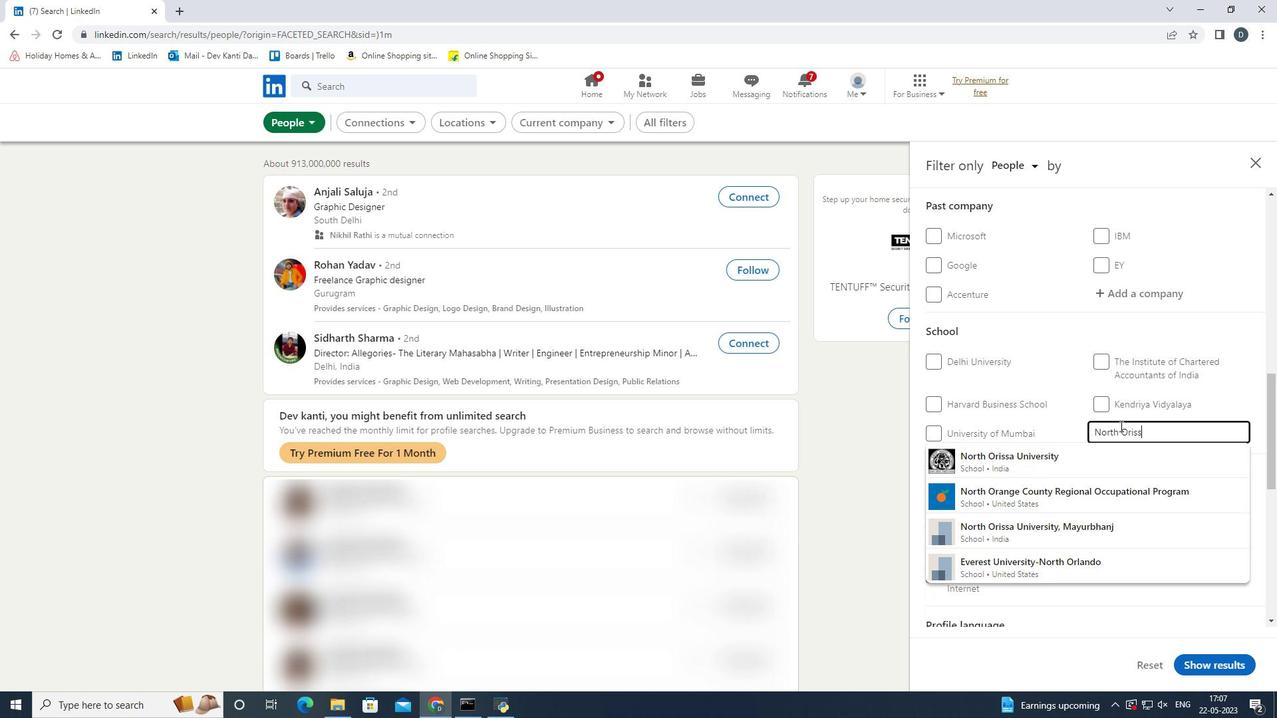 
Action: Mouse moved to (1110, 451)
Screenshot: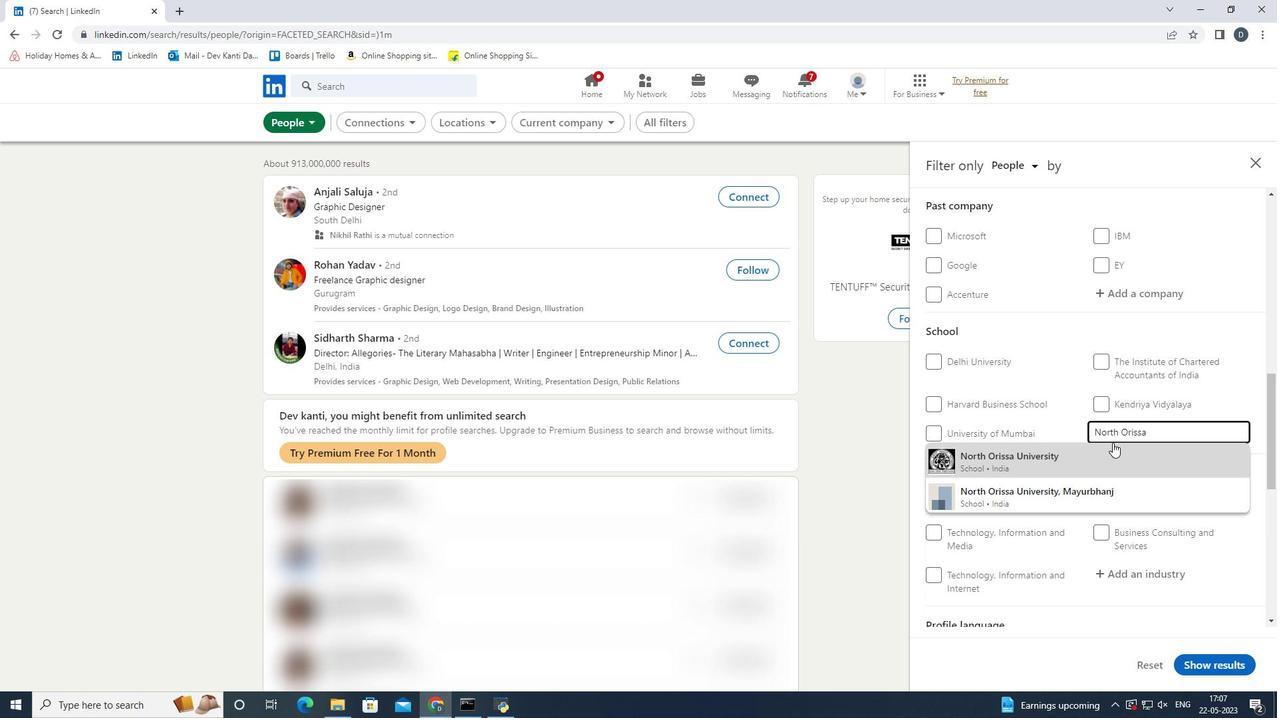 
Action: Mouse pressed left at (1110, 451)
Screenshot: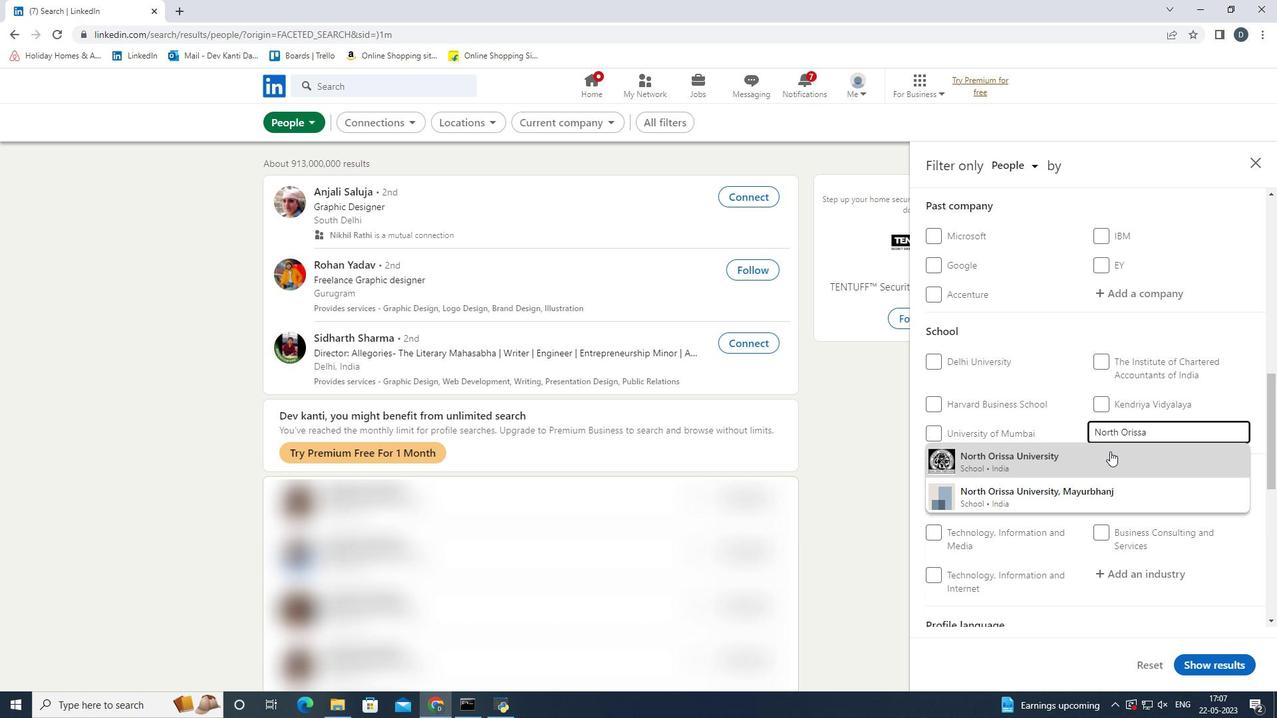 
Action: Mouse scrolled (1110, 451) with delta (0, 0)
Screenshot: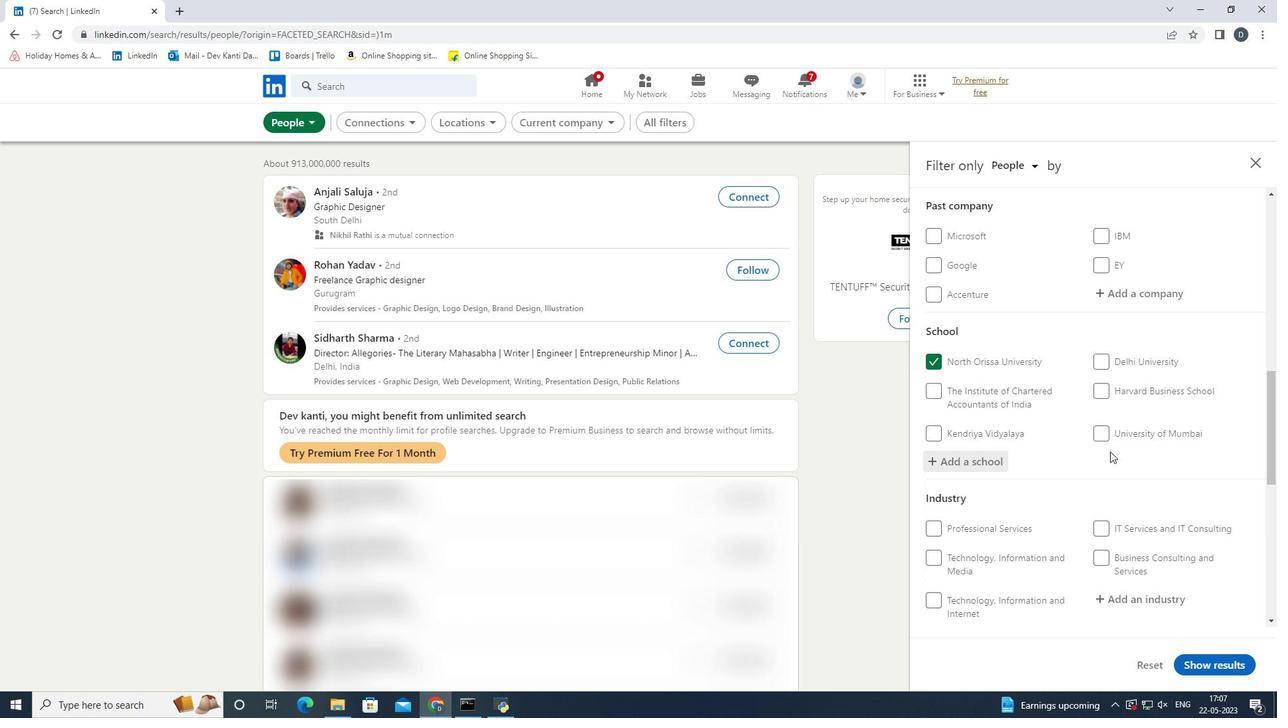 
Action: Mouse scrolled (1110, 451) with delta (0, 0)
Screenshot: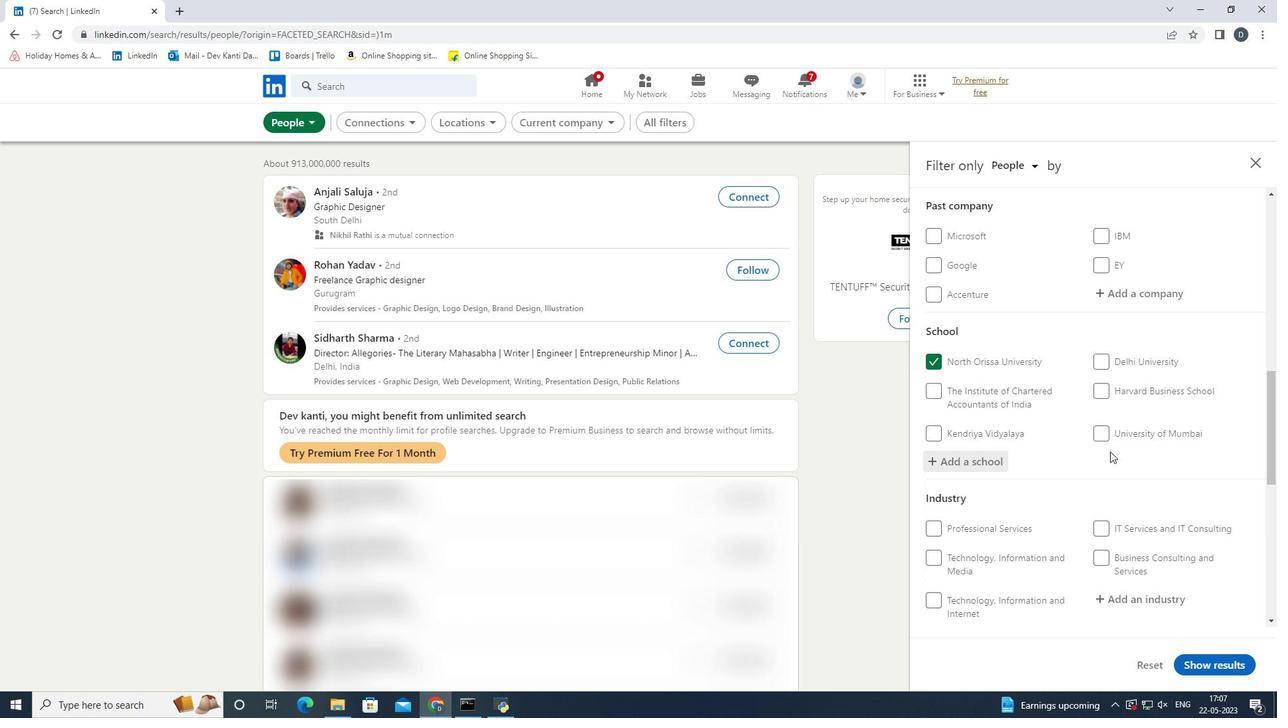 
Action: Mouse scrolled (1110, 451) with delta (0, 0)
Screenshot: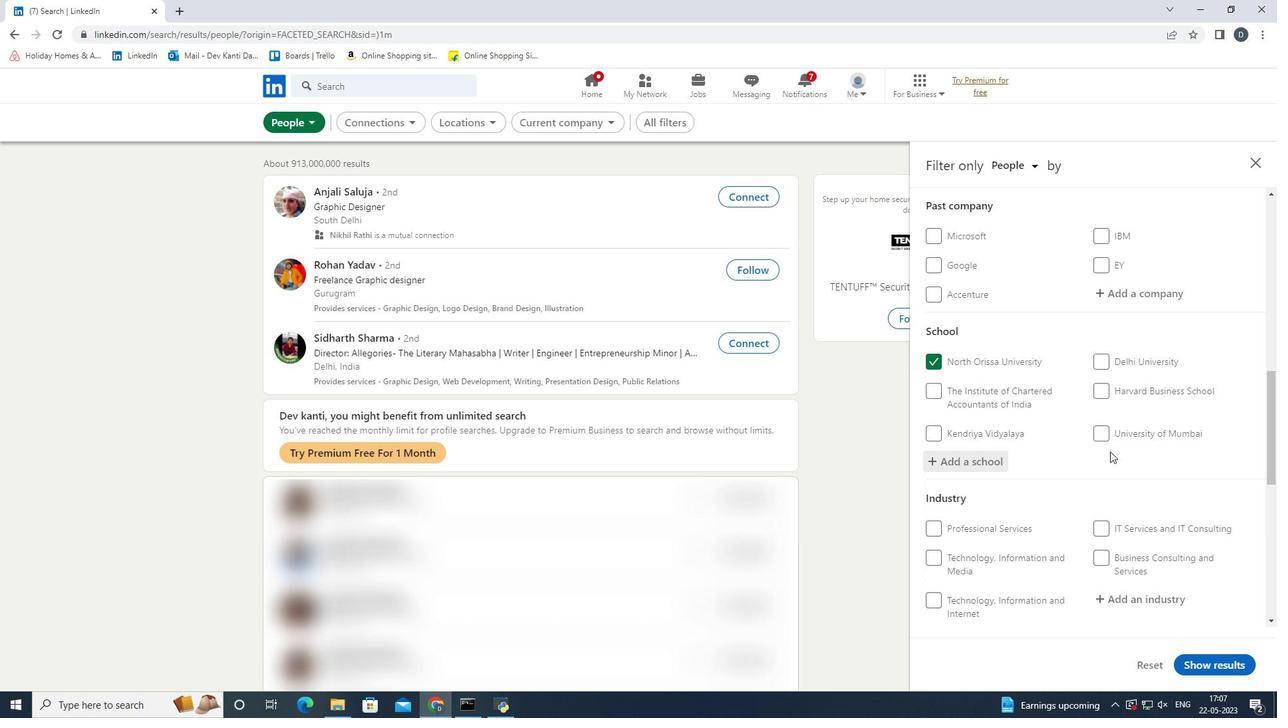 
Action: Mouse moved to (1143, 399)
Screenshot: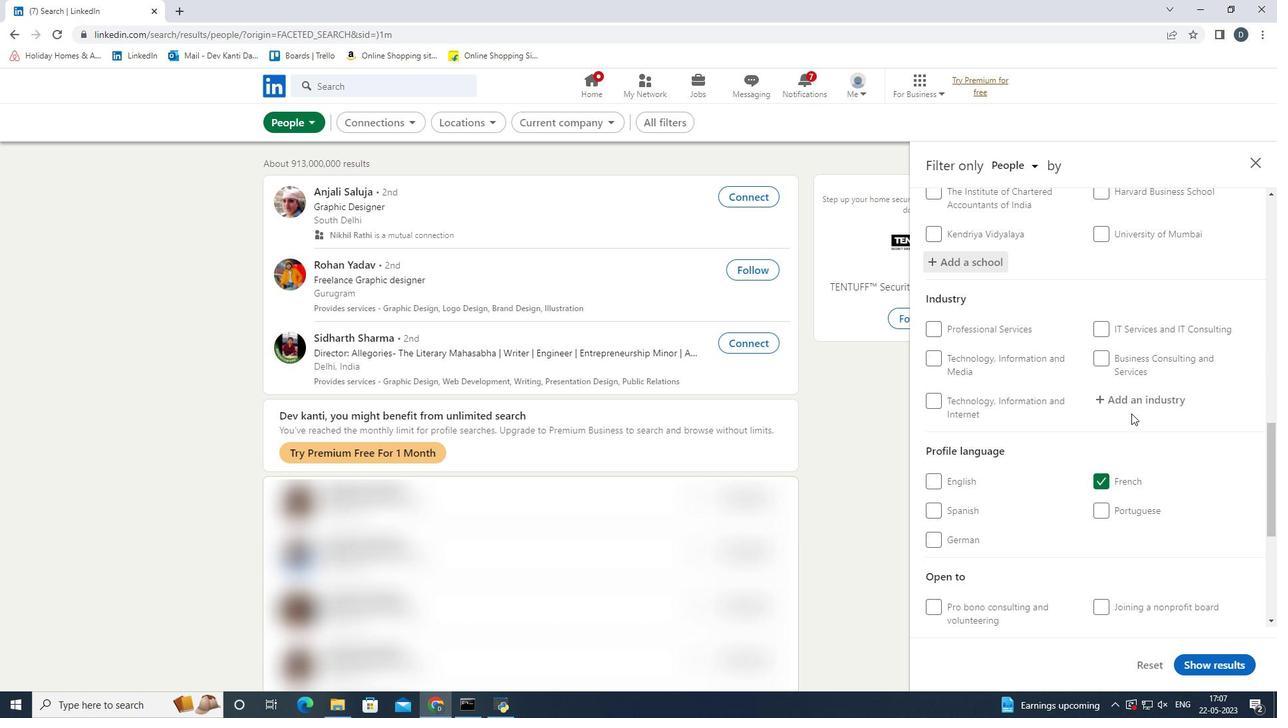 
Action: Mouse pressed left at (1143, 399)
Screenshot: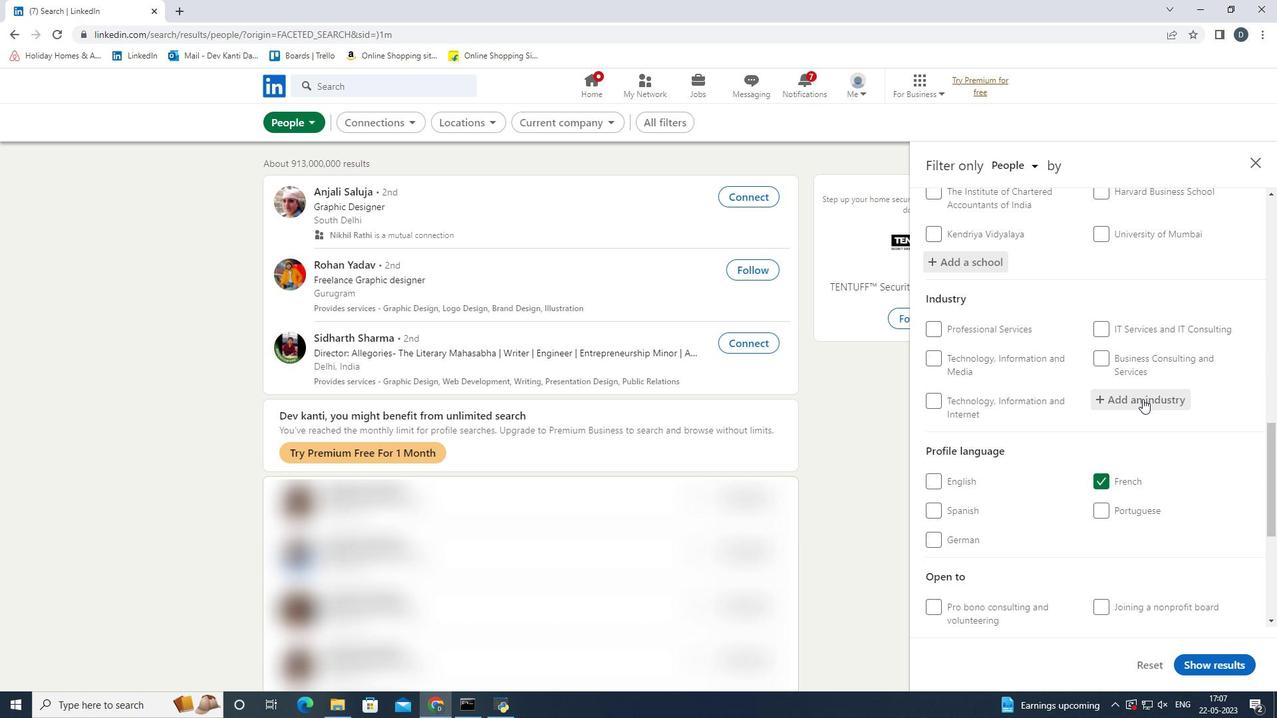 
Action: Mouse moved to (1147, 400)
Screenshot: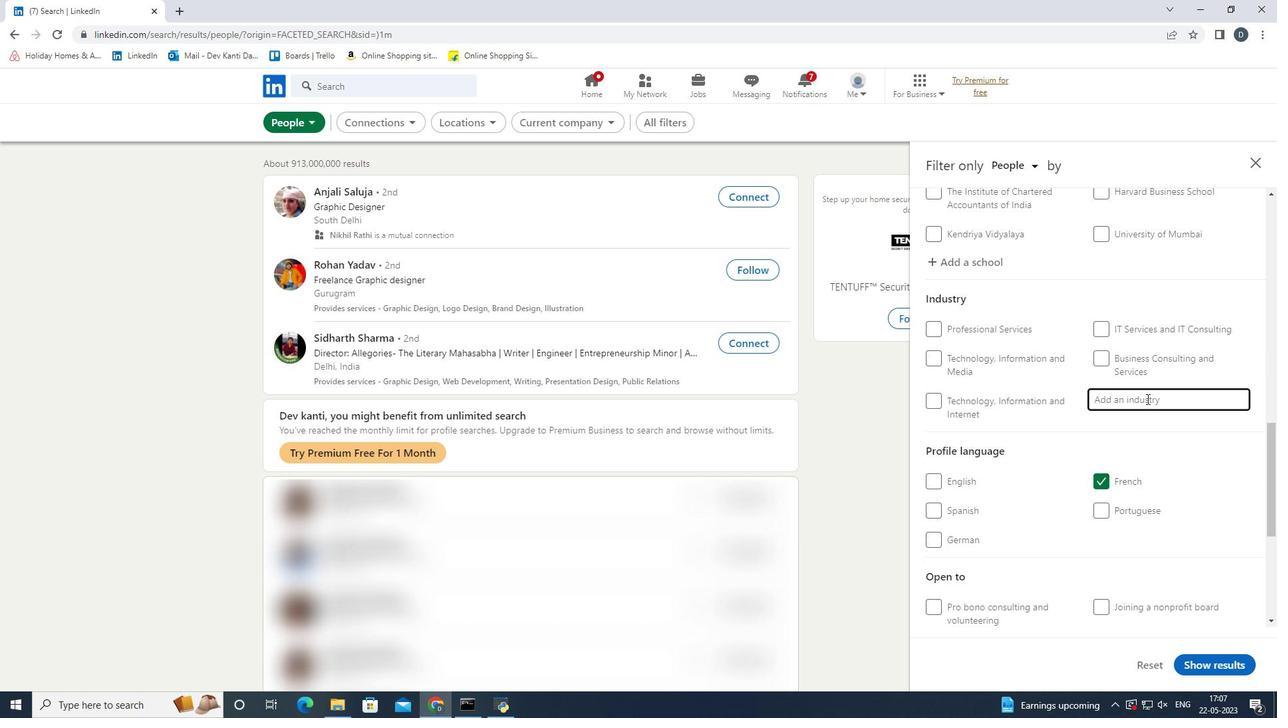 
Action: Key pressed <Key.shift><Key.shift><Key.shift><Key.shift><Key.shift>Retail<Key.space>bok
Screenshot: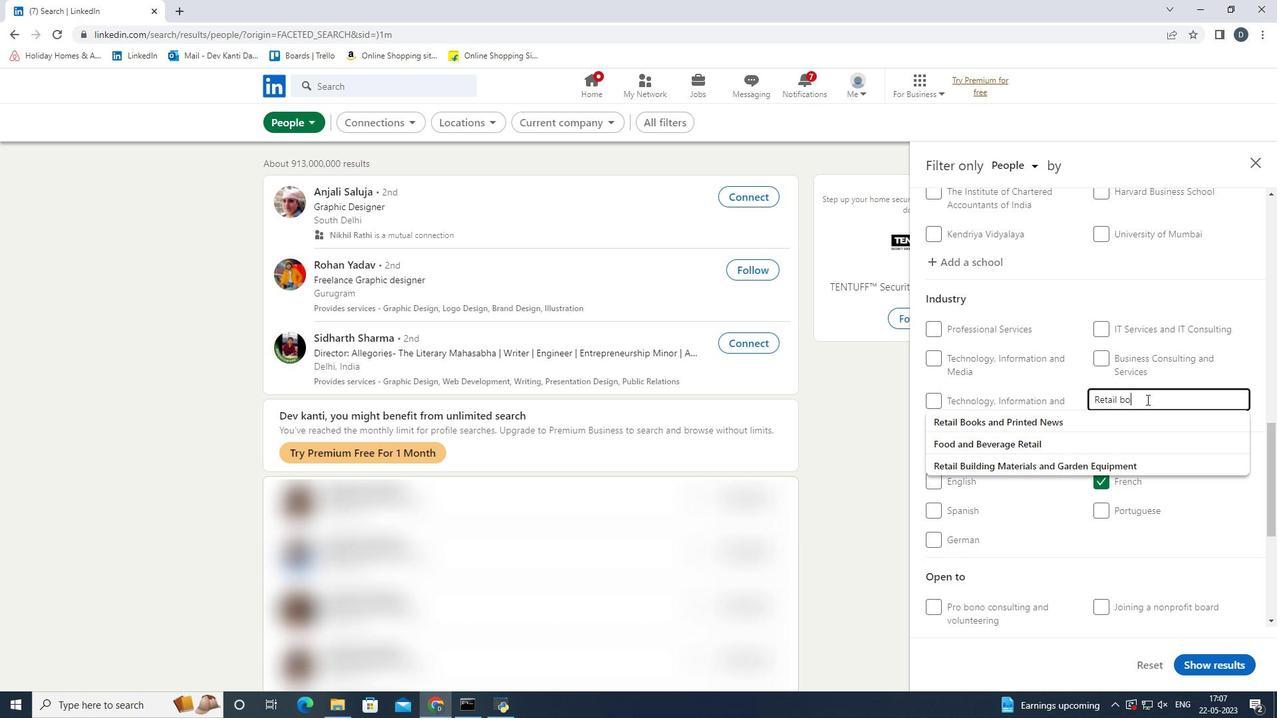 
Action: Mouse moved to (1152, 404)
Screenshot: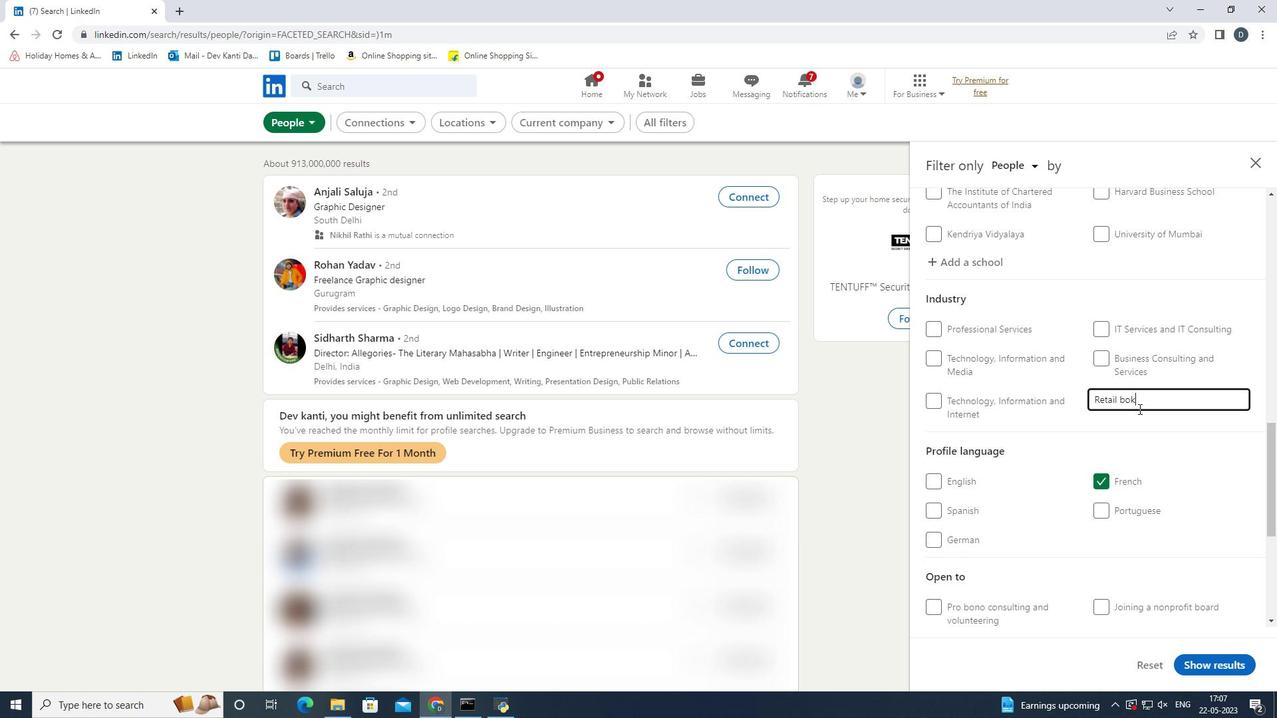 
Action: Key pressed <Key.backspace>o
Screenshot: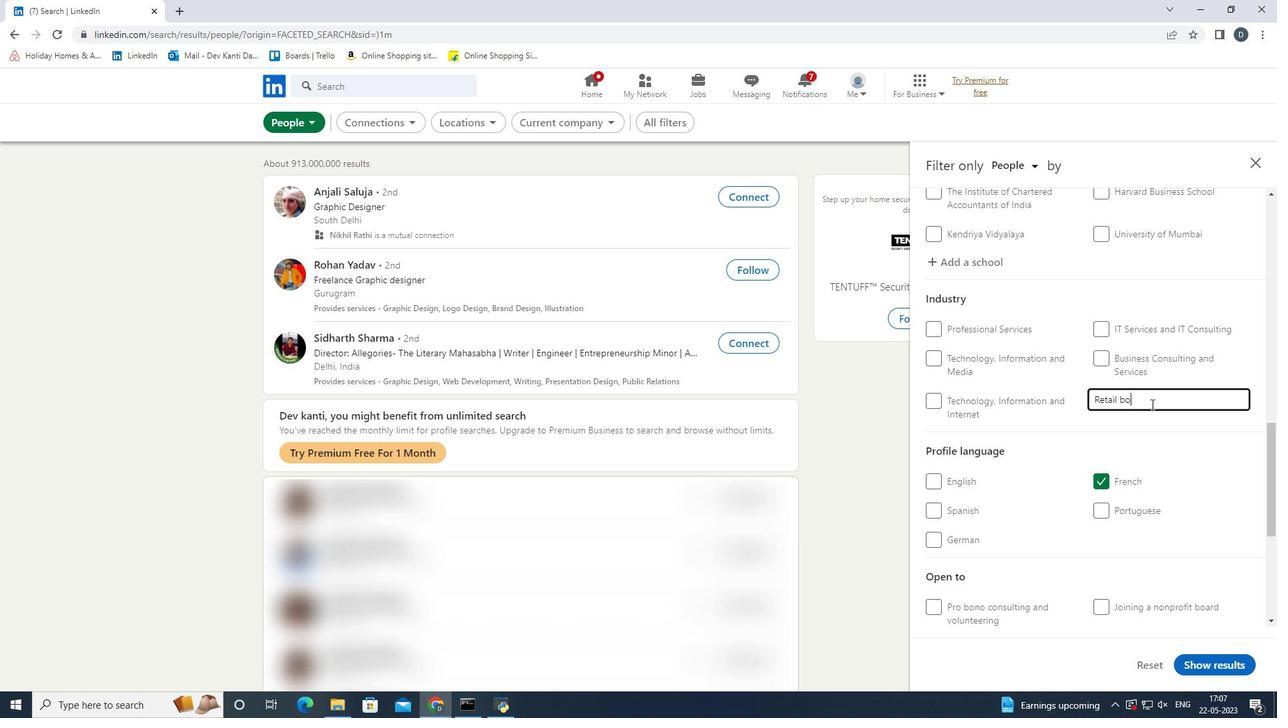 
Action: Mouse moved to (1142, 415)
Screenshot: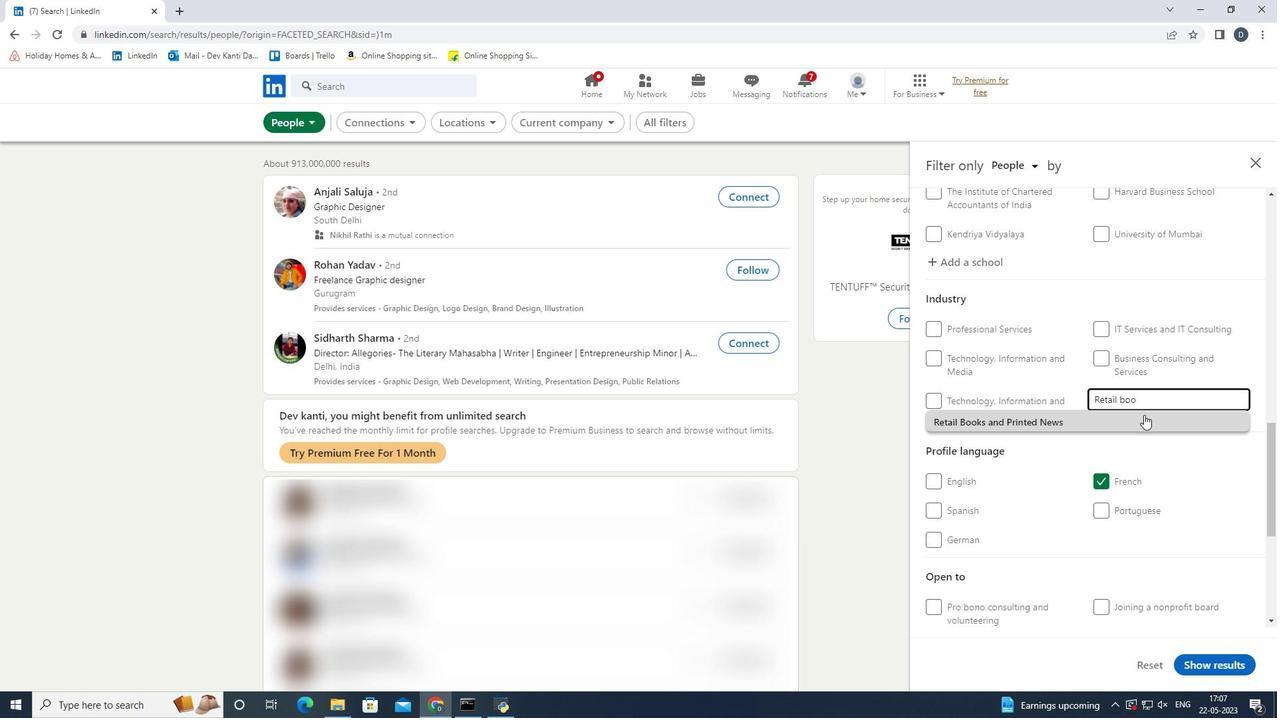 
Action: Mouse pressed left at (1142, 415)
Screenshot: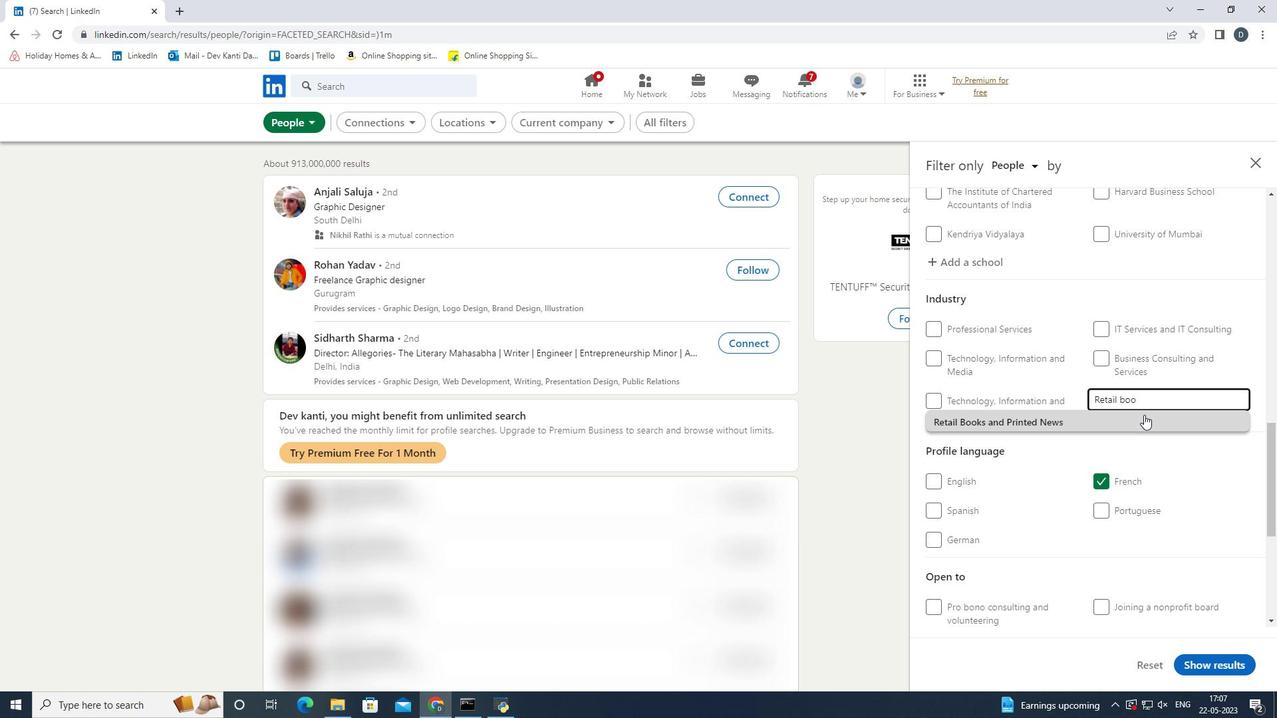 
Action: Mouse scrolled (1142, 415) with delta (0, 0)
Screenshot: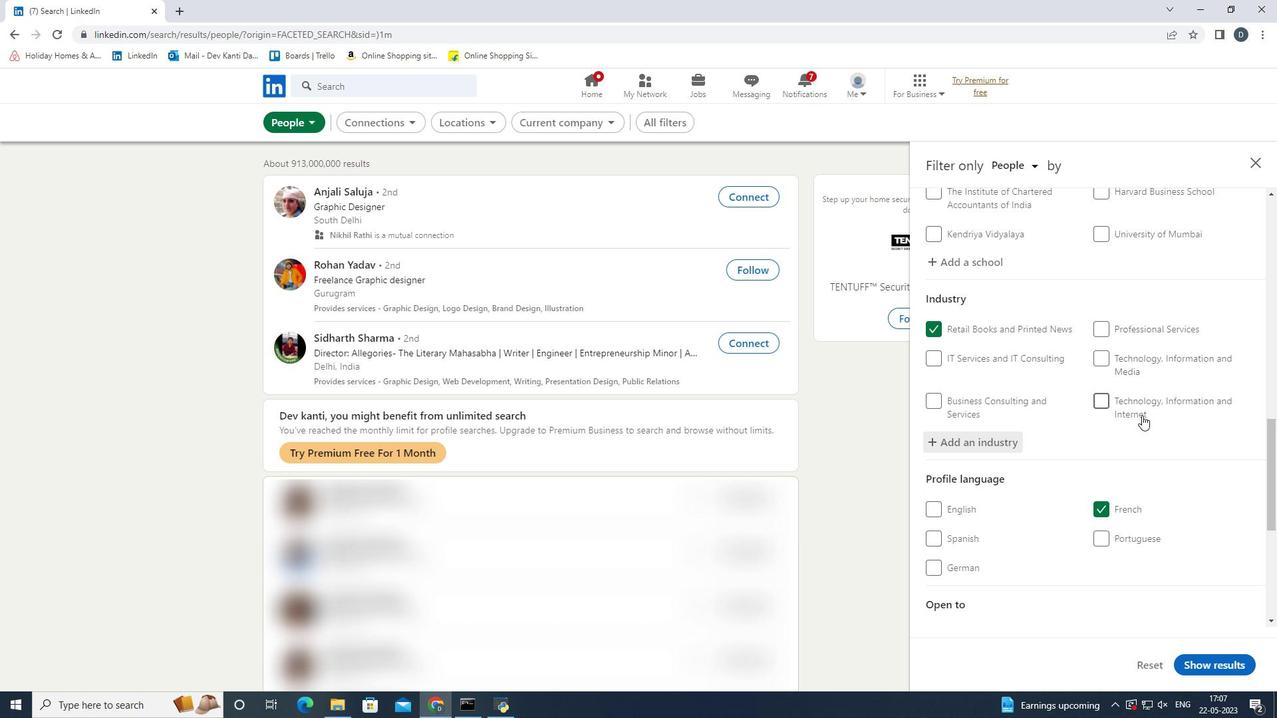 
Action: Mouse scrolled (1142, 415) with delta (0, 0)
Screenshot: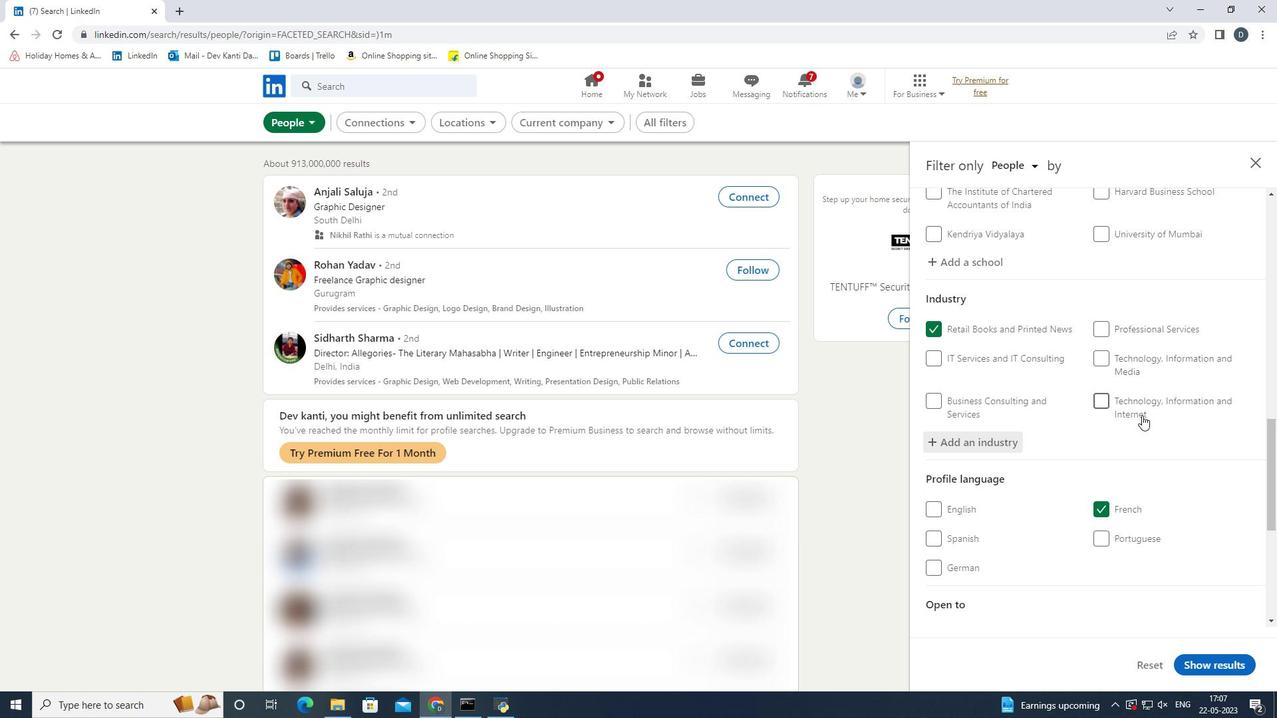 
Action: Mouse scrolled (1142, 415) with delta (0, 0)
Screenshot: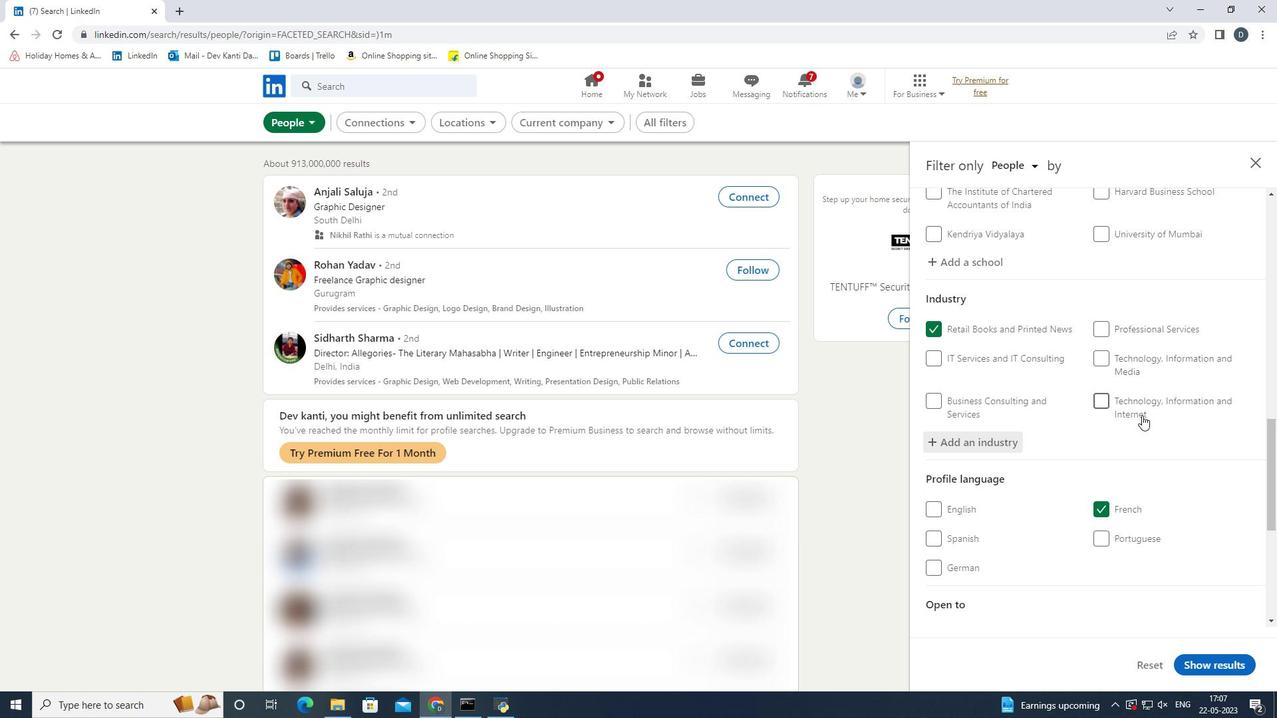 
Action: Mouse scrolled (1142, 415) with delta (0, 0)
Screenshot: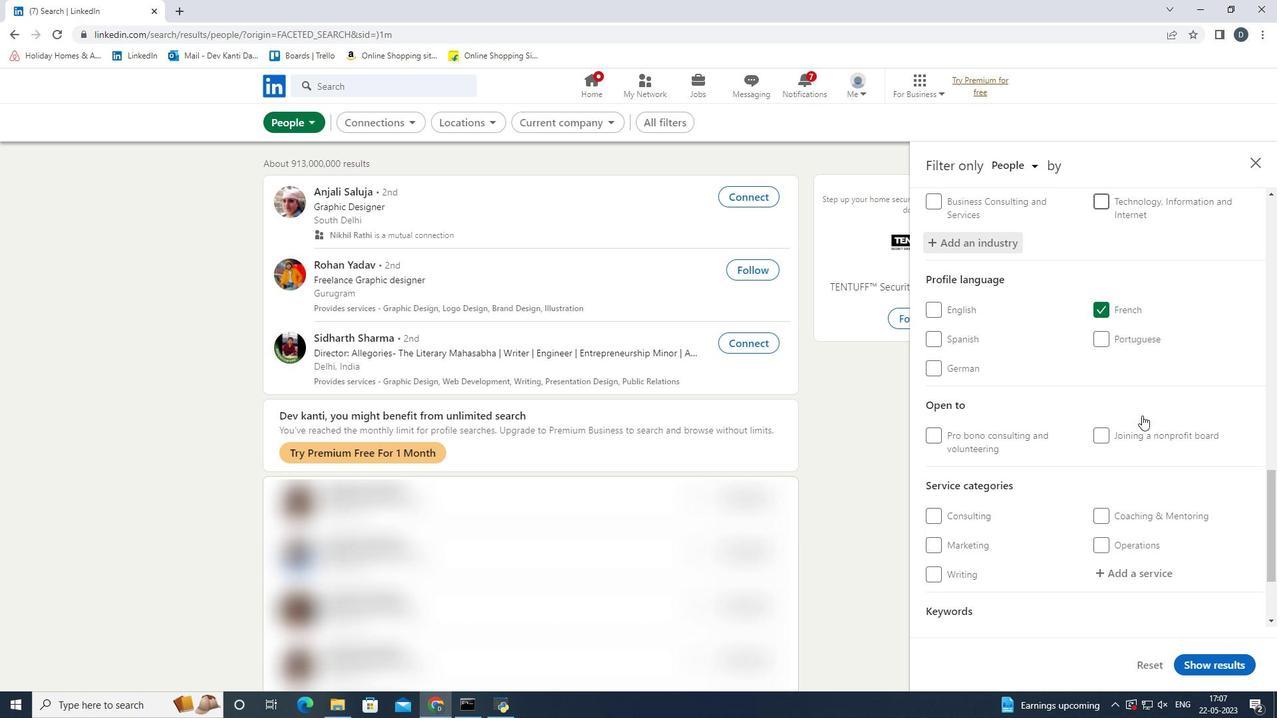 
Action: Mouse scrolled (1142, 415) with delta (0, 0)
Screenshot: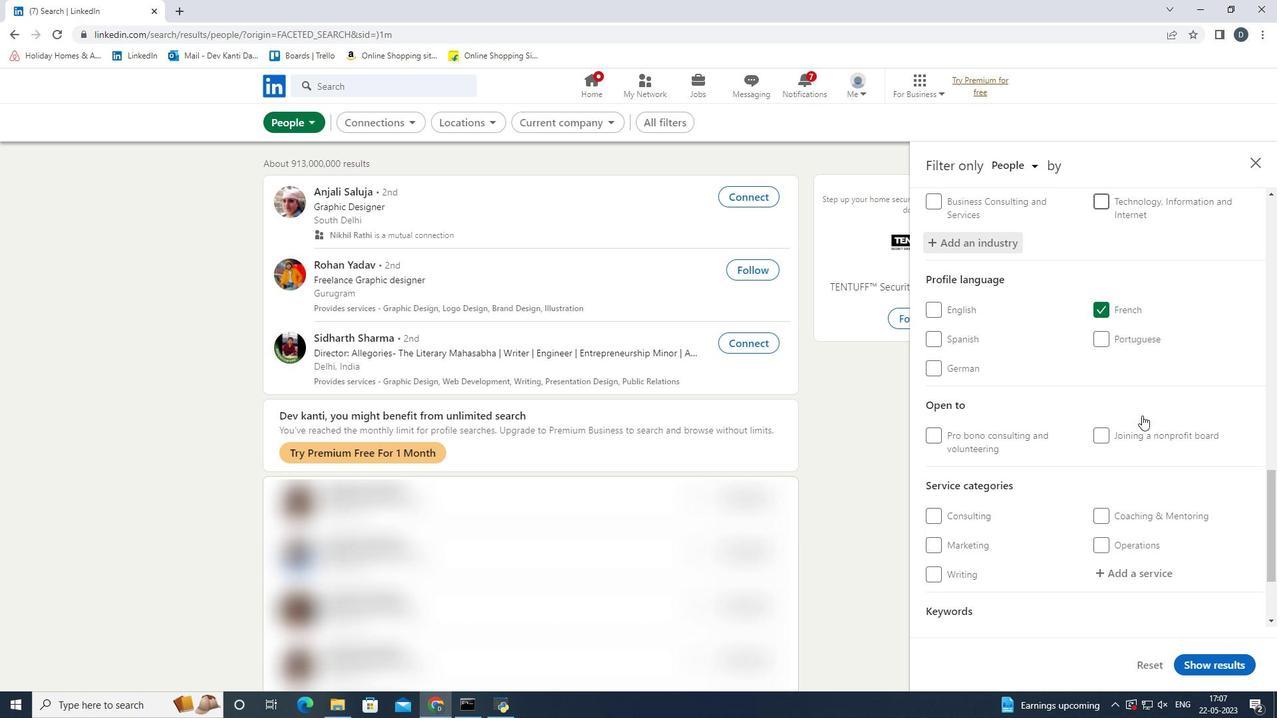 
Action: Mouse scrolled (1142, 415) with delta (0, 0)
Screenshot: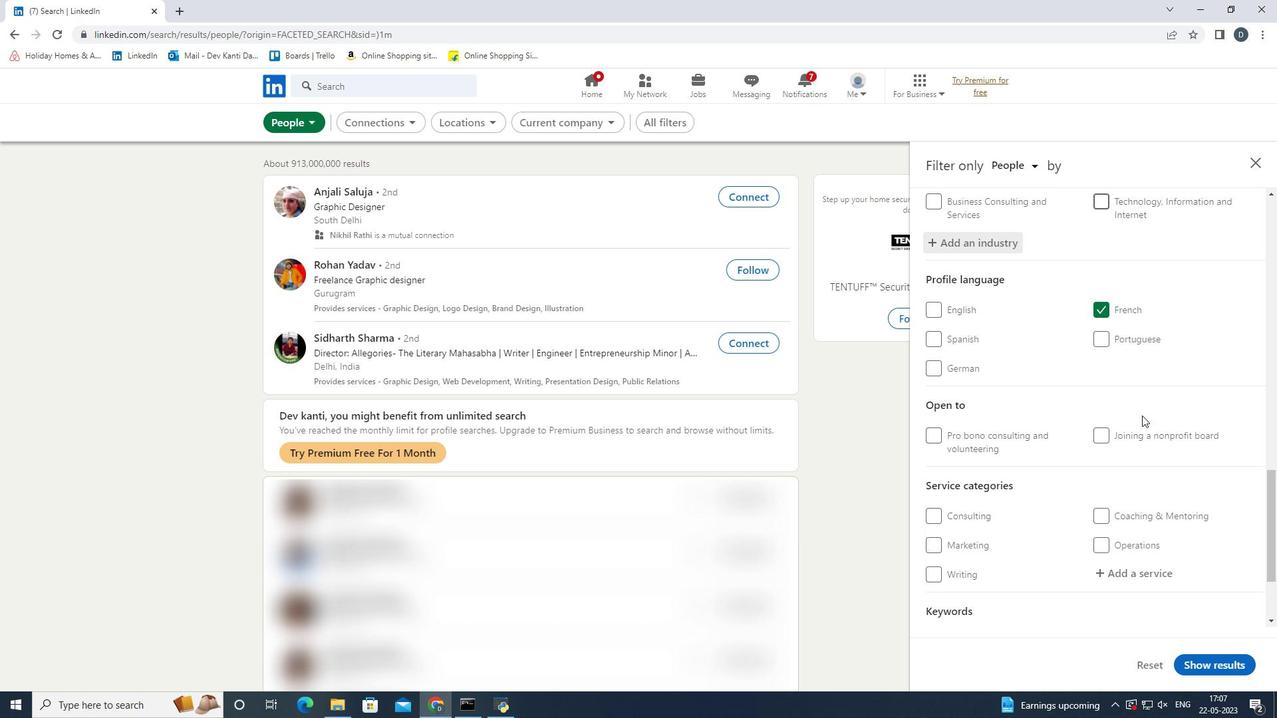
Action: Mouse scrolled (1142, 416) with delta (0, 0)
Screenshot: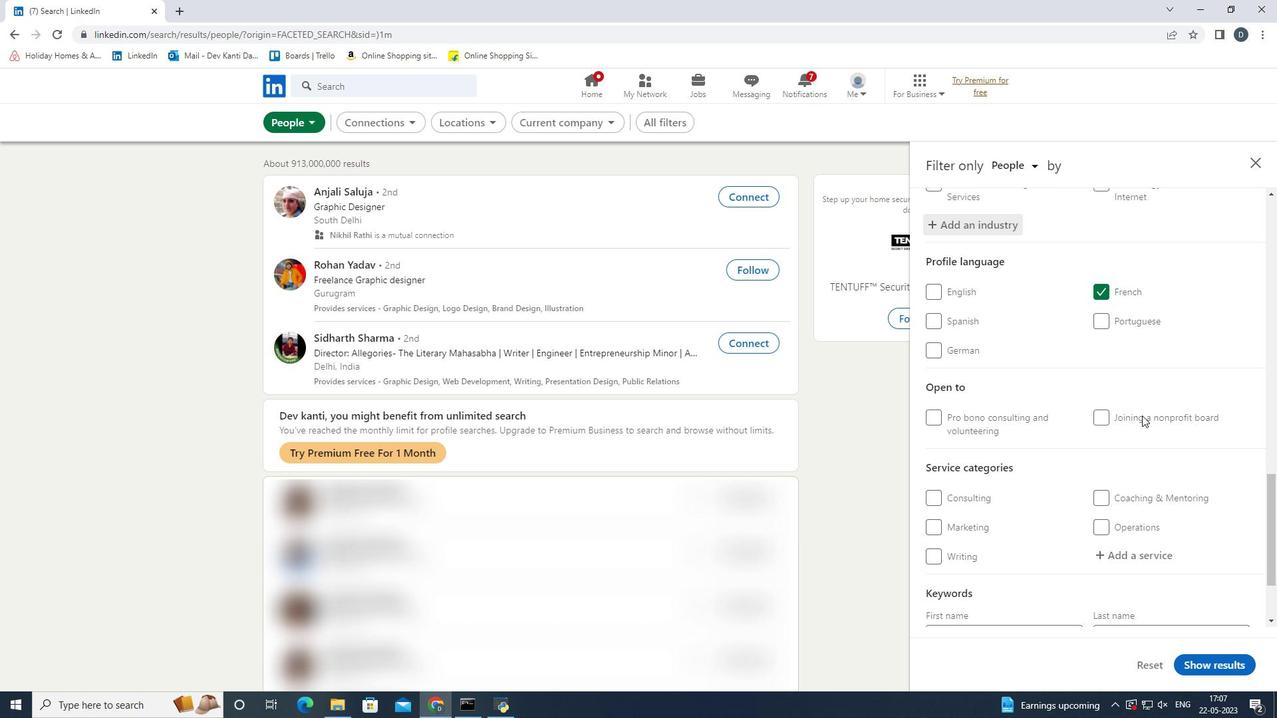 
Action: Mouse moved to (1128, 458)
Screenshot: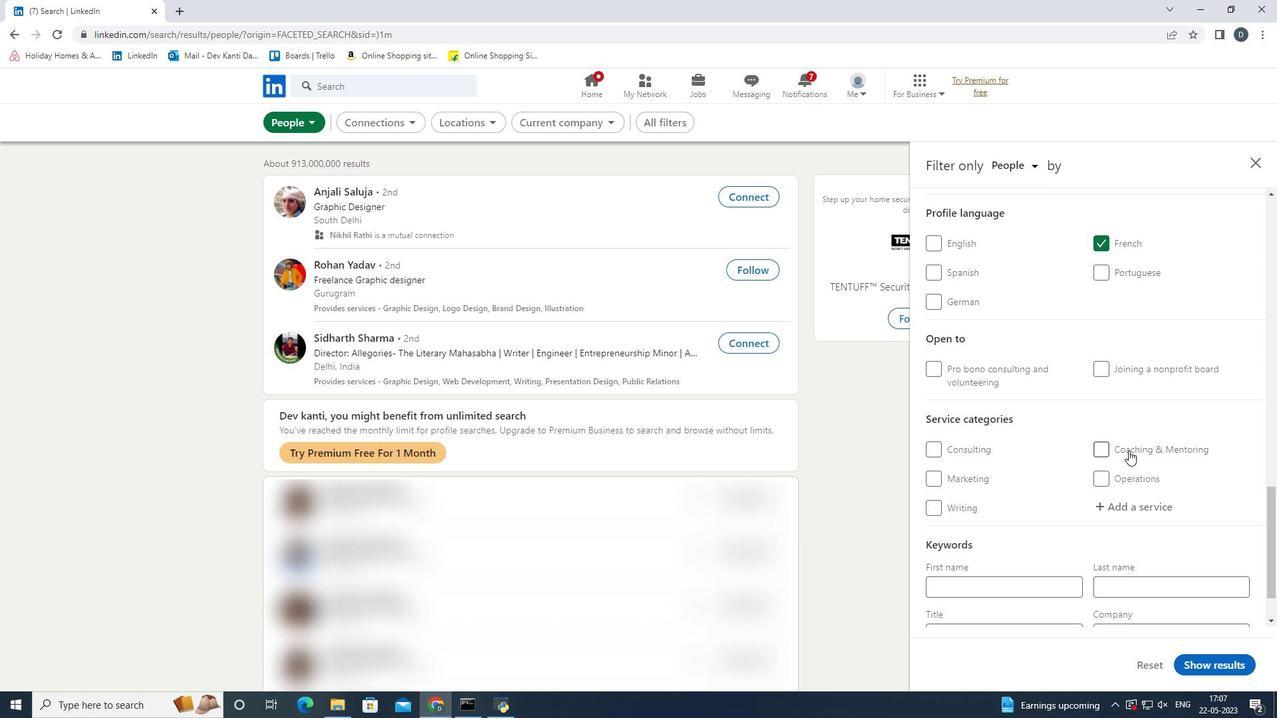 
Action: Mouse scrolled (1128, 459) with delta (0, 0)
Screenshot: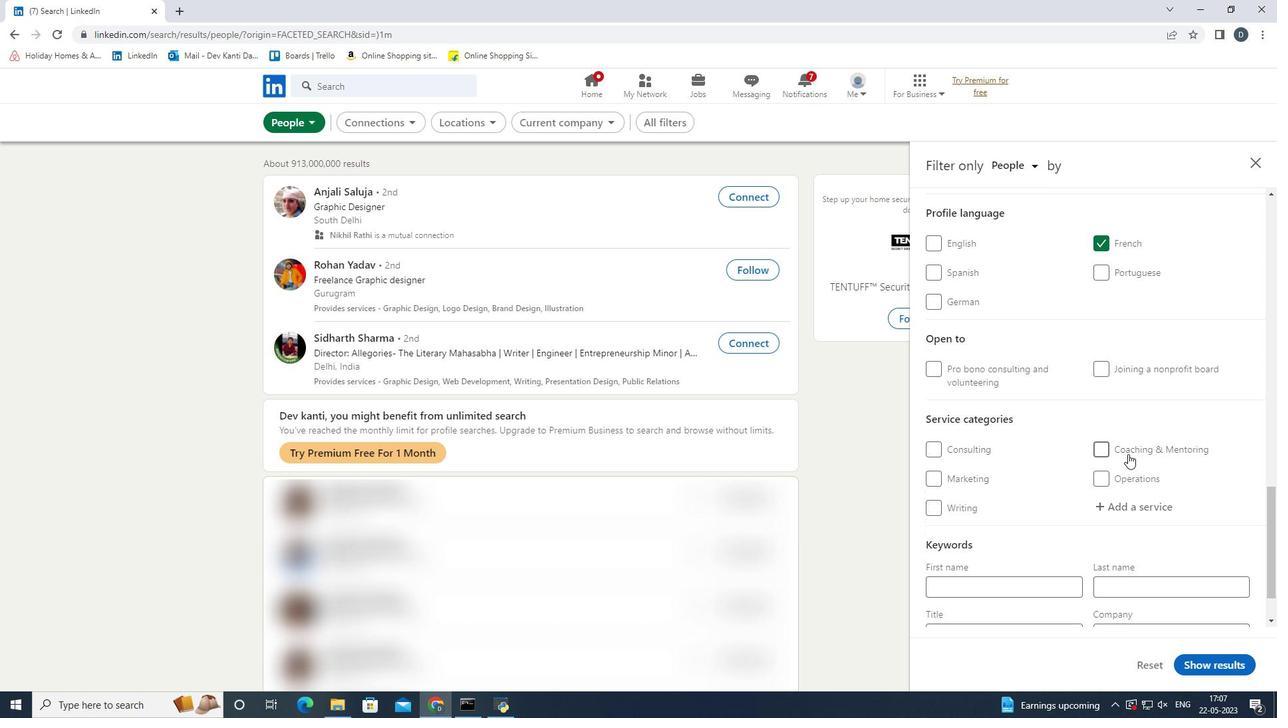 
Action: Mouse scrolled (1128, 459) with delta (0, 0)
Screenshot: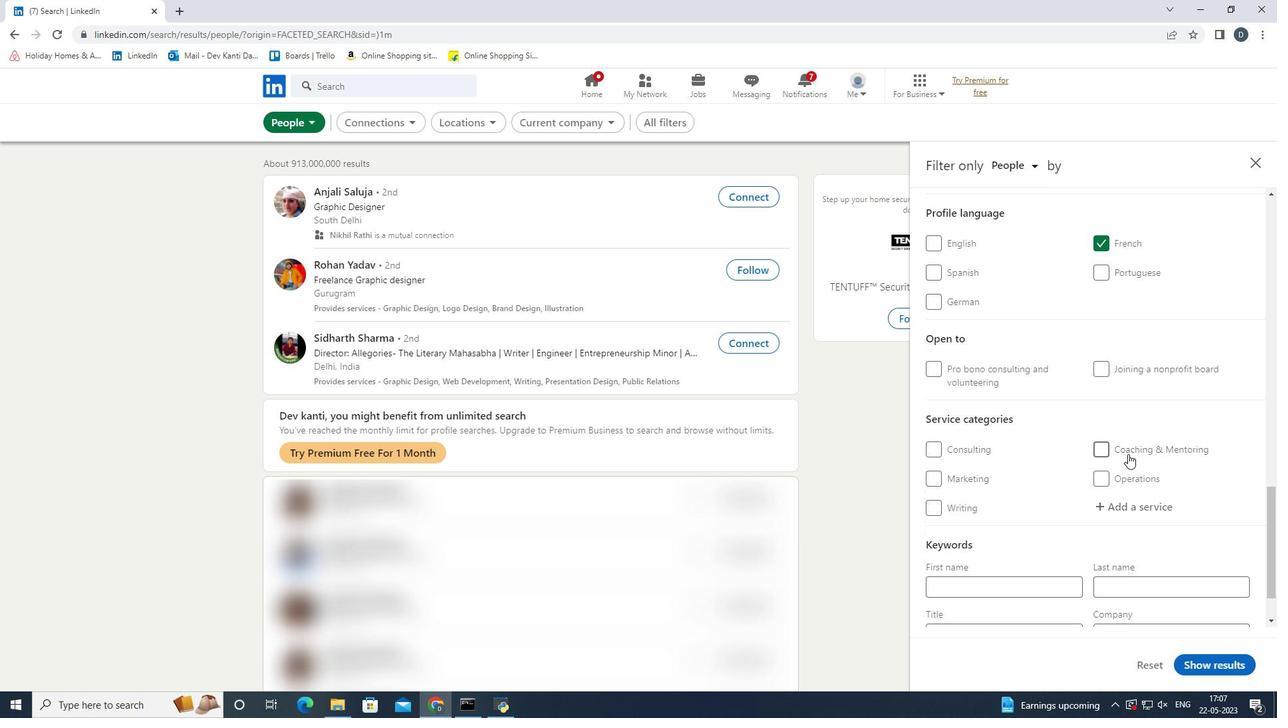 
Action: Mouse scrolled (1128, 459) with delta (0, 0)
Screenshot: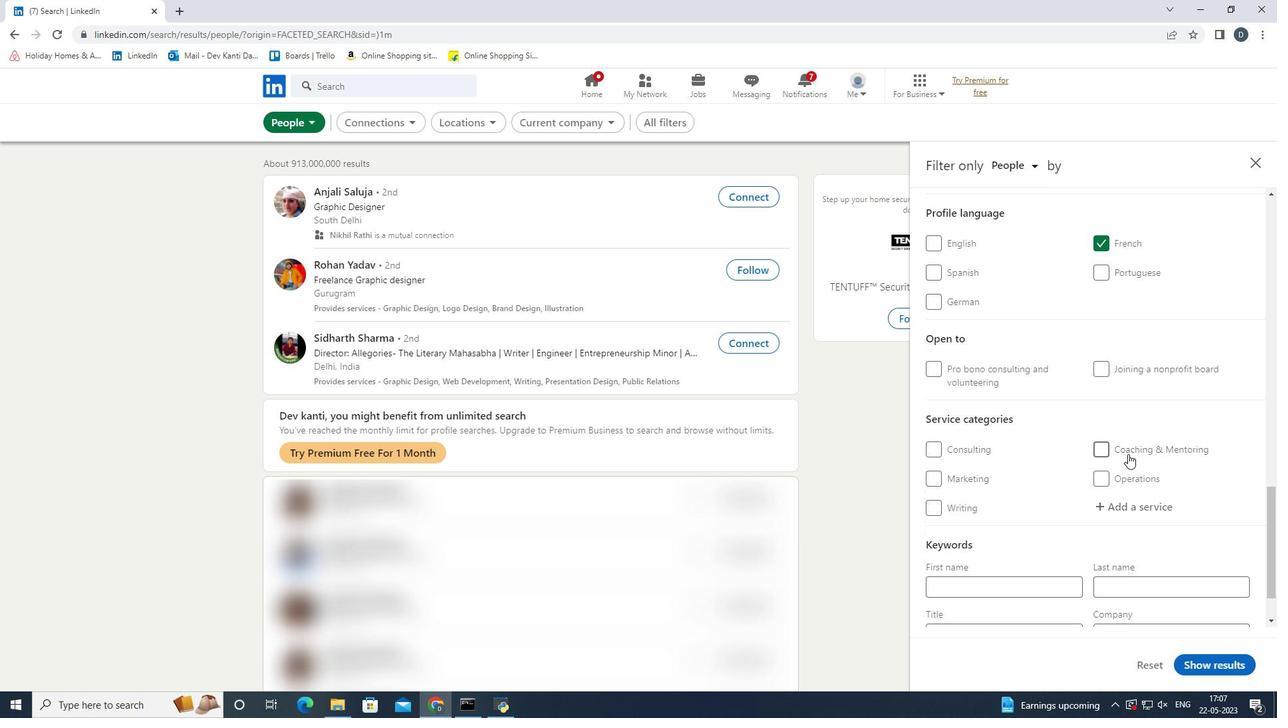 
Action: Mouse scrolled (1128, 459) with delta (0, 0)
Screenshot: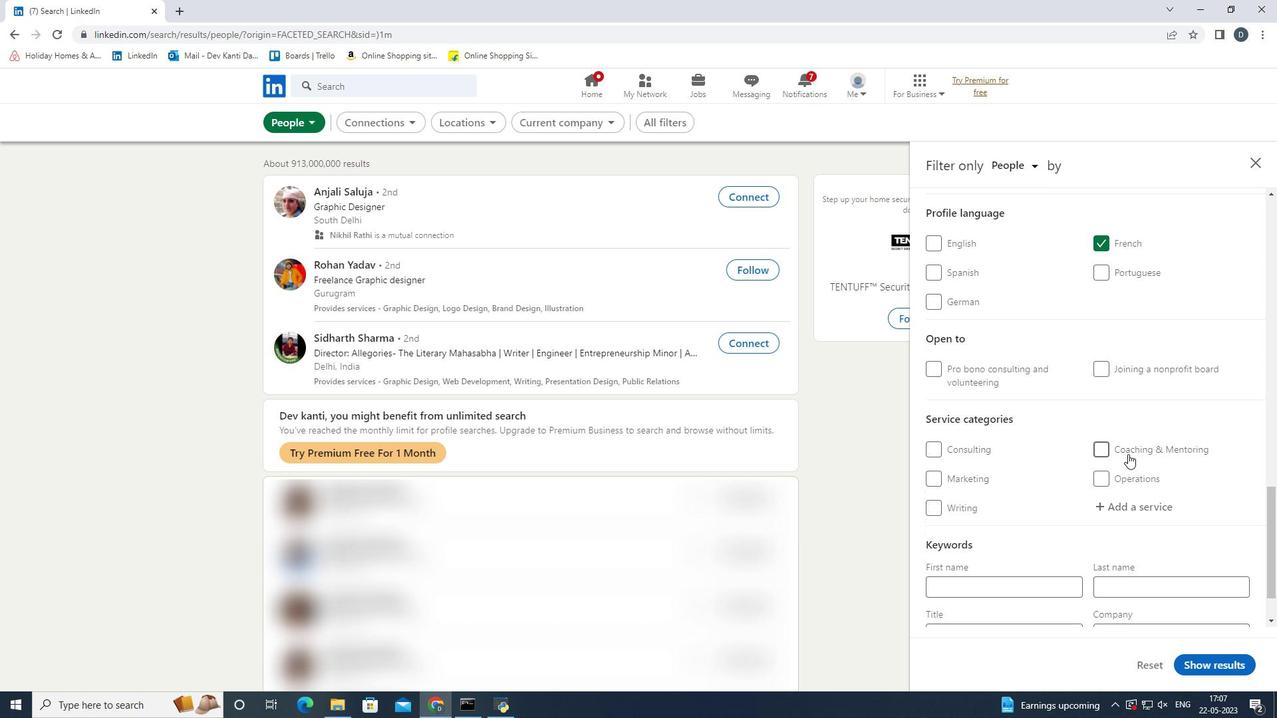 
Action: Mouse scrolled (1128, 457) with delta (0, 0)
Screenshot: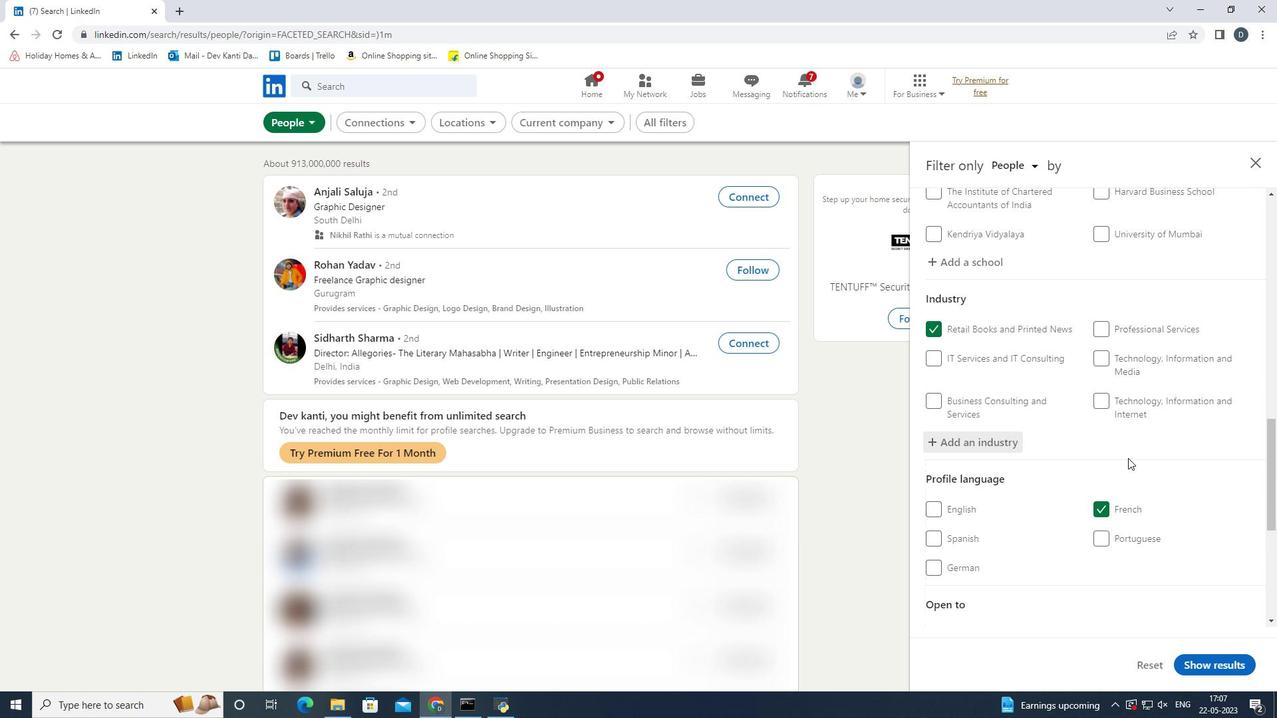 
Action: Mouse scrolled (1128, 457) with delta (0, 0)
Screenshot: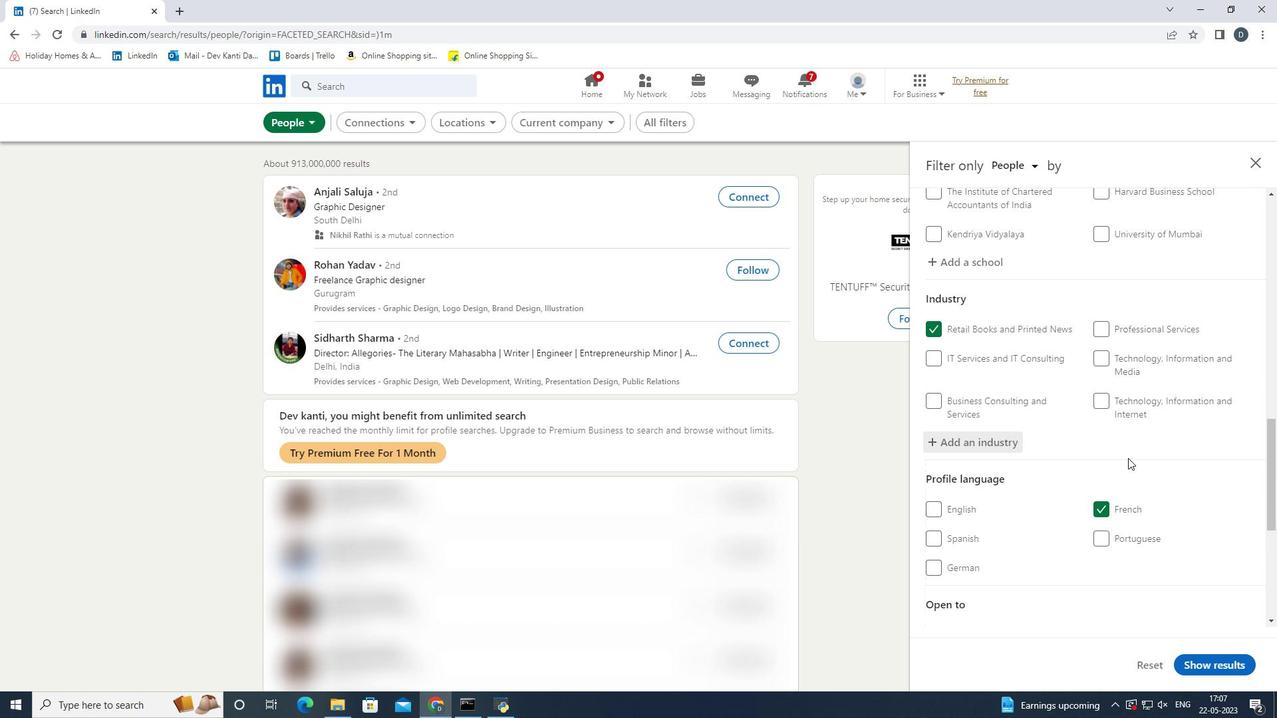 
Action: Mouse scrolled (1128, 457) with delta (0, 0)
Screenshot: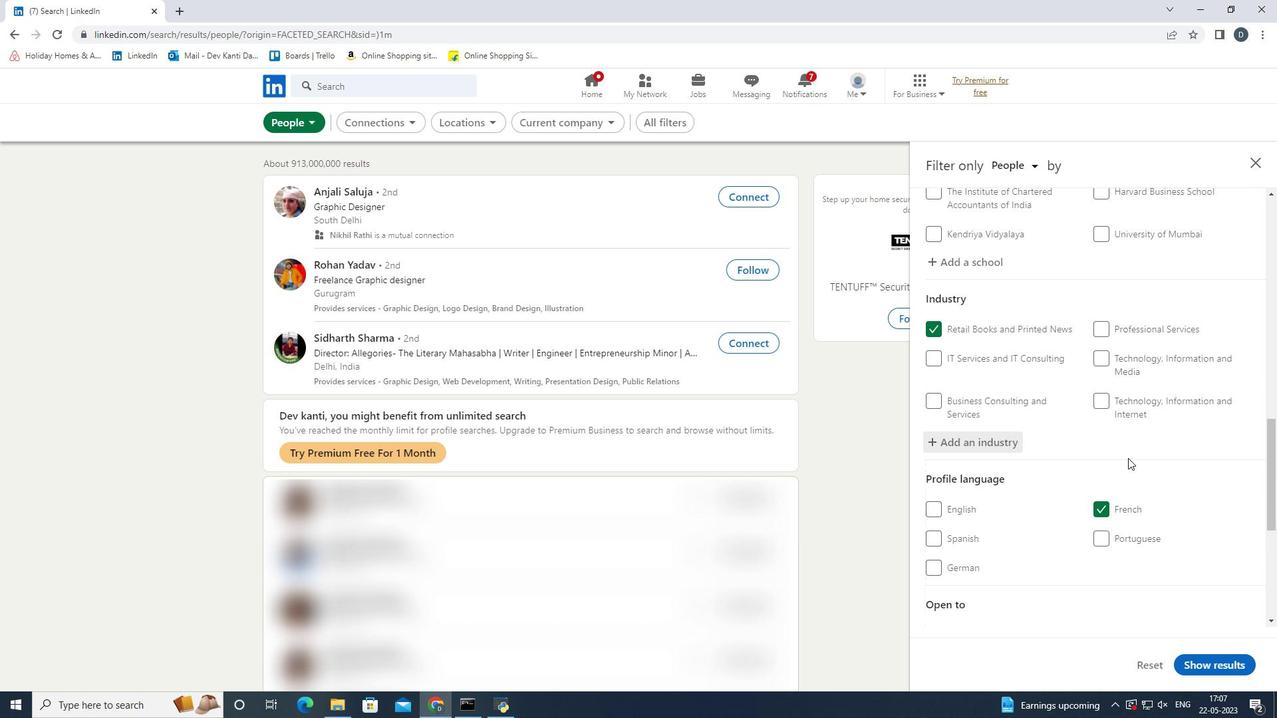 
Action: Mouse scrolled (1128, 457) with delta (0, 0)
Screenshot: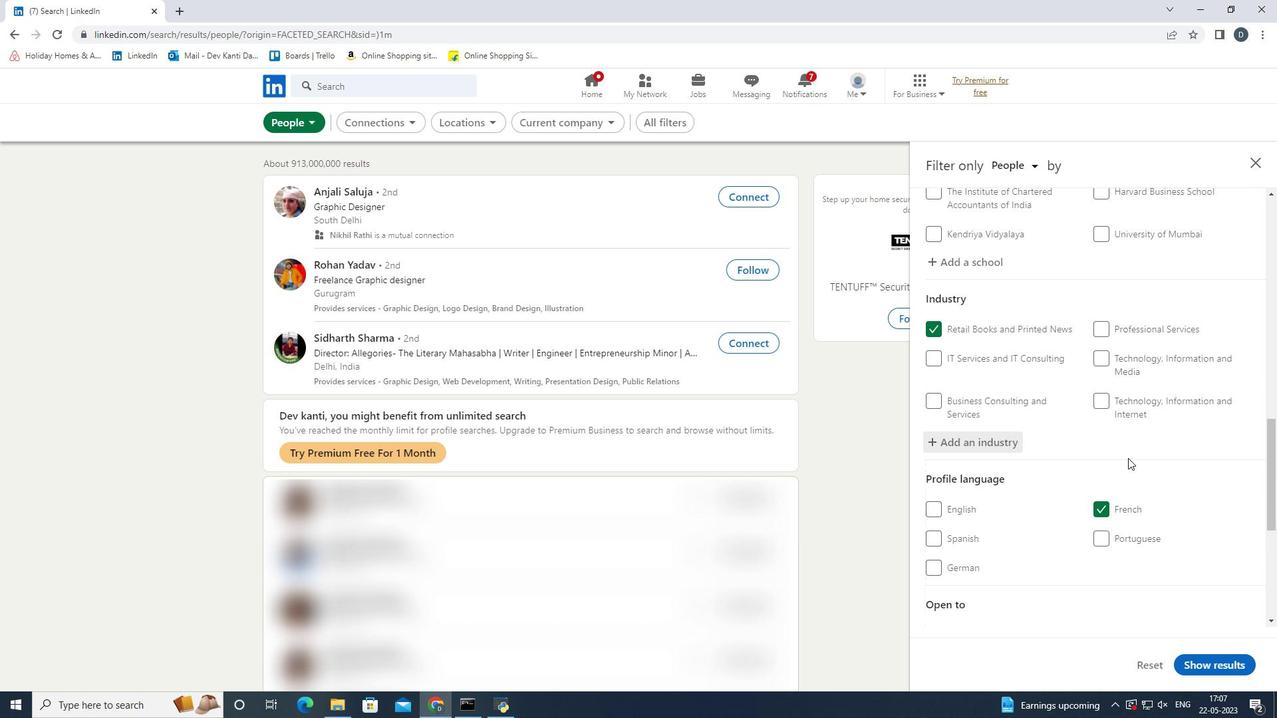 
Action: Mouse scrolled (1128, 457) with delta (0, 0)
Screenshot: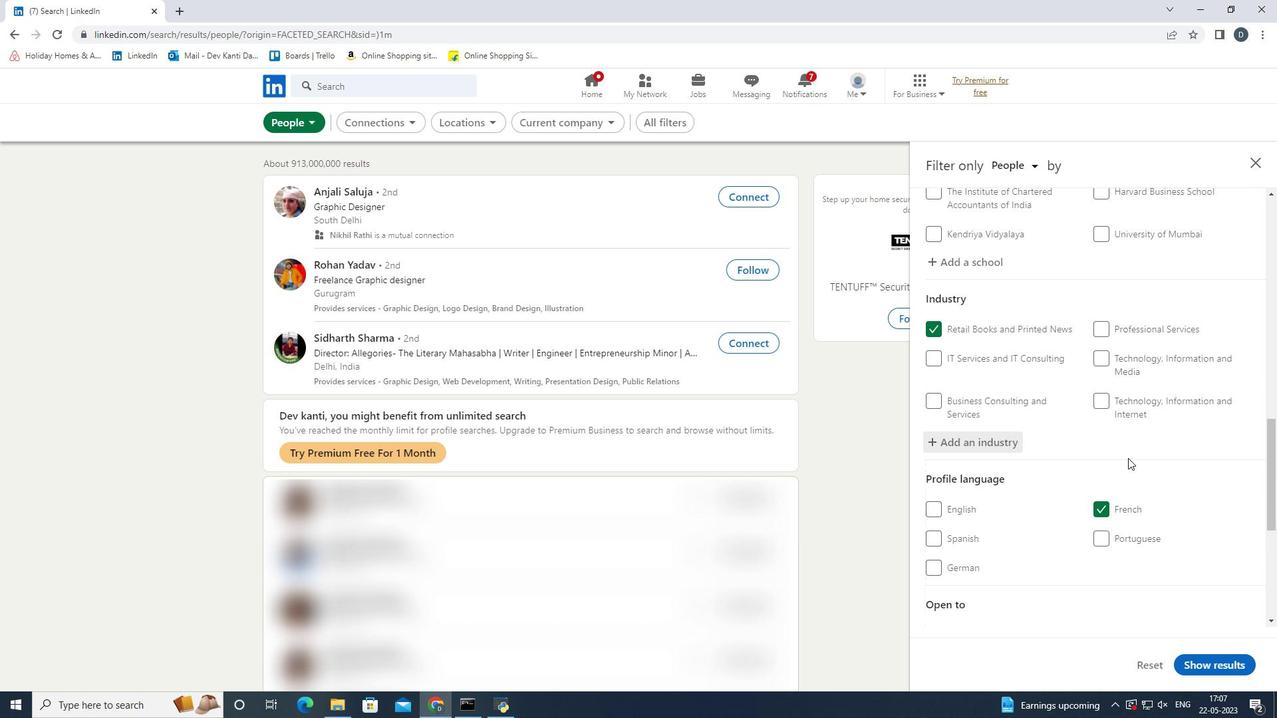 
Action: Mouse moved to (1132, 441)
Screenshot: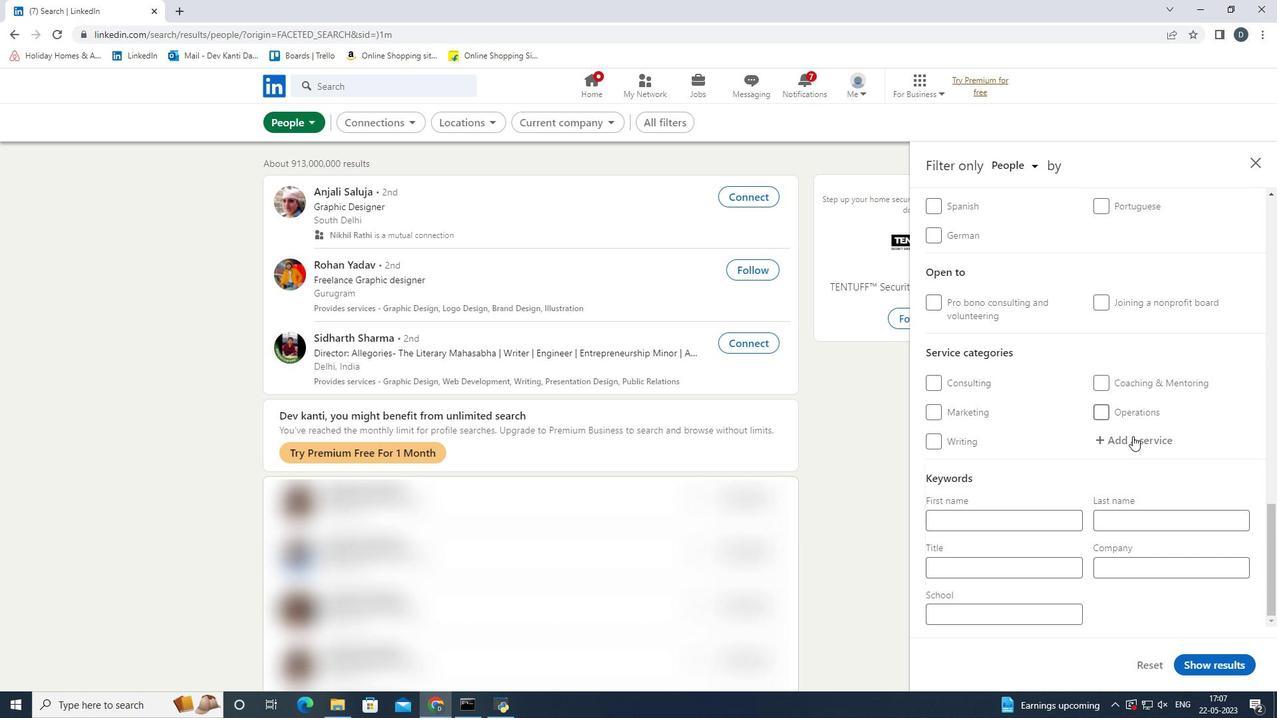 
Action: Mouse pressed left at (1132, 441)
Screenshot: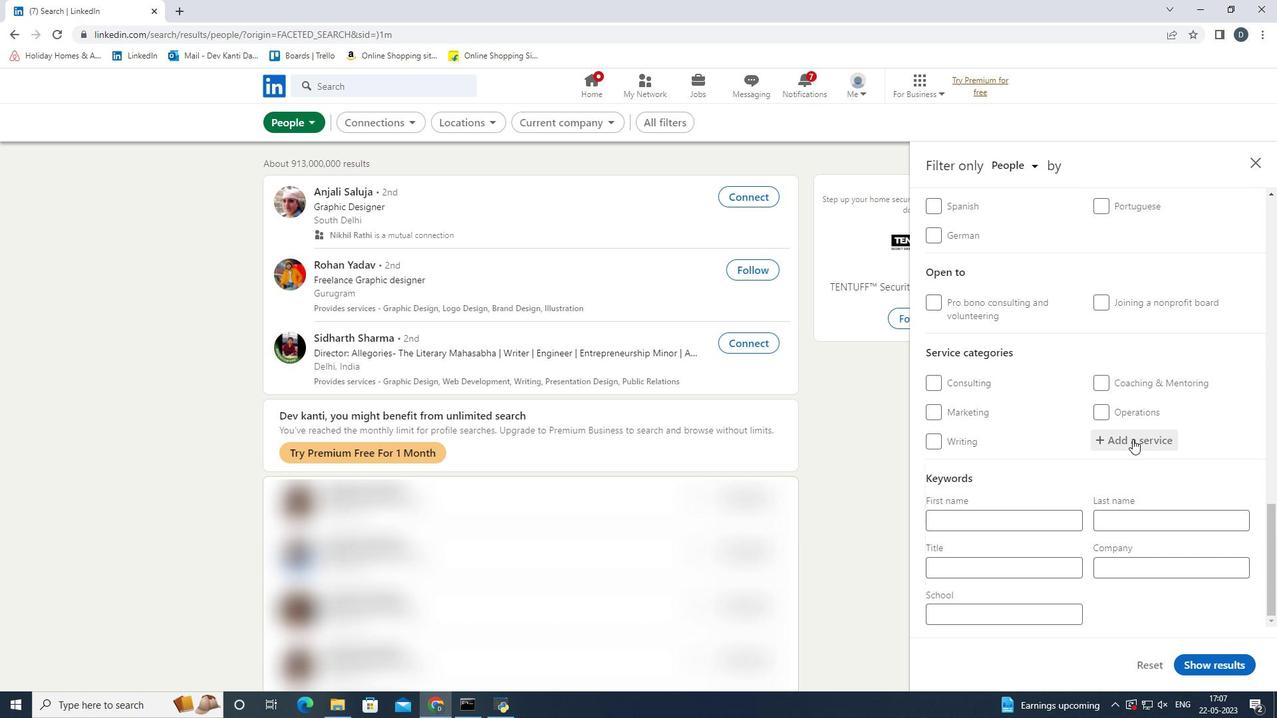 
Action: Mouse moved to (1070, 477)
Screenshot: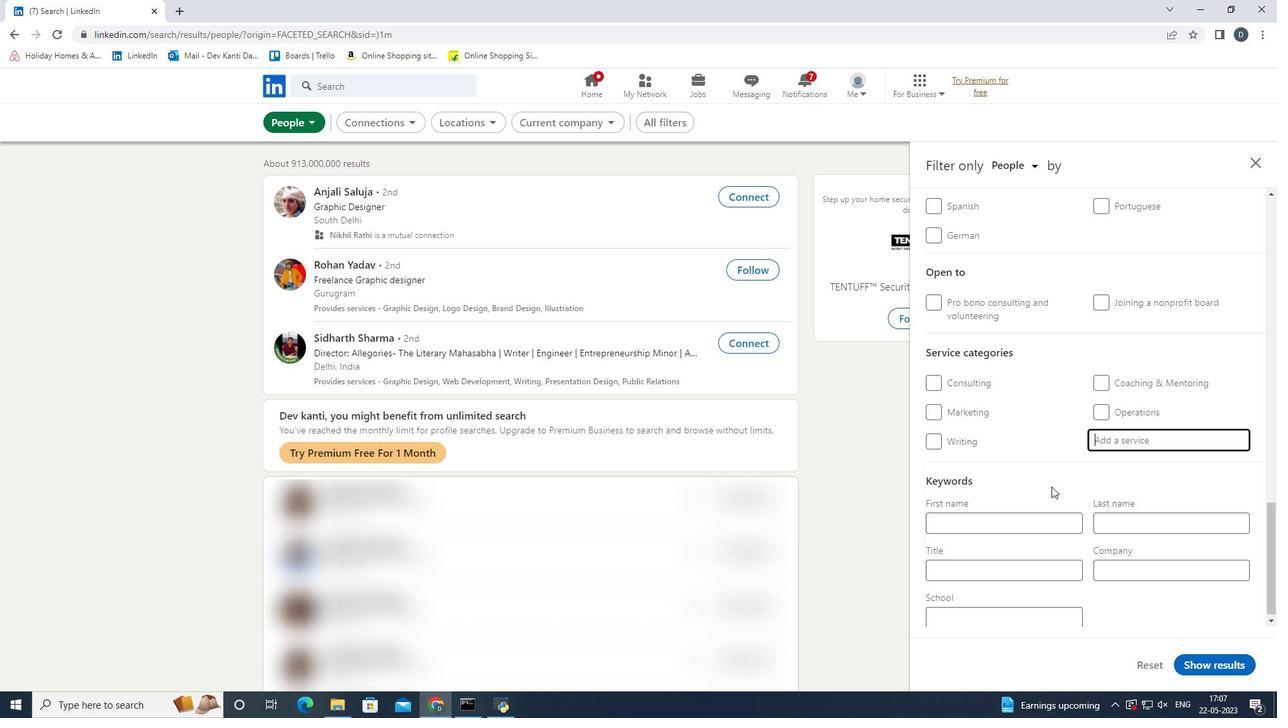 
Action: Key pressed <Key.shift>Teleco<Key.down><Key.enter>
Screenshot: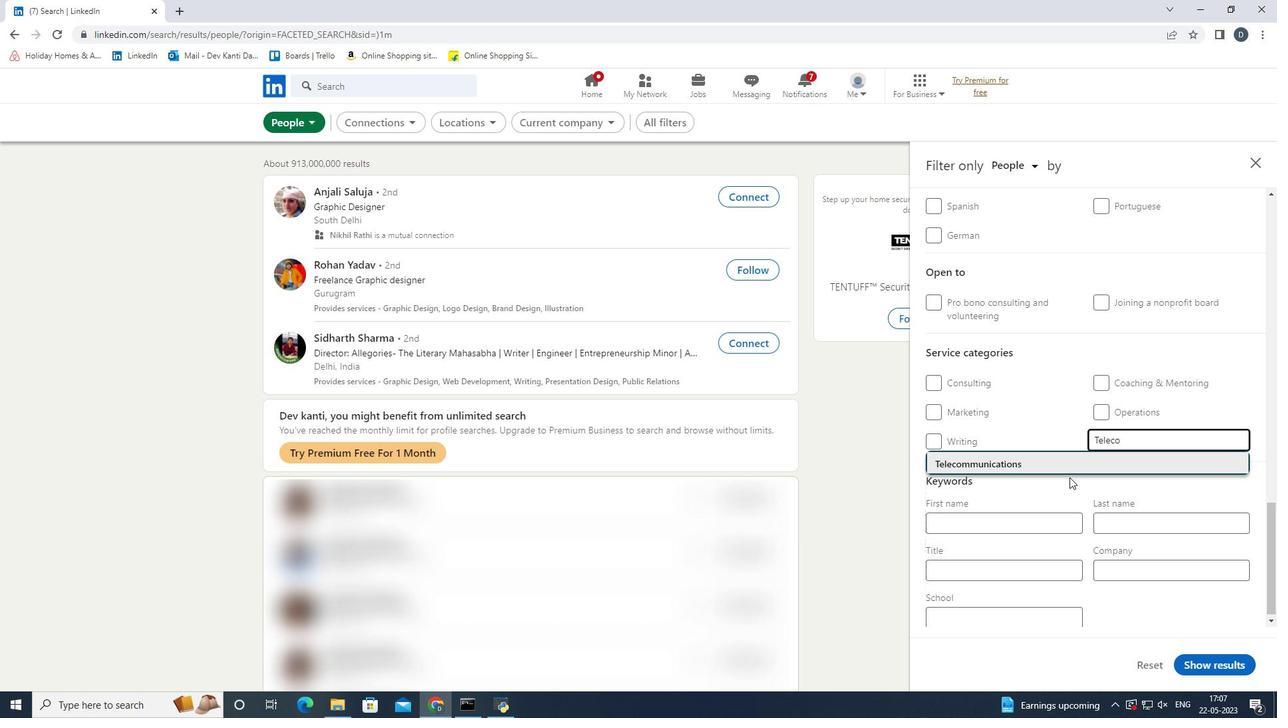 
Action: Mouse scrolled (1070, 477) with delta (0, 0)
Screenshot: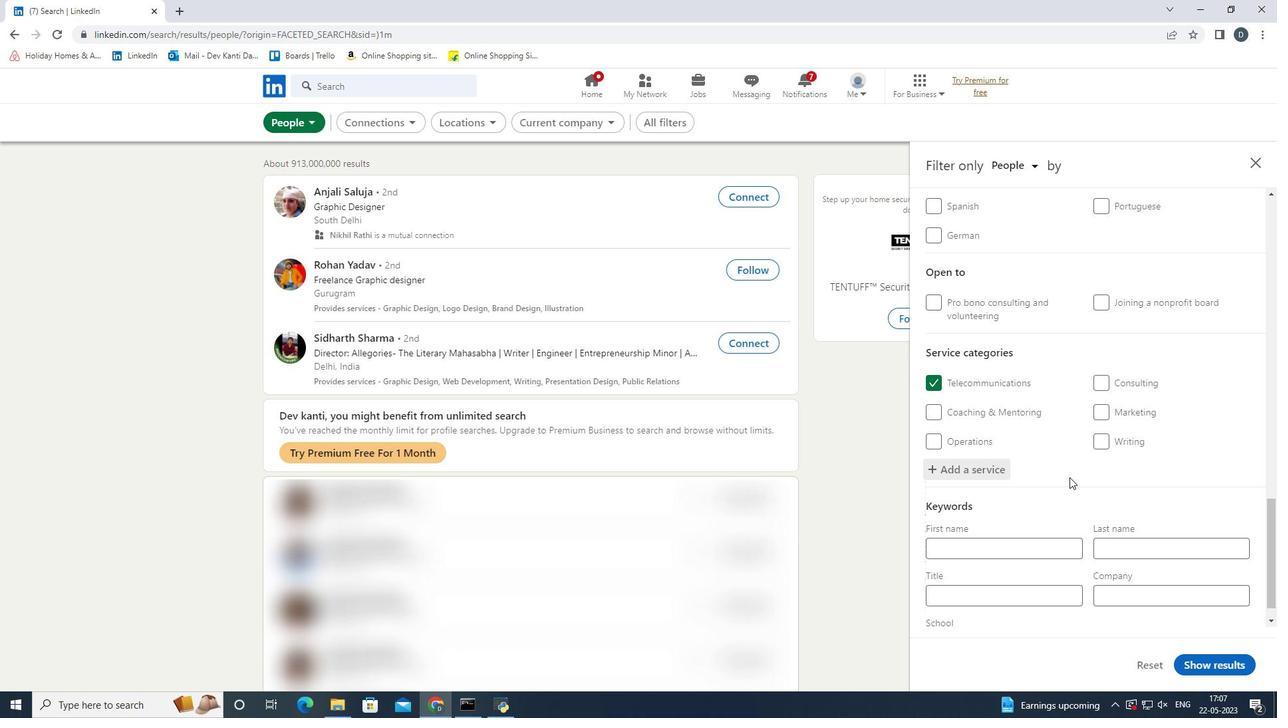 
Action: Mouse scrolled (1070, 477) with delta (0, 0)
Screenshot: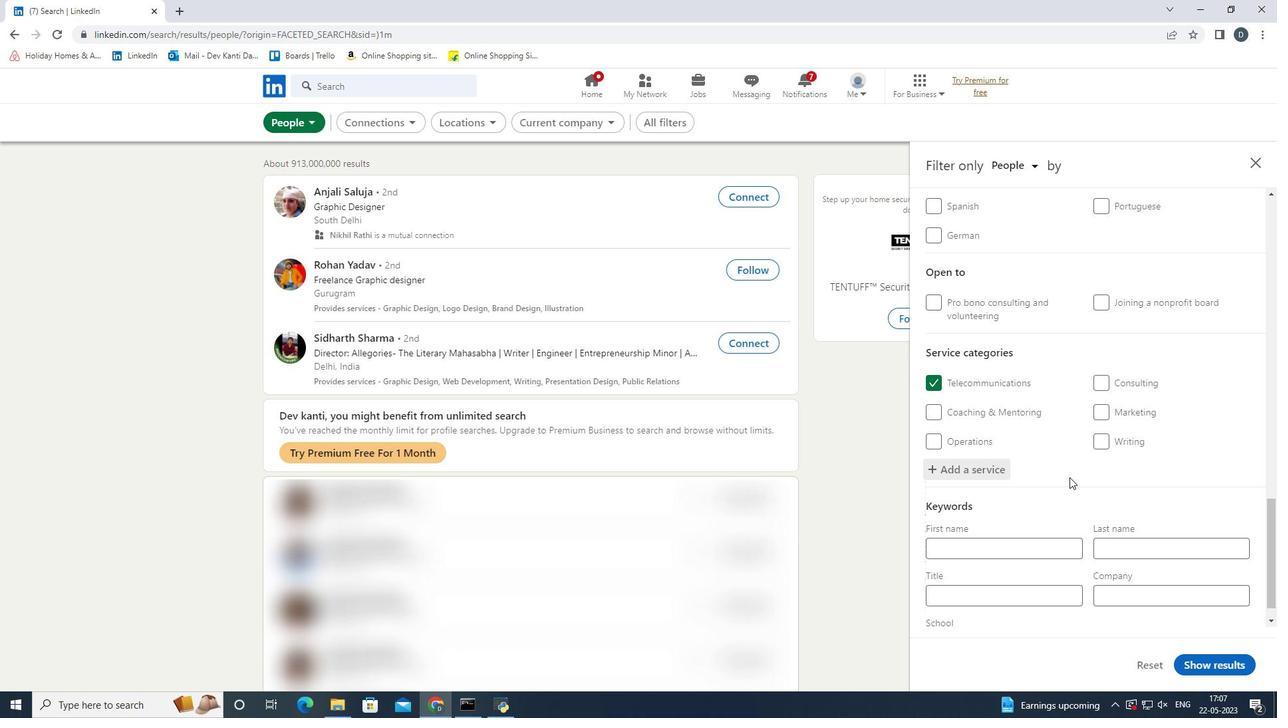 
Action: Mouse scrolled (1070, 477) with delta (0, 0)
Screenshot: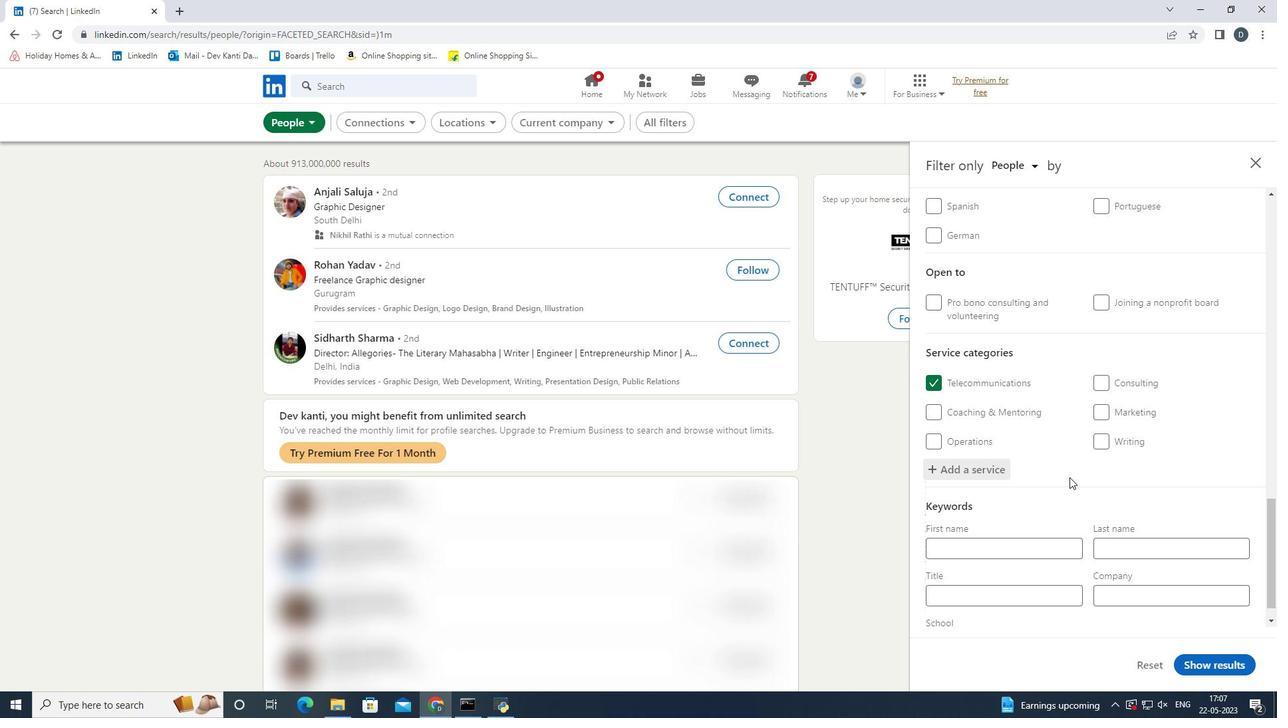 
Action: Mouse moved to (1036, 563)
Screenshot: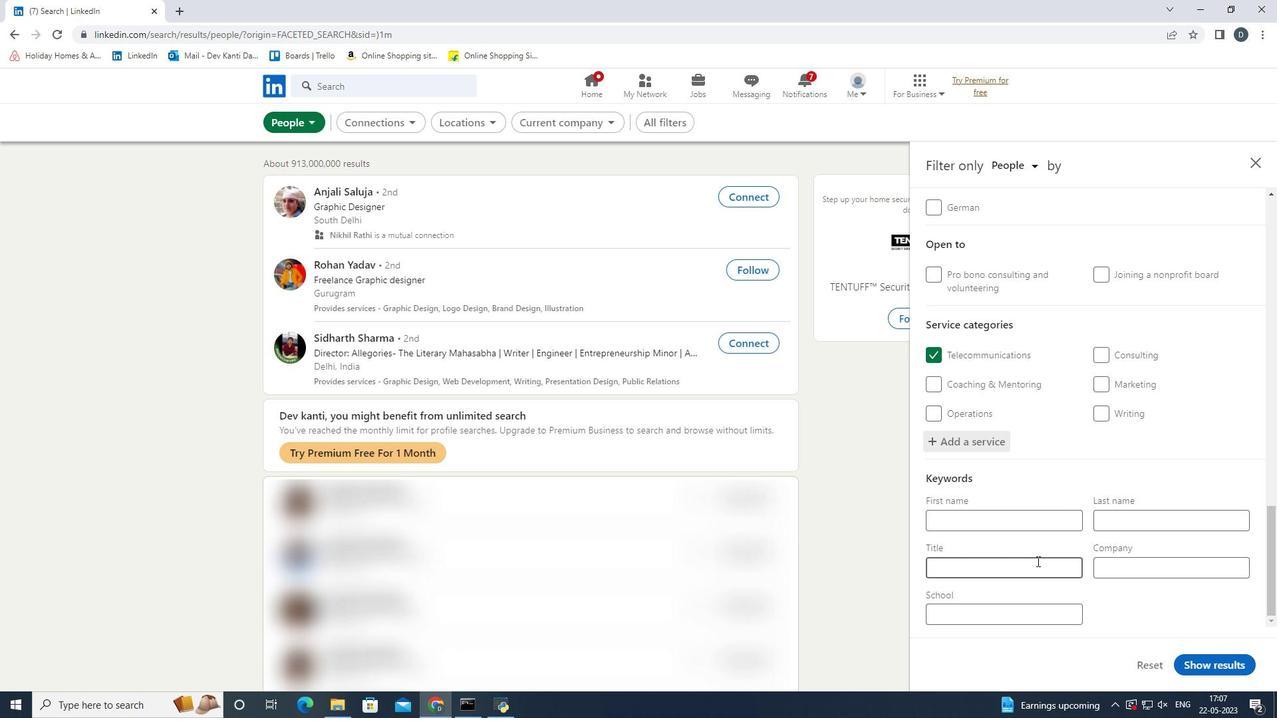 
Action: Mouse pressed left at (1036, 563)
Screenshot: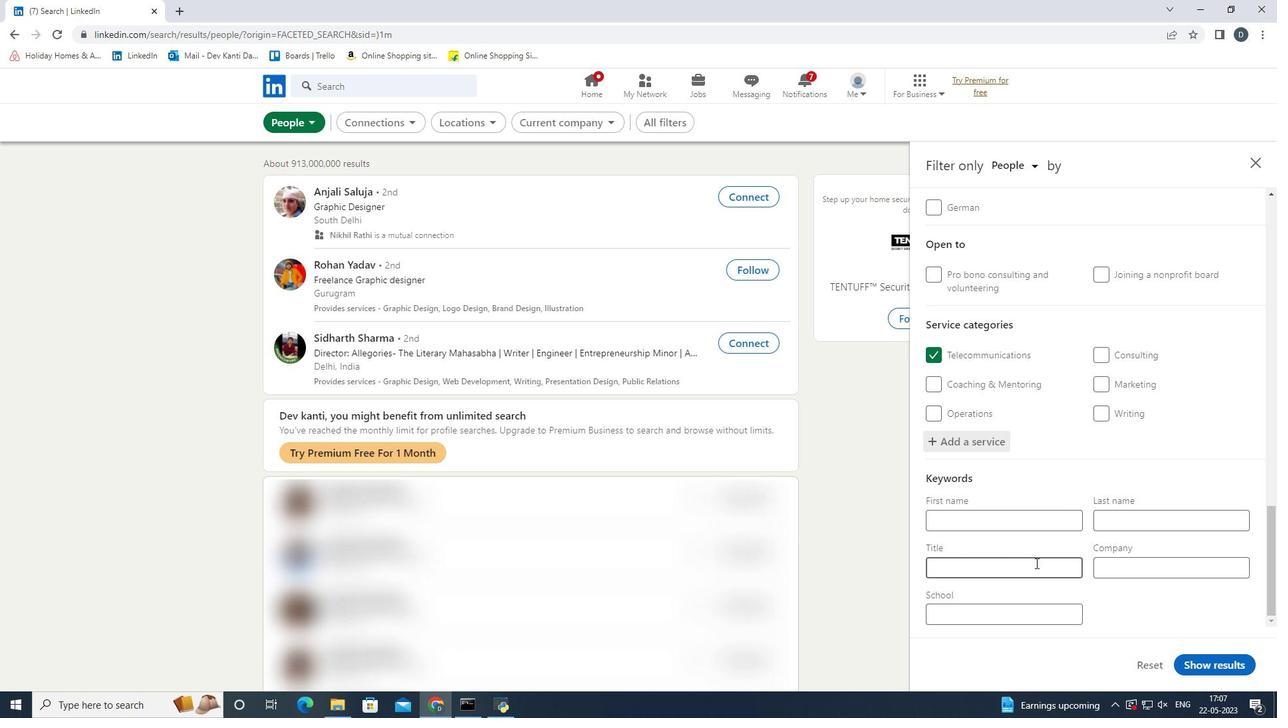 
Action: Key pressed <Key.shift>Social<Key.space><Key.shift>Media<Key.space><Key.shift>Specialist
Screenshot: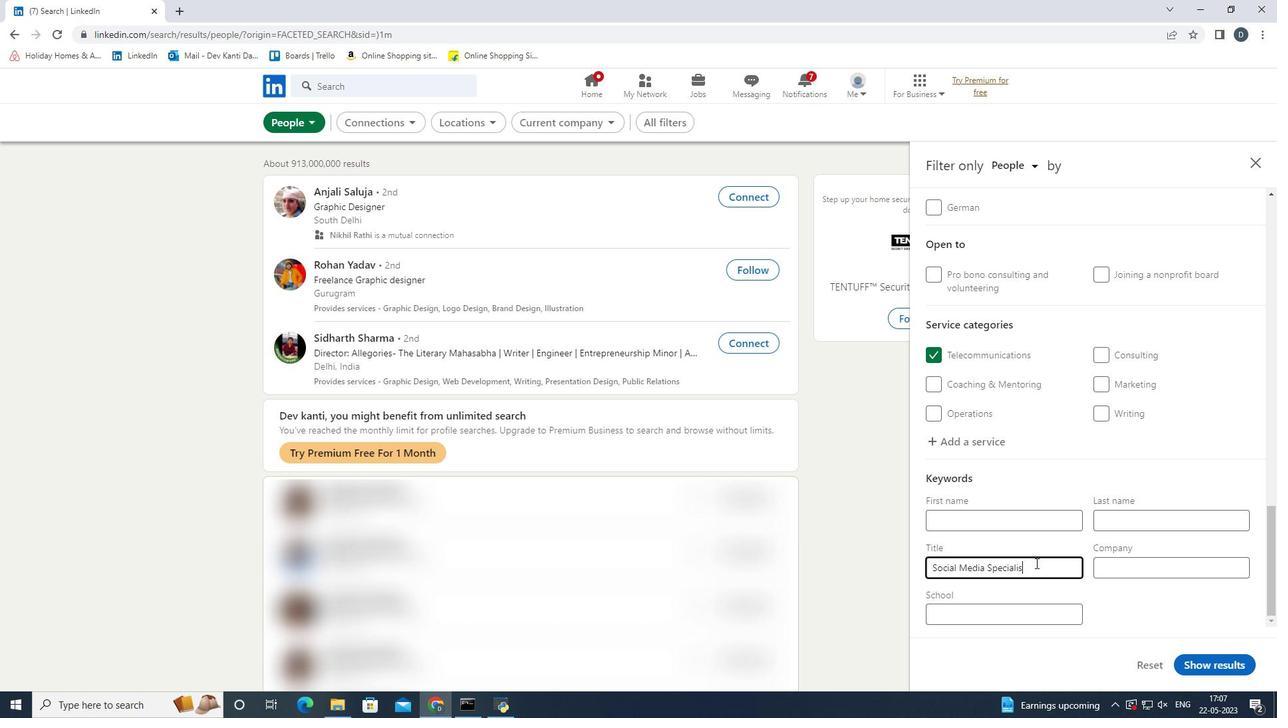 
Action: Mouse moved to (1196, 670)
Screenshot: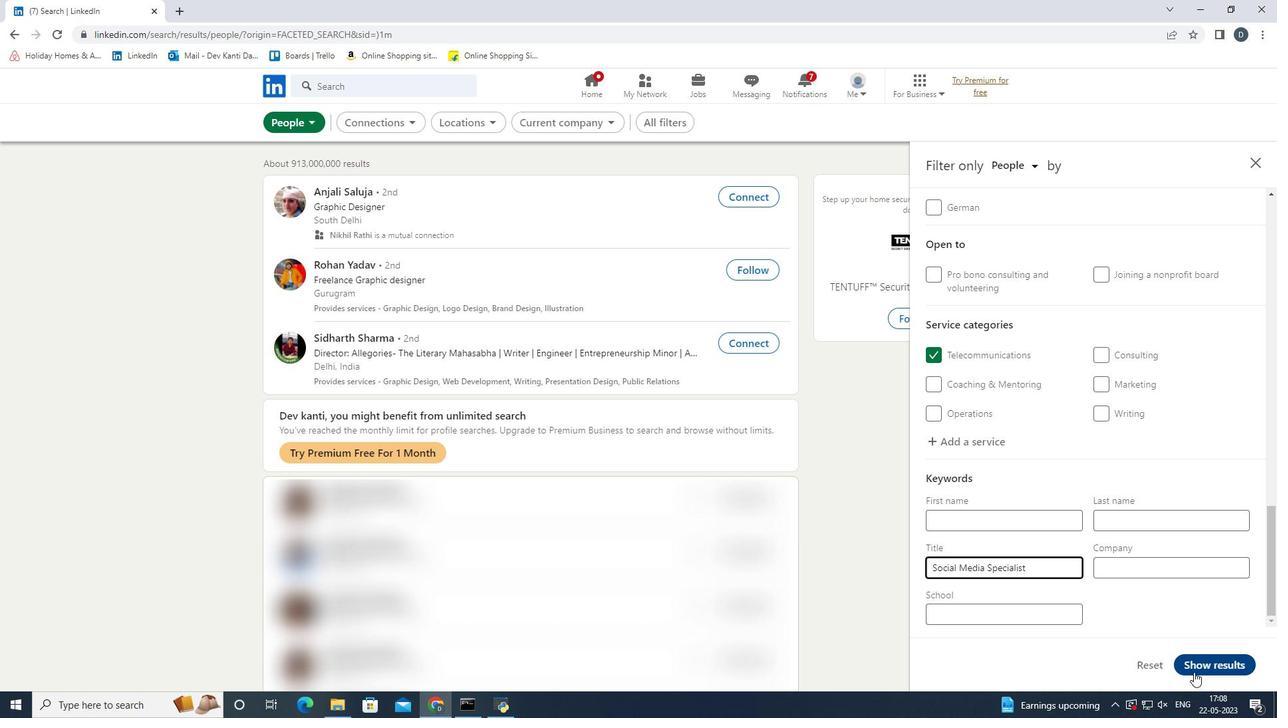 
Action: Mouse pressed left at (1196, 670)
Screenshot: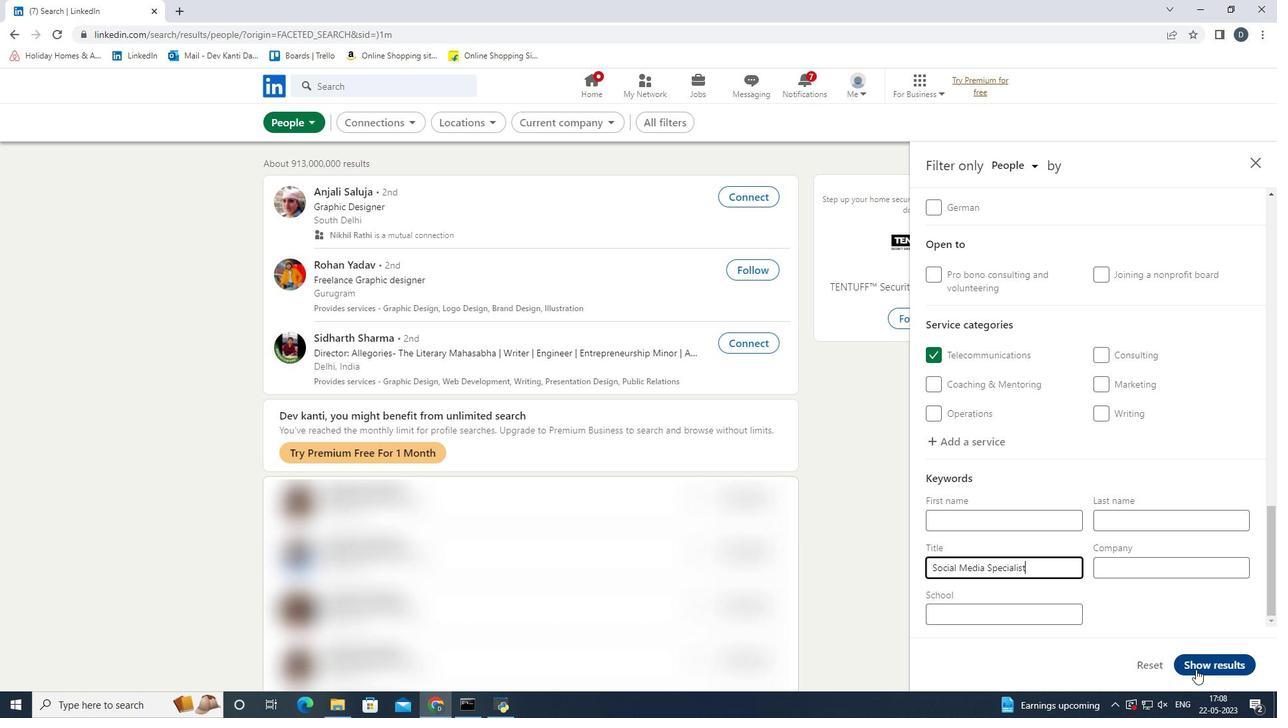 
Action: Mouse moved to (485, 267)
Screenshot: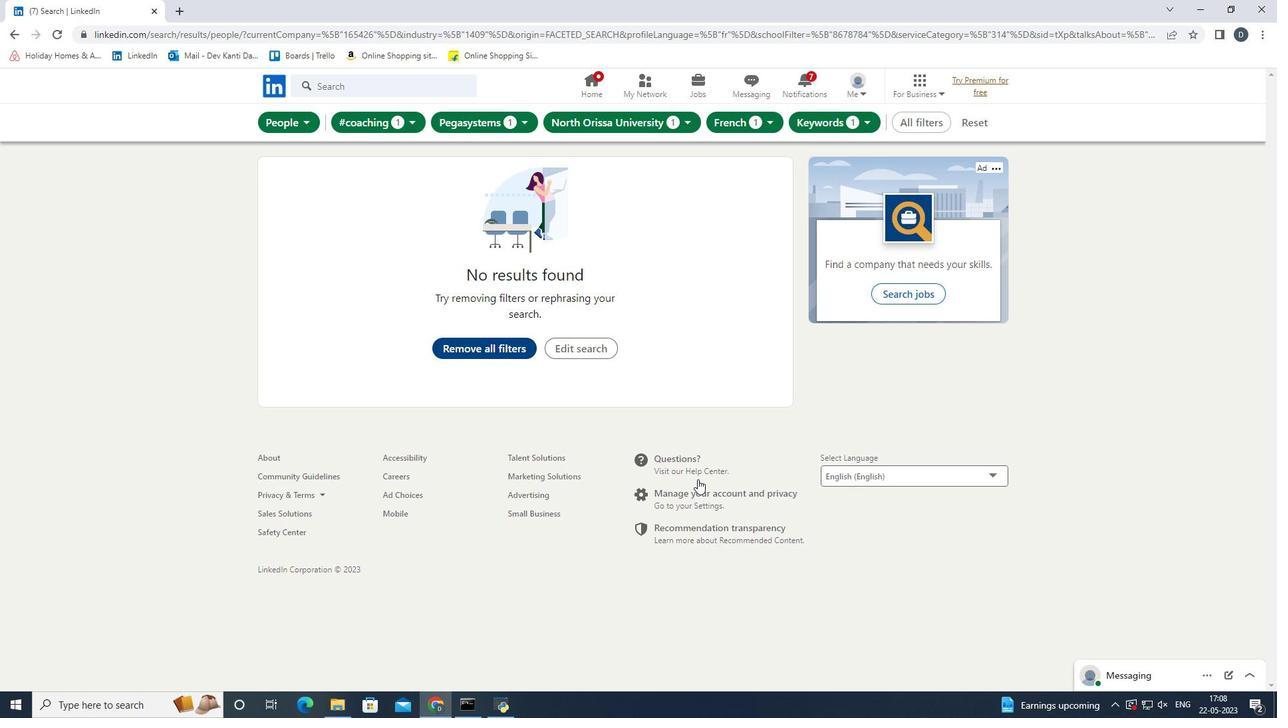 
